 Task: Find connections with filter location Unterhaching with filter topic #interiordesignwith filter profile language French with filter current company Elastic with filter school National Institute of Management Technology (NIMT) with filter industry Courts of Law with filter service category DJing with filter keywords title Technical Writer
Action: Mouse moved to (601, 84)
Screenshot: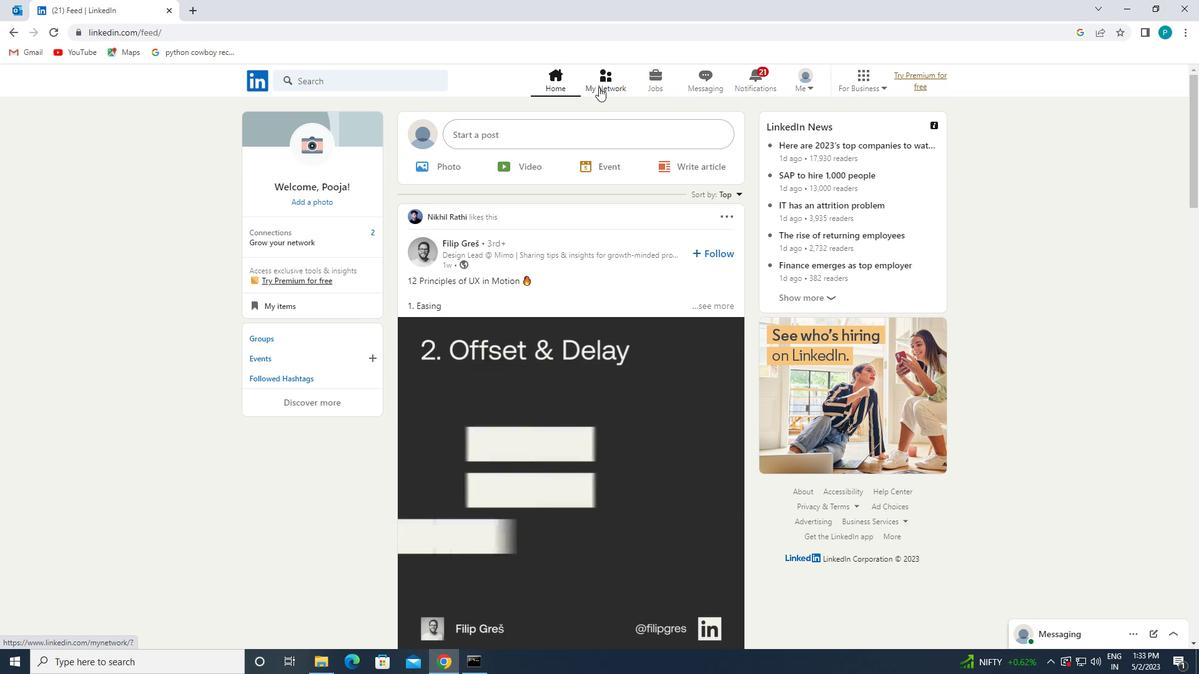 
Action: Mouse pressed left at (601, 84)
Screenshot: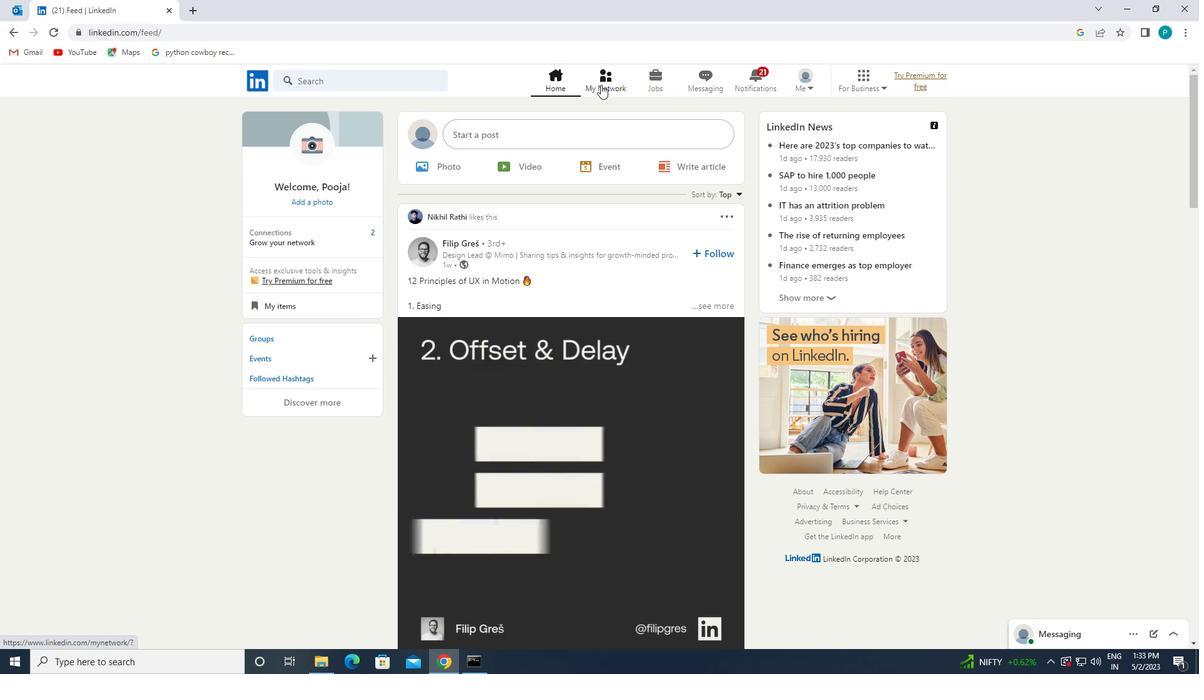 
Action: Mouse moved to (374, 145)
Screenshot: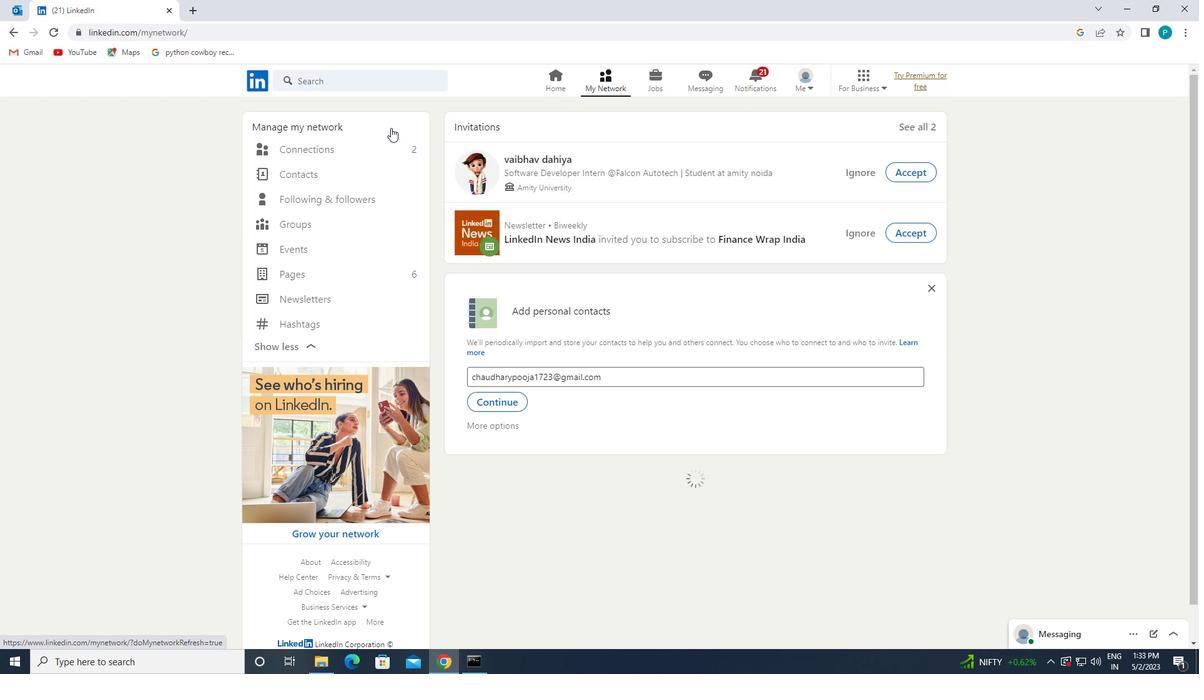 
Action: Mouse pressed left at (374, 145)
Screenshot: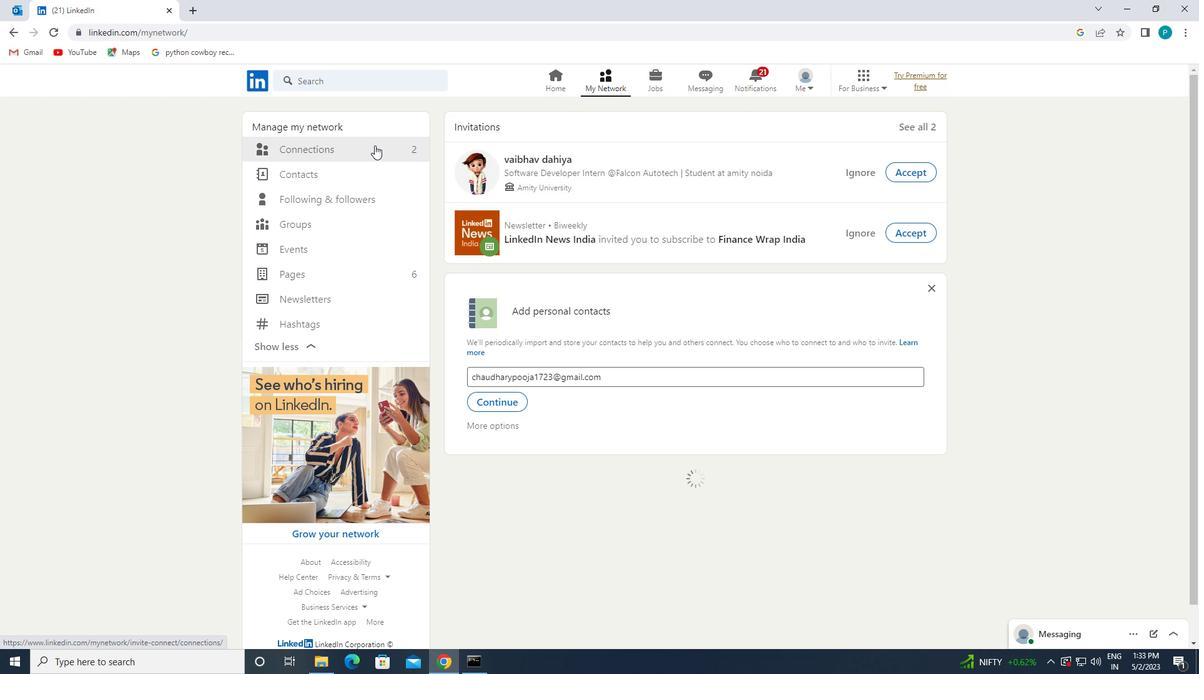 
Action: Mouse moved to (712, 151)
Screenshot: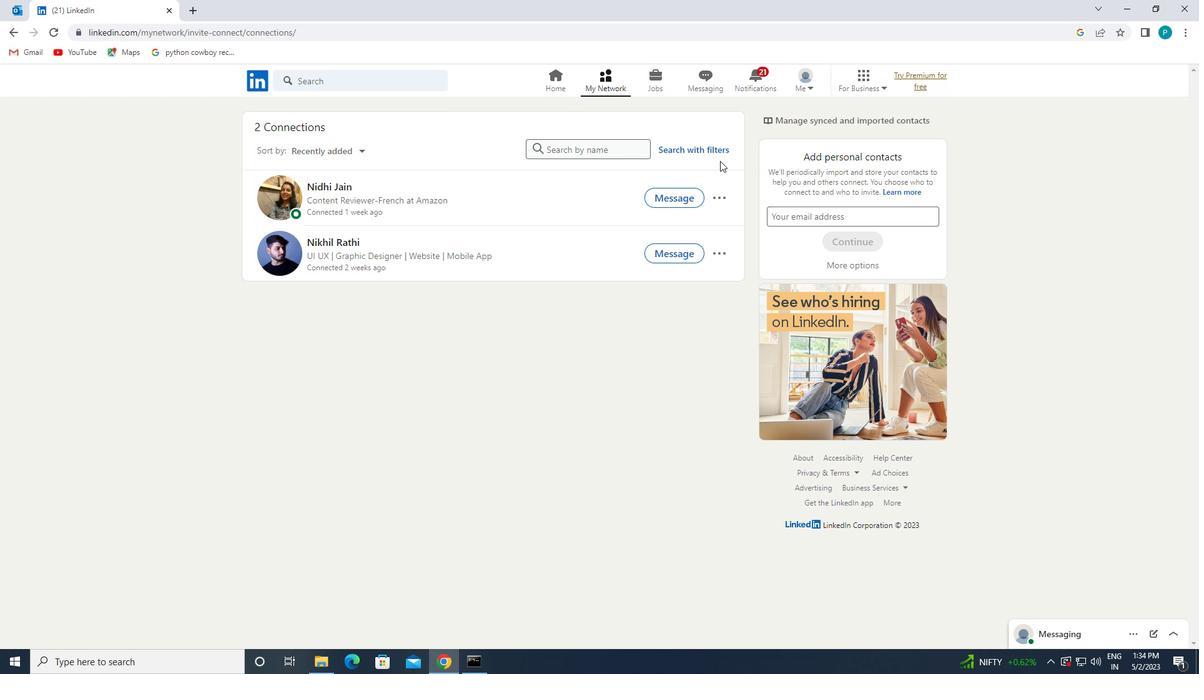 
Action: Mouse pressed left at (712, 151)
Screenshot: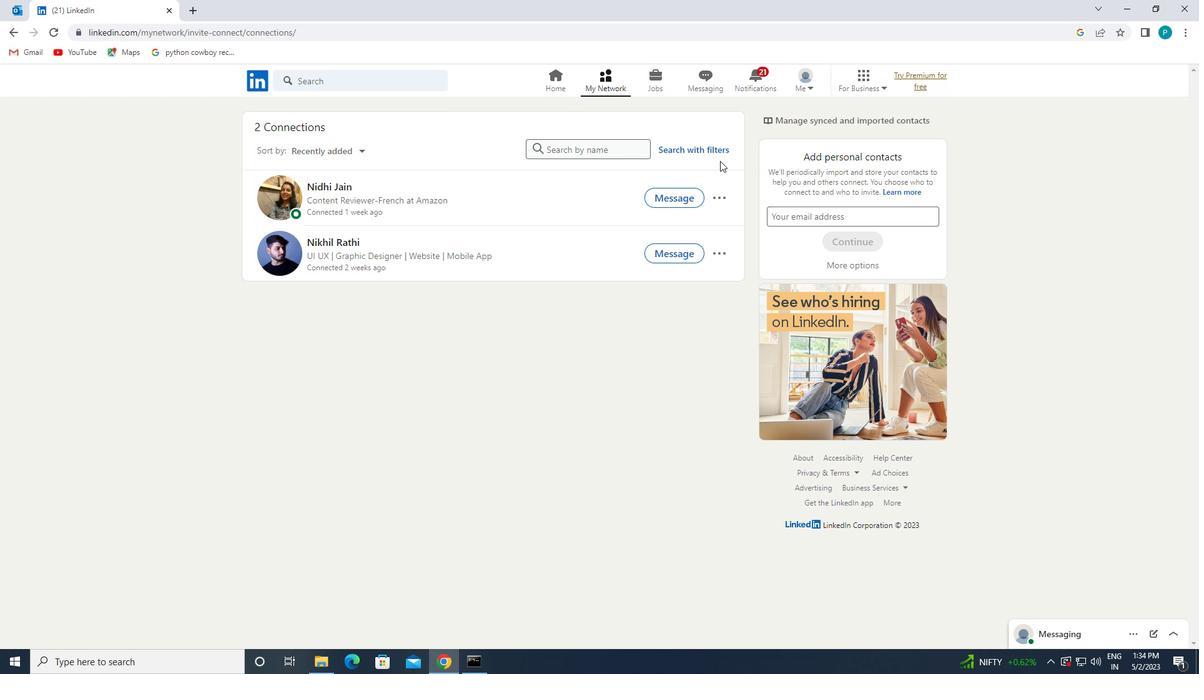 
Action: Mouse pressed left at (712, 151)
Screenshot: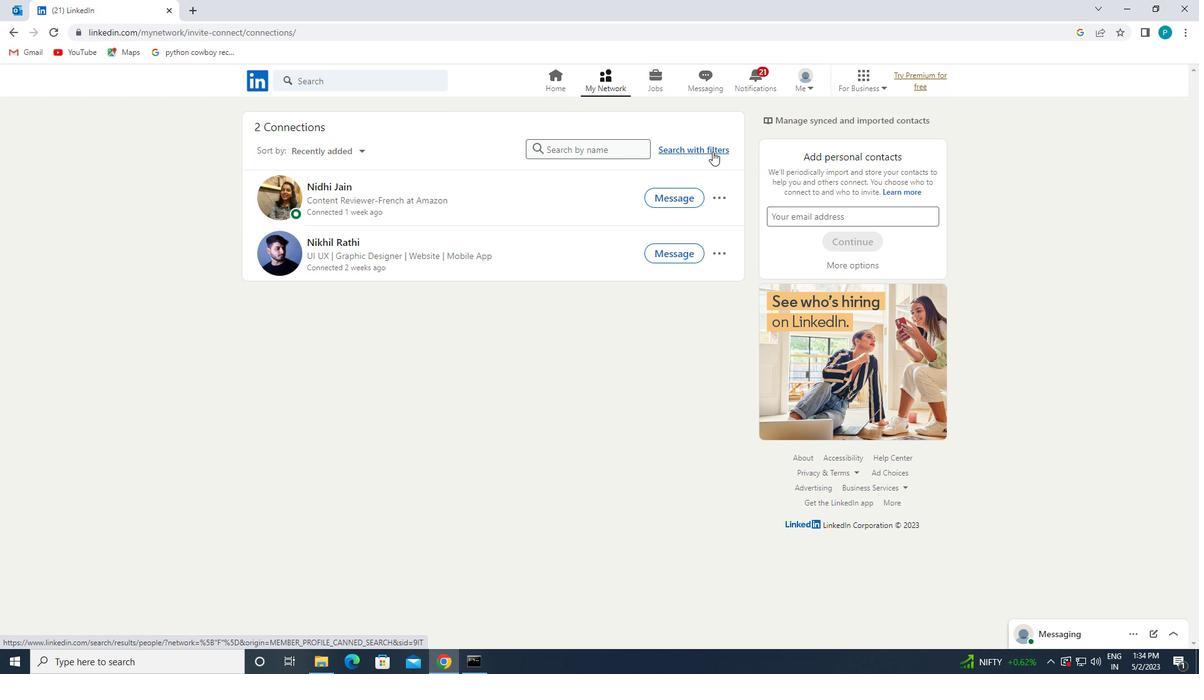 
Action: Mouse moved to (689, 149)
Screenshot: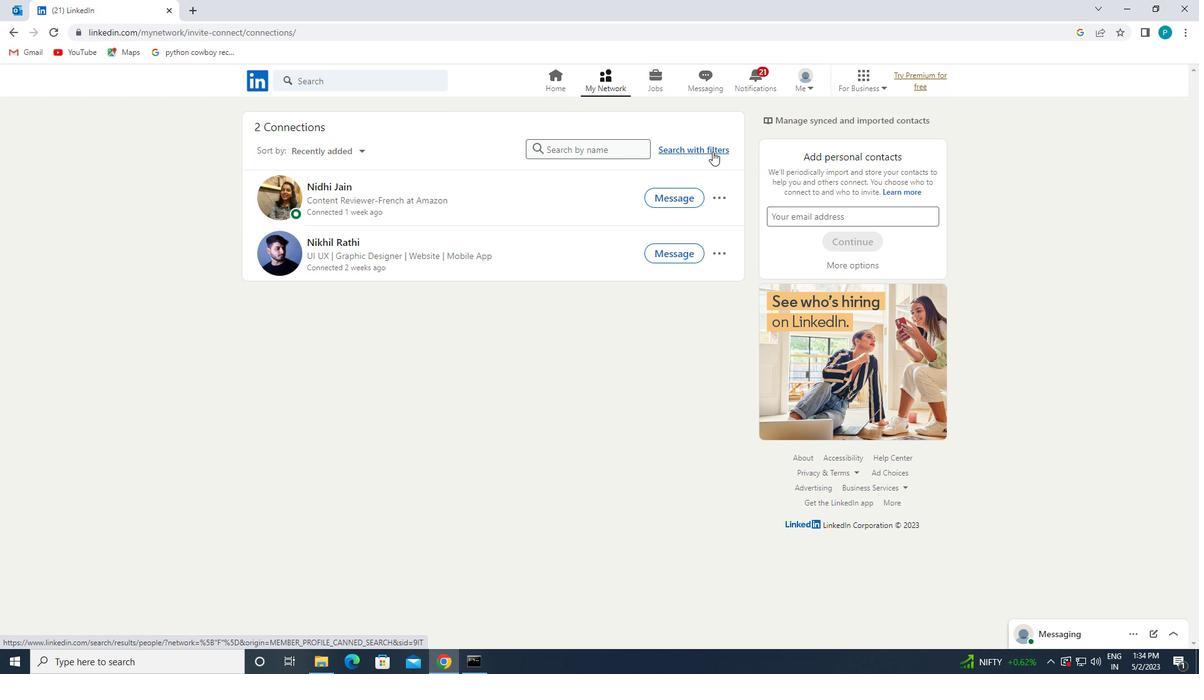 
Action: Mouse pressed left at (689, 149)
Screenshot: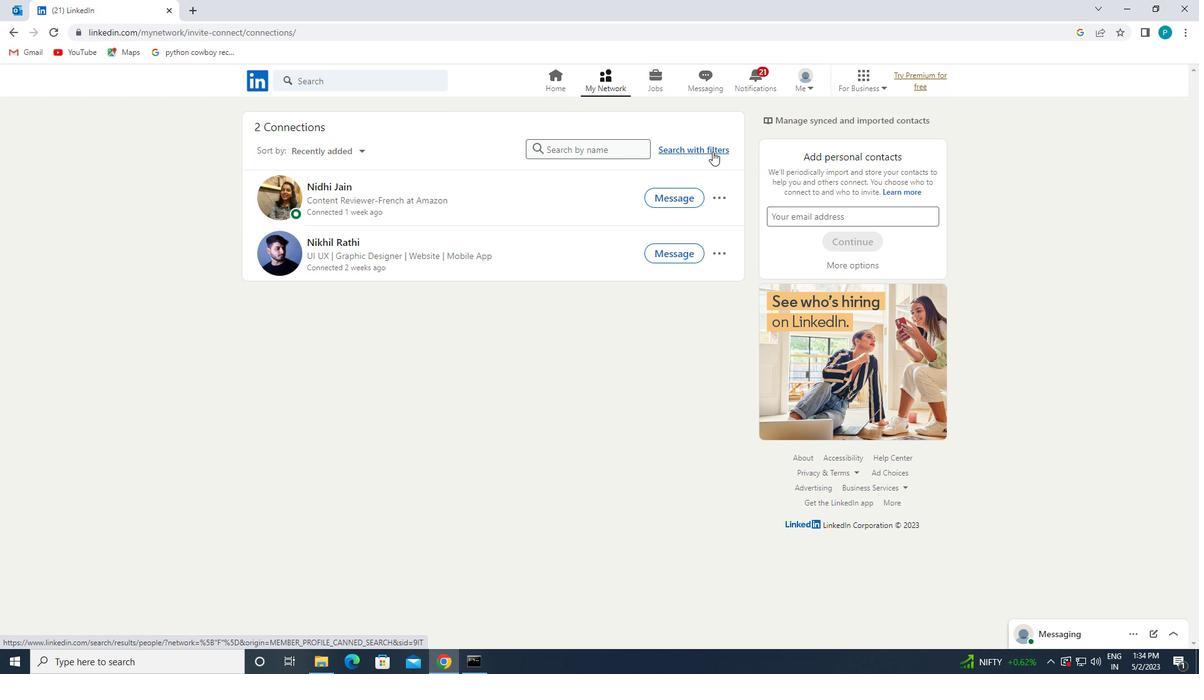 
Action: Mouse moved to (641, 110)
Screenshot: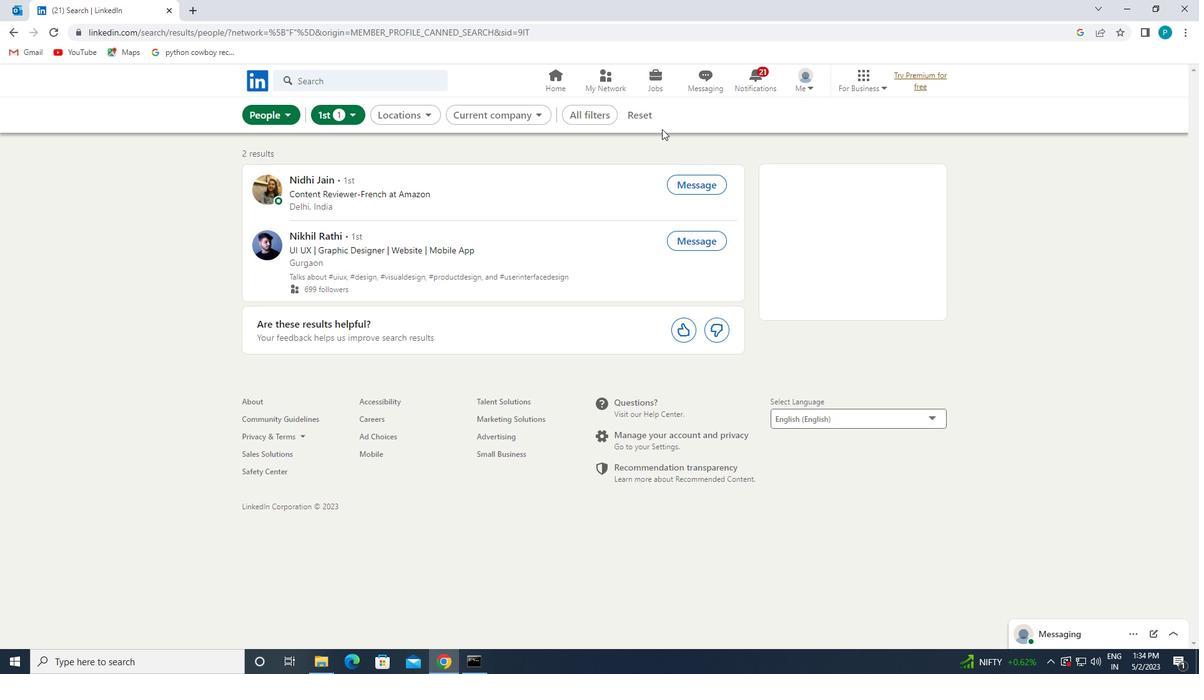 
Action: Mouse pressed left at (641, 110)
Screenshot: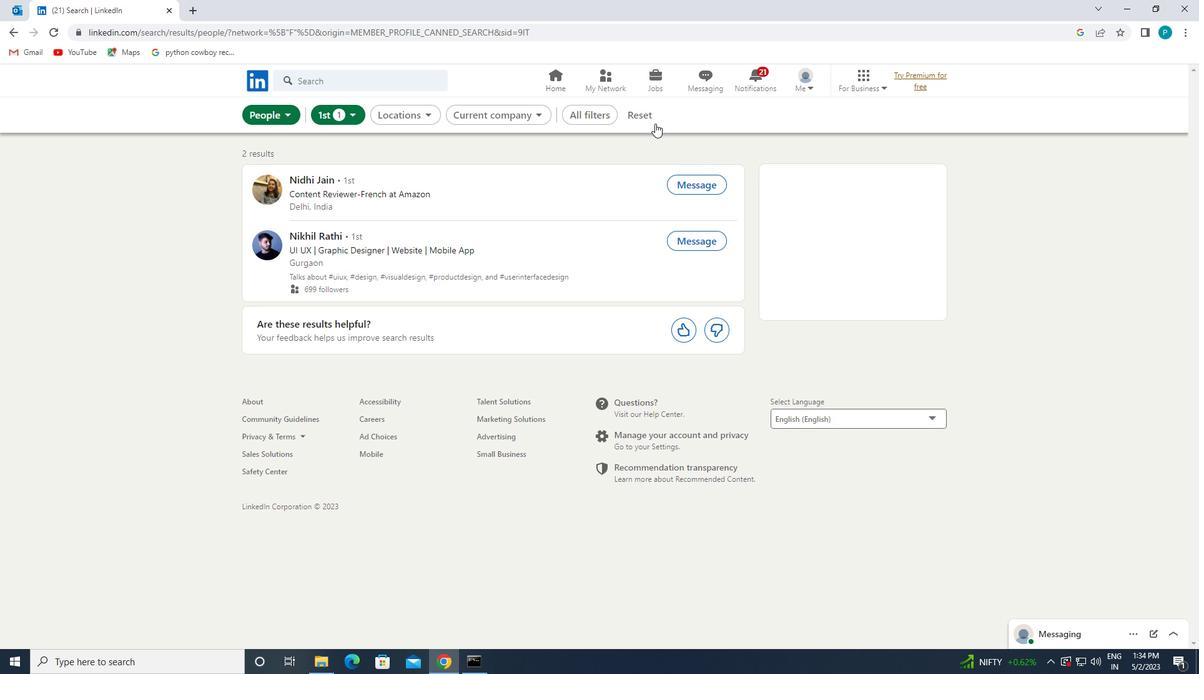 
Action: Mouse moved to (622, 118)
Screenshot: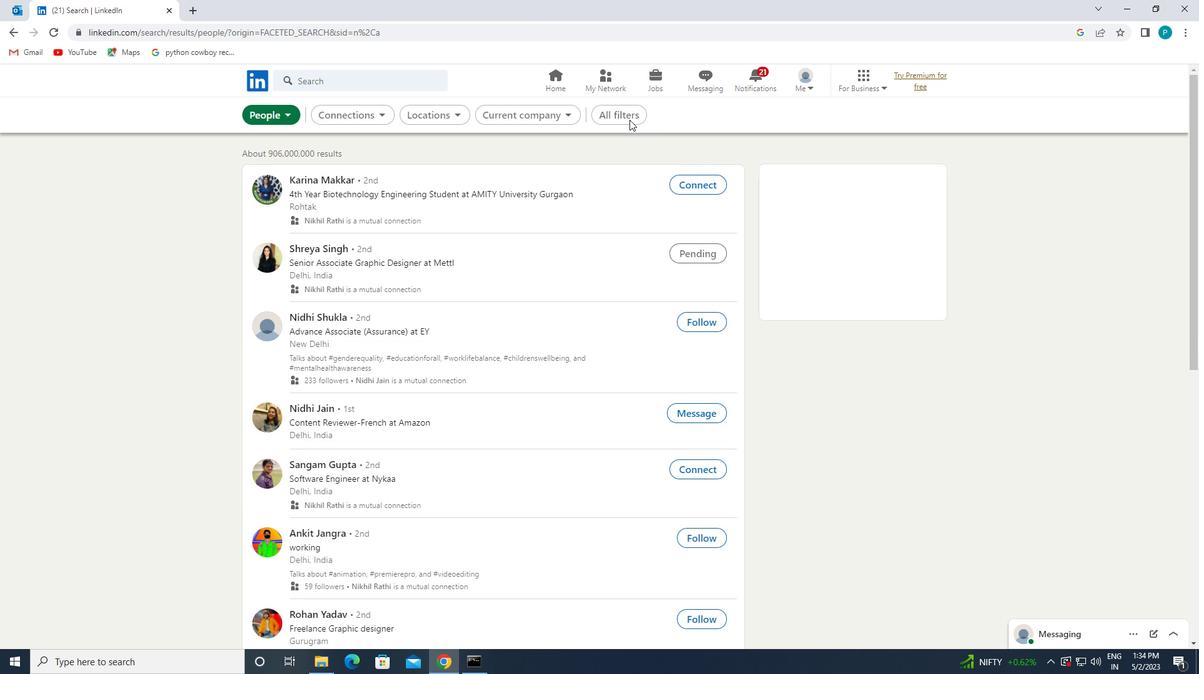 
Action: Mouse pressed left at (622, 118)
Screenshot: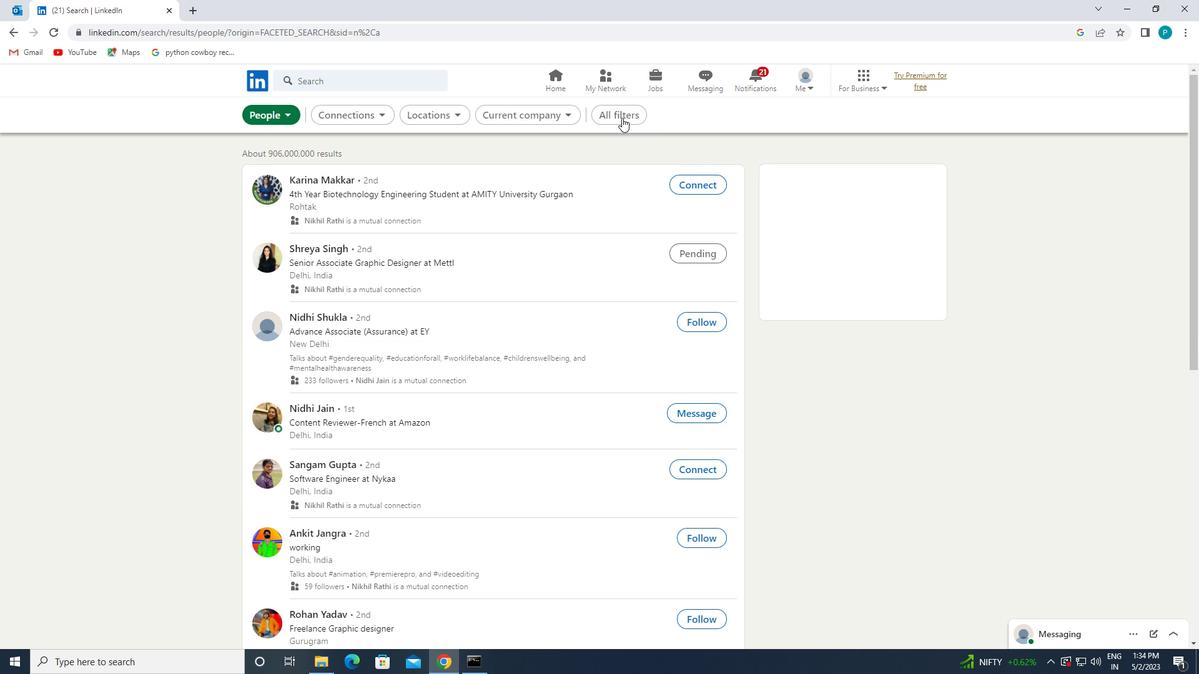 
Action: Mouse moved to (851, 235)
Screenshot: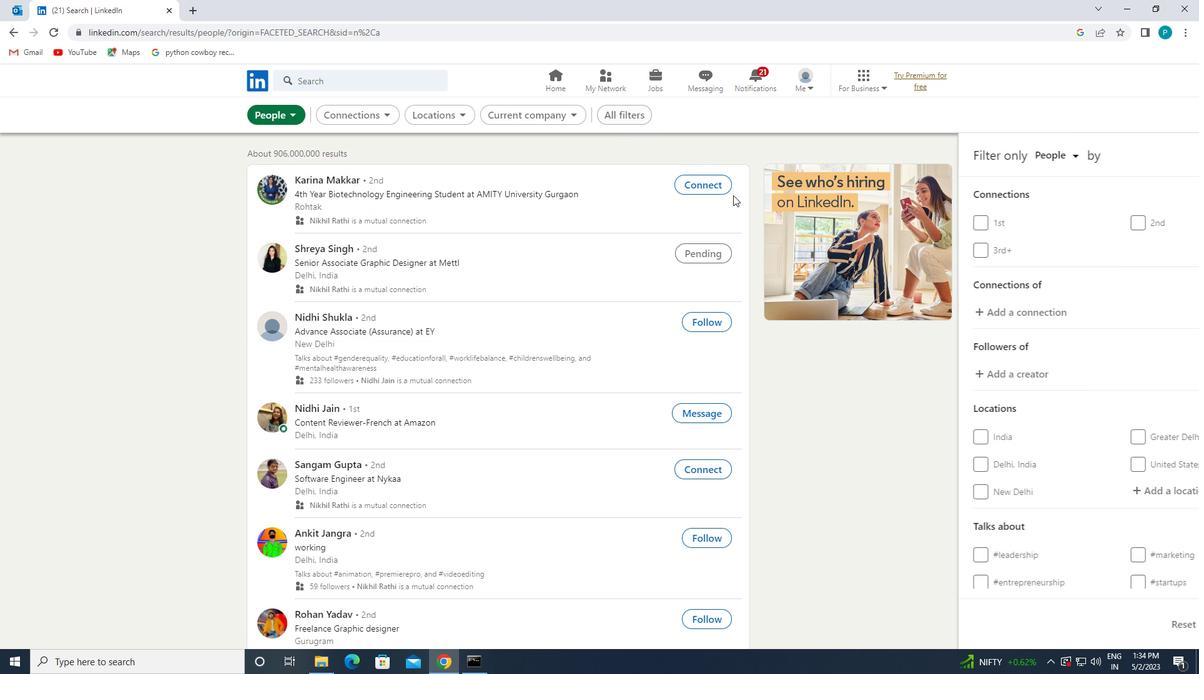 
Action: Mouse scrolled (851, 234) with delta (0, 0)
Screenshot: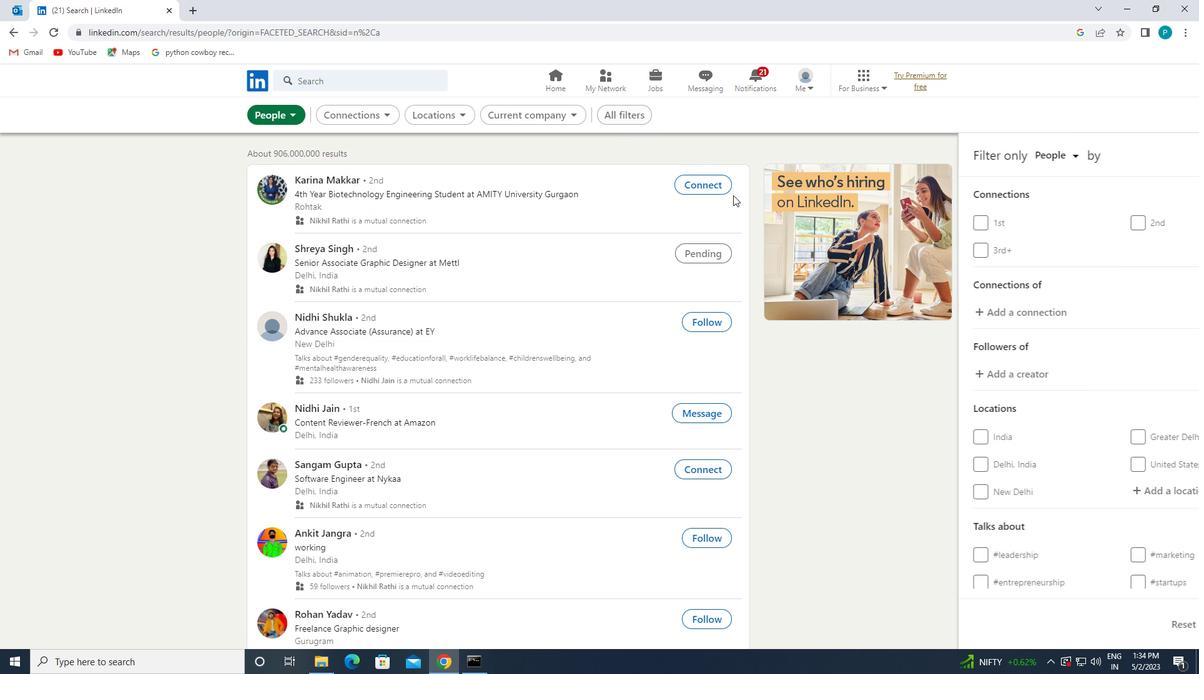 
Action: Mouse moved to (977, 323)
Screenshot: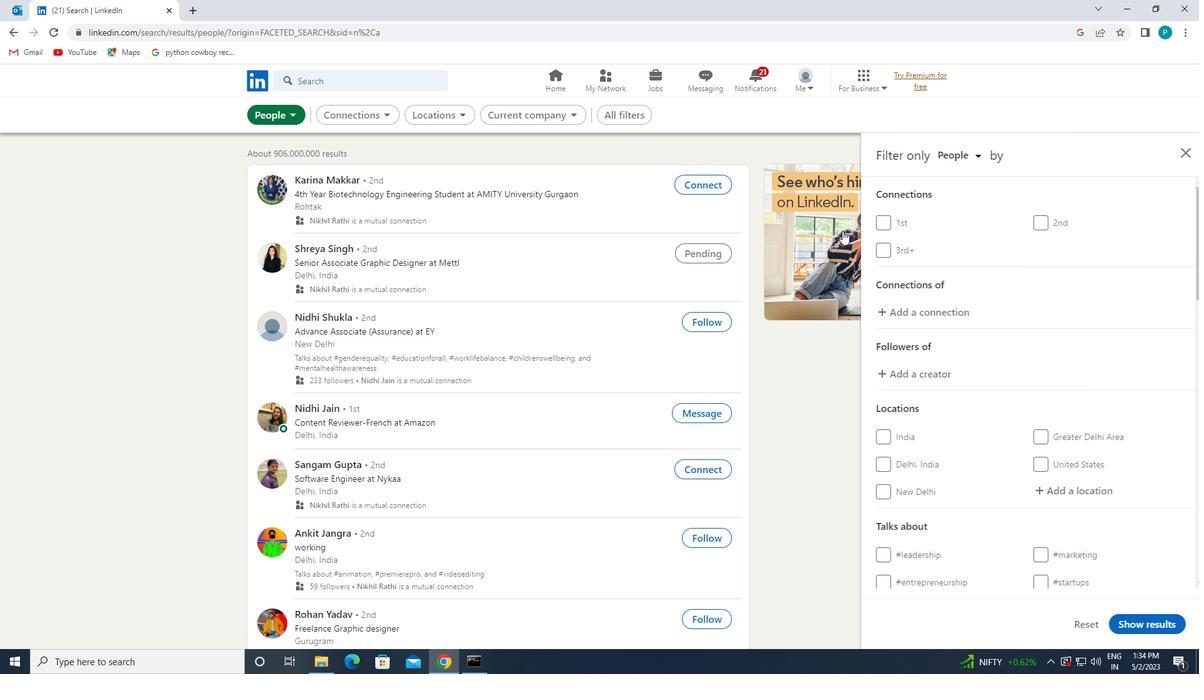 
Action: Mouse scrolled (977, 322) with delta (0, 0)
Screenshot: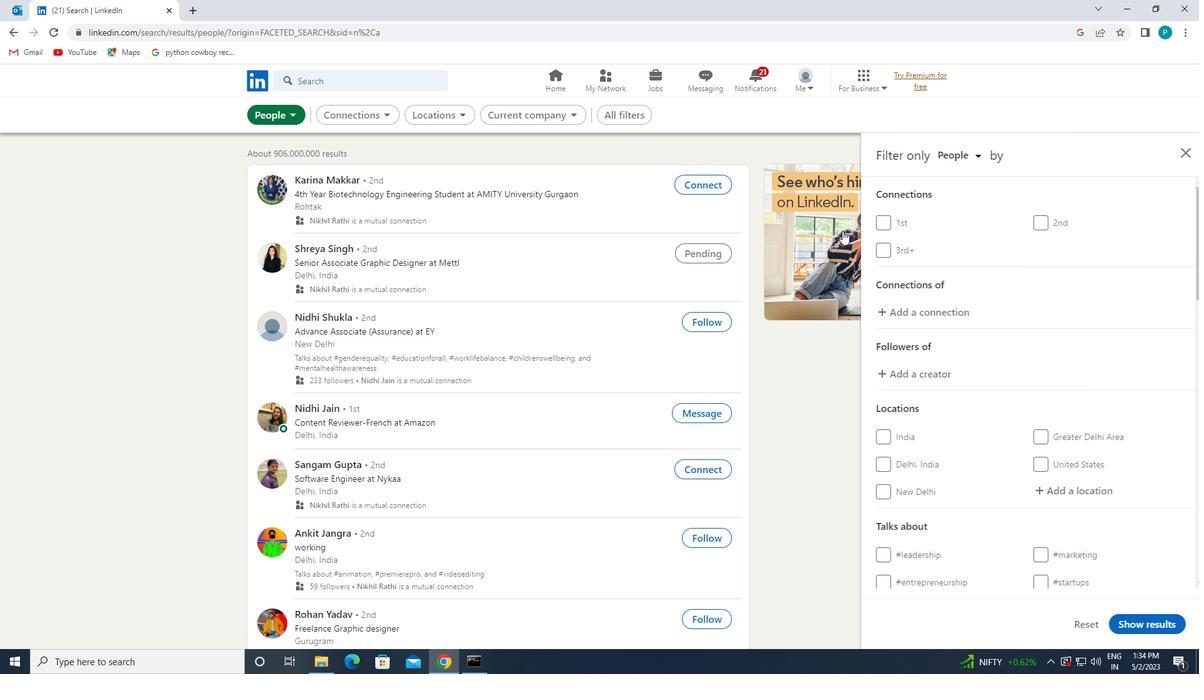 
Action: Mouse moved to (1035, 393)
Screenshot: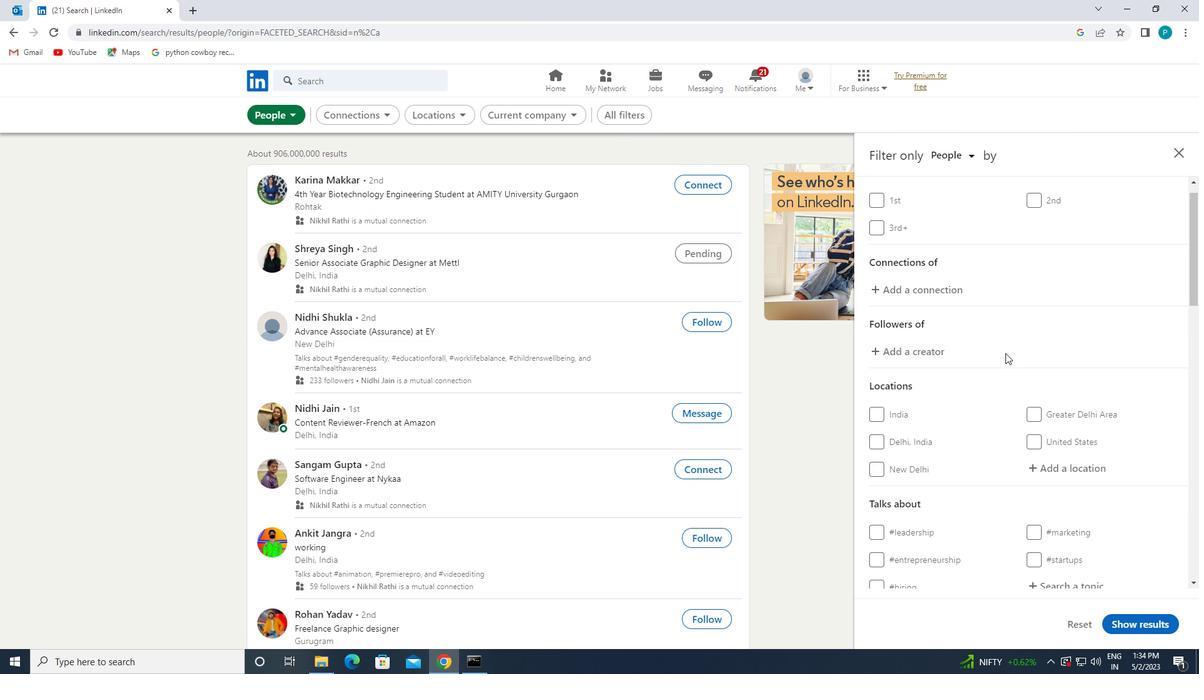 
Action: Mouse scrolled (1035, 392) with delta (0, 0)
Screenshot: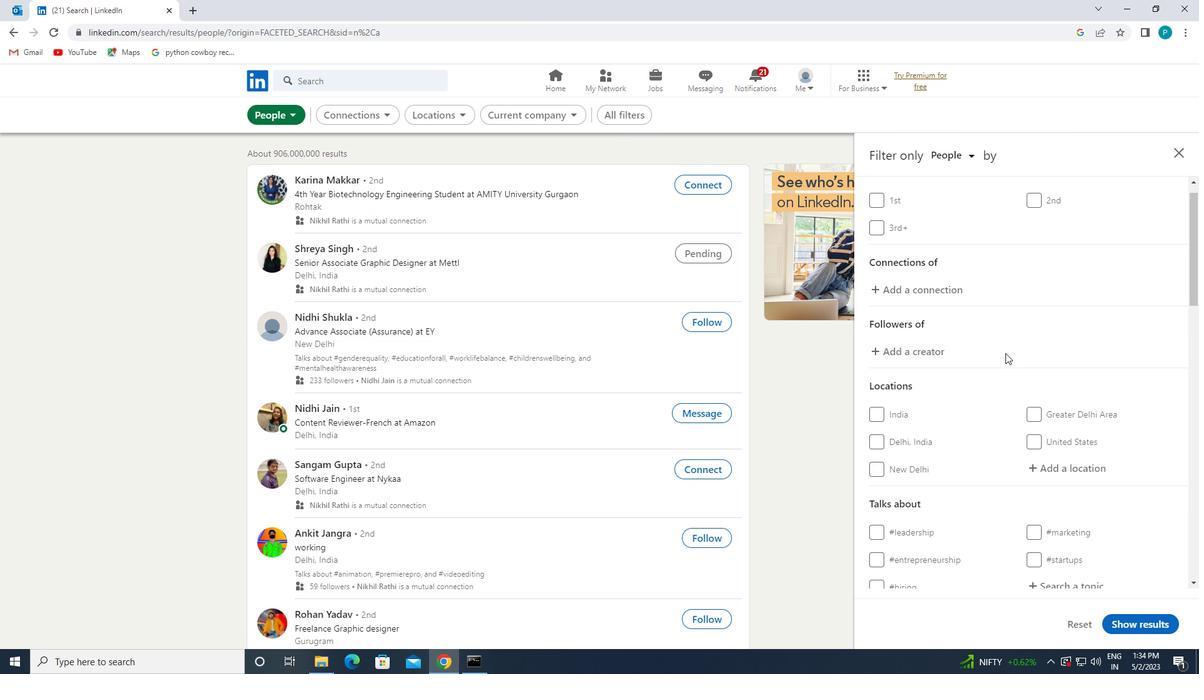 
Action: Mouse moved to (1037, 358)
Screenshot: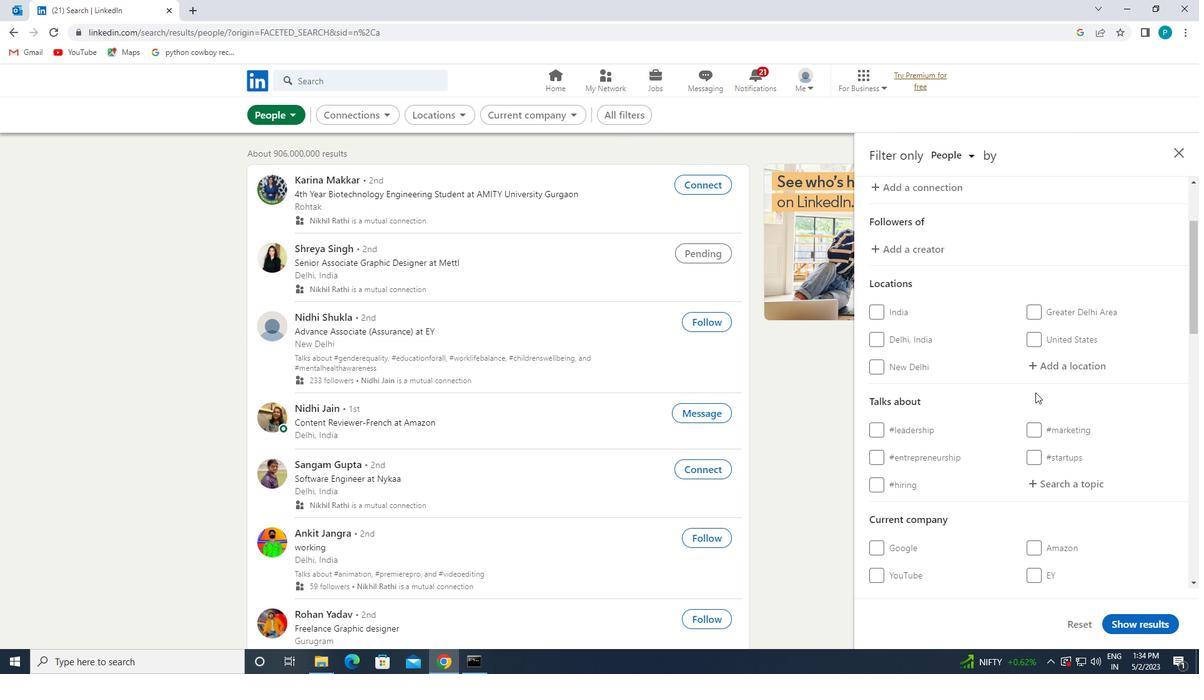 
Action: Mouse pressed left at (1037, 358)
Screenshot: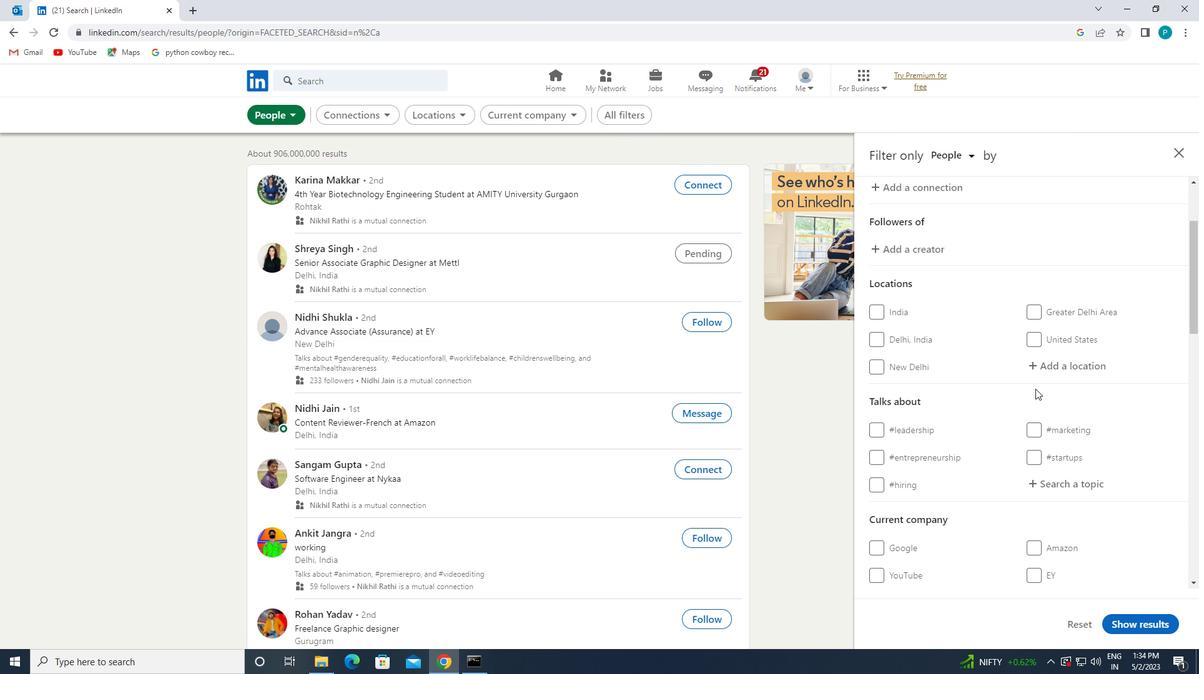 
Action: Mouse moved to (1037, 358)
Screenshot: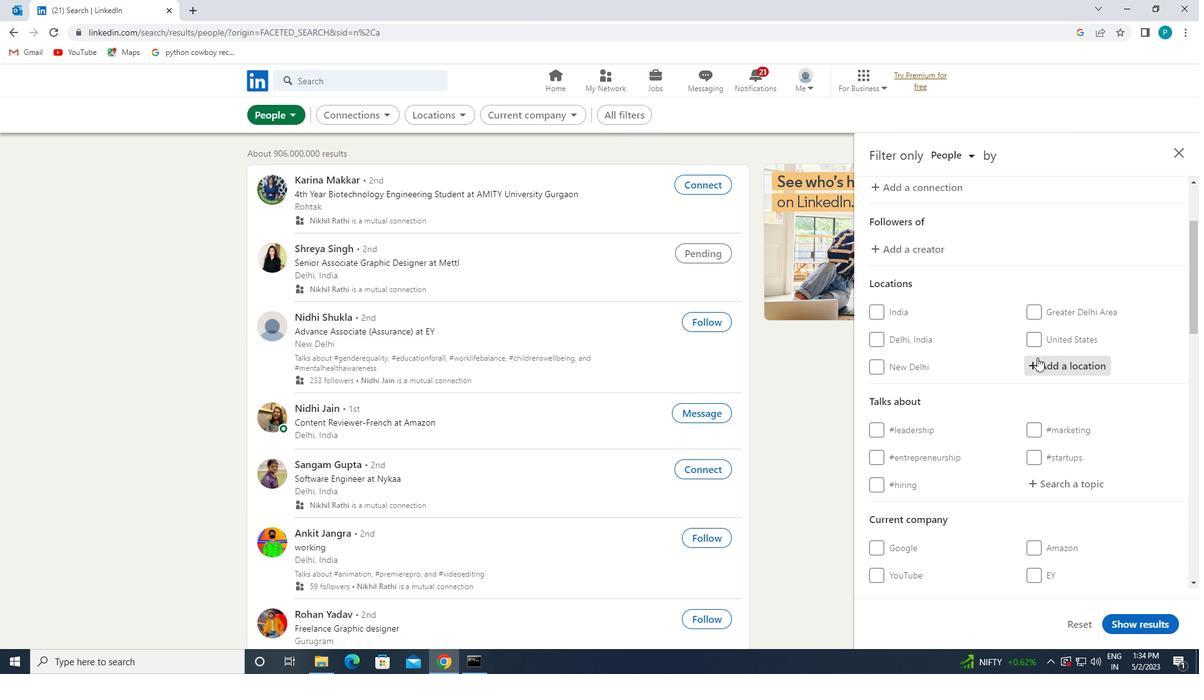 
Action: Key pressed <Key.caps_lock>
Screenshot: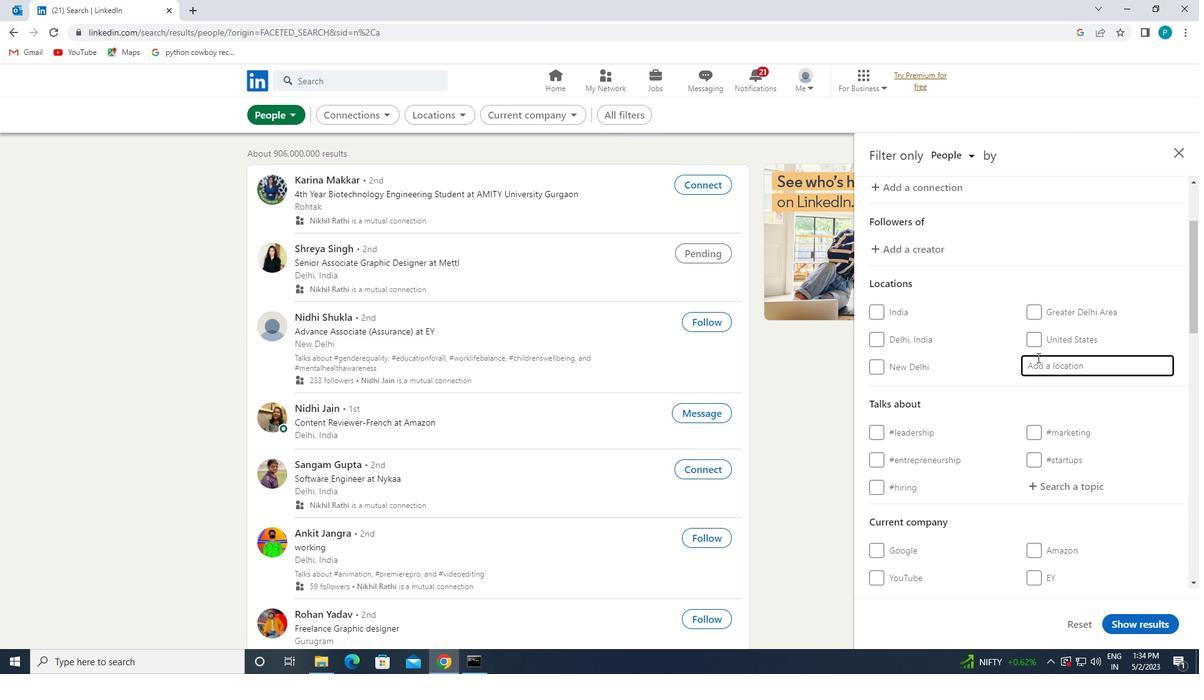 
Action: Mouse moved to (1015, 366)
Screenshot: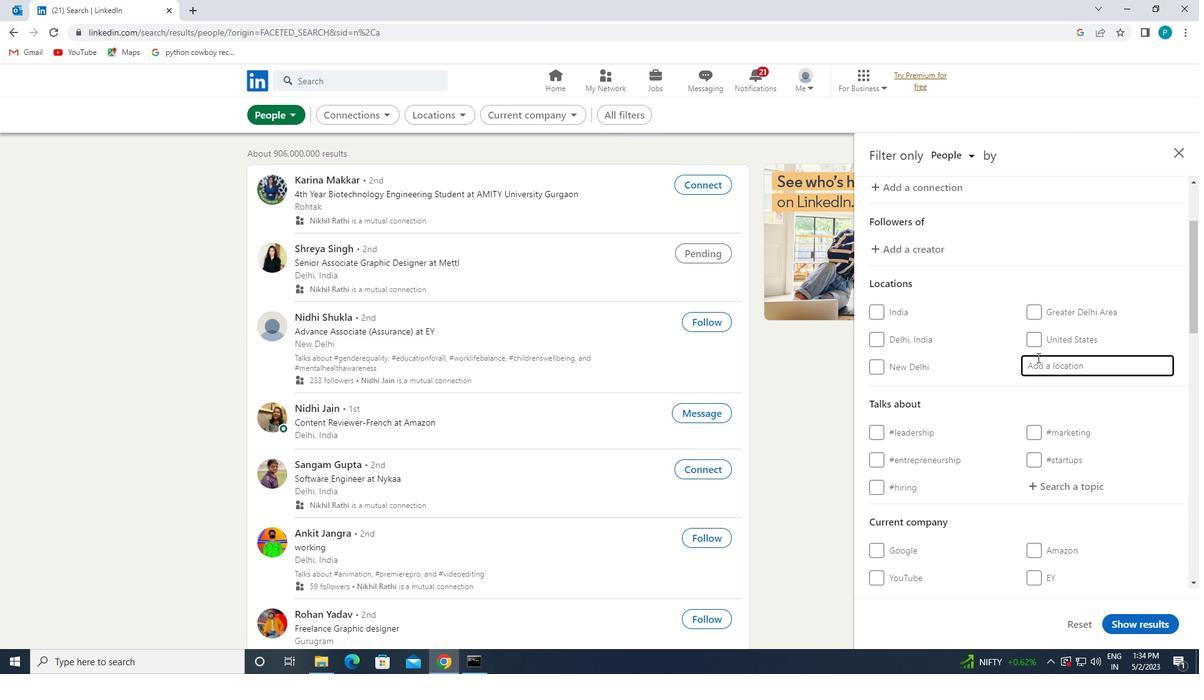 
Action: Key pressed u<Key.caps_lock>
Screenshot: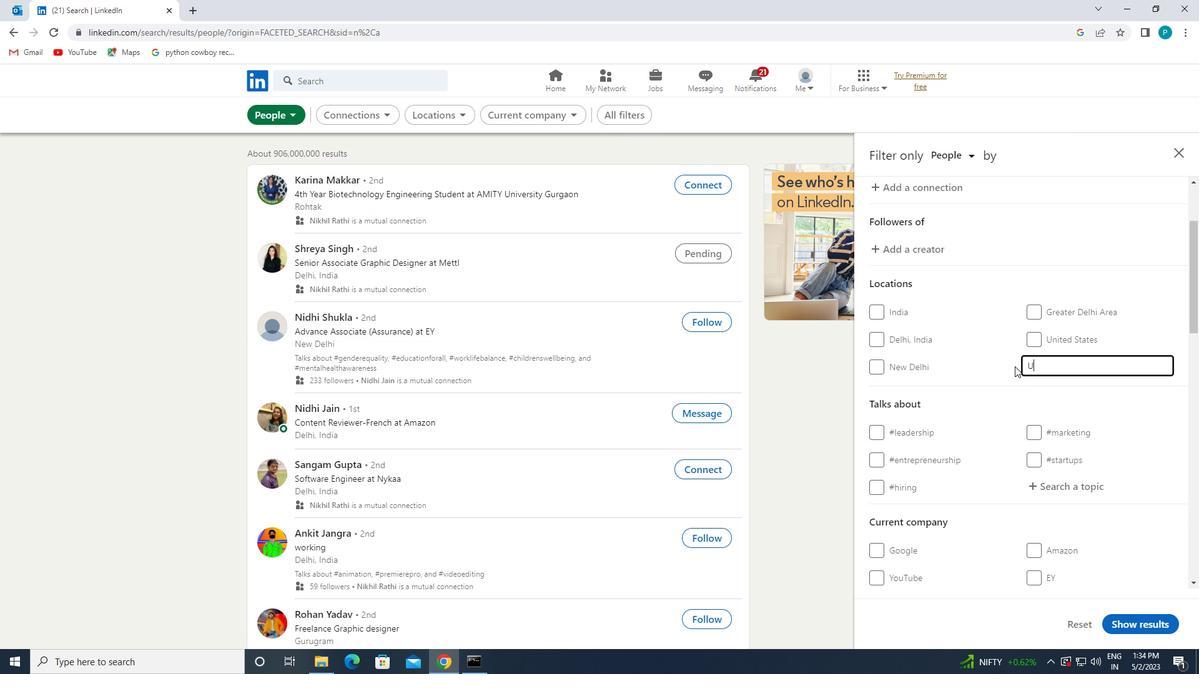
Action: Mouse moved to (1012, 368)
Screenshot: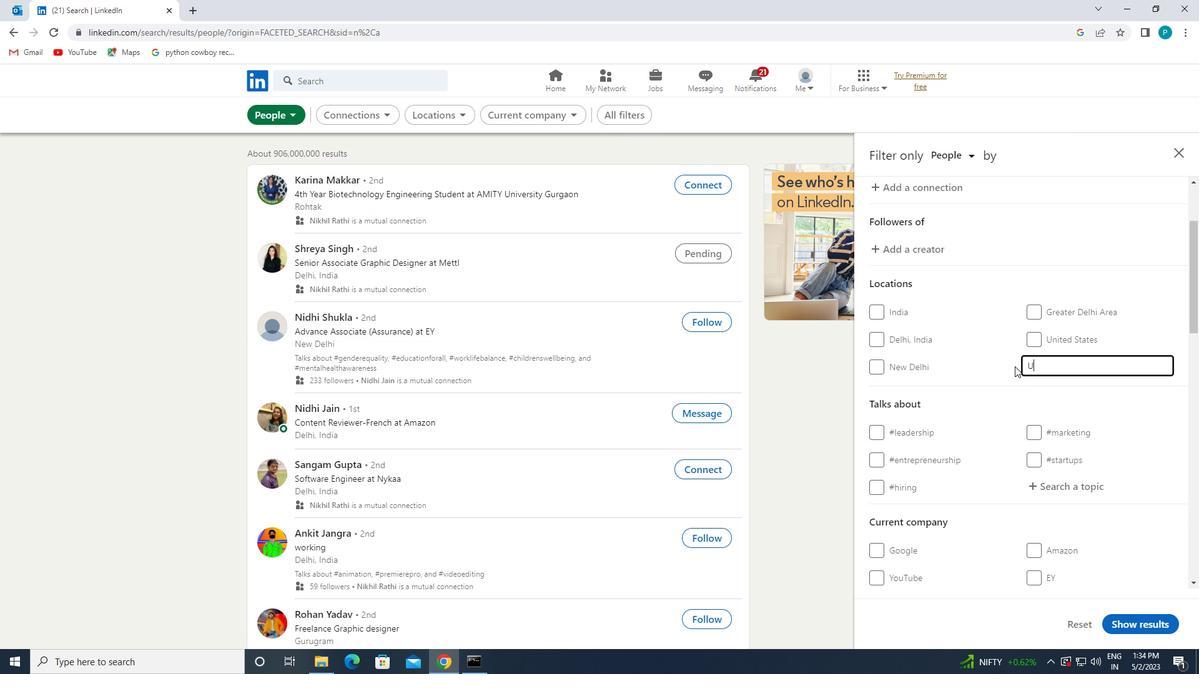 
Action: Key pressed nter
Screenshot: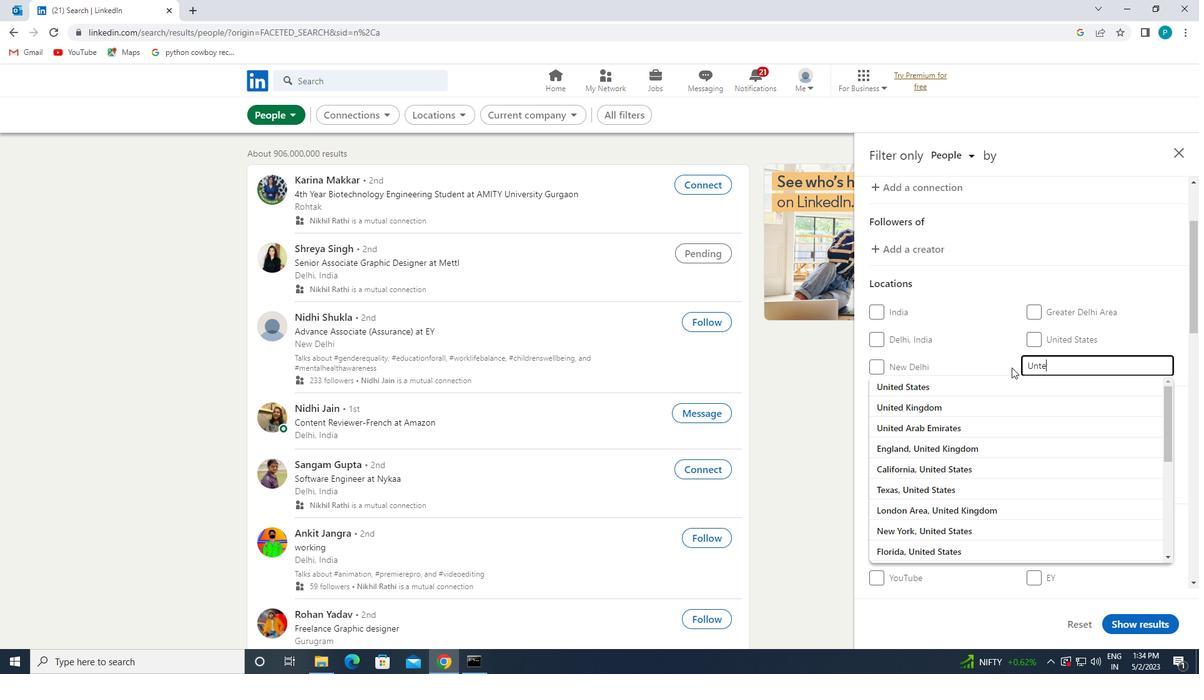 
Action: Mouse moved to (1022, 376)
Screenshot: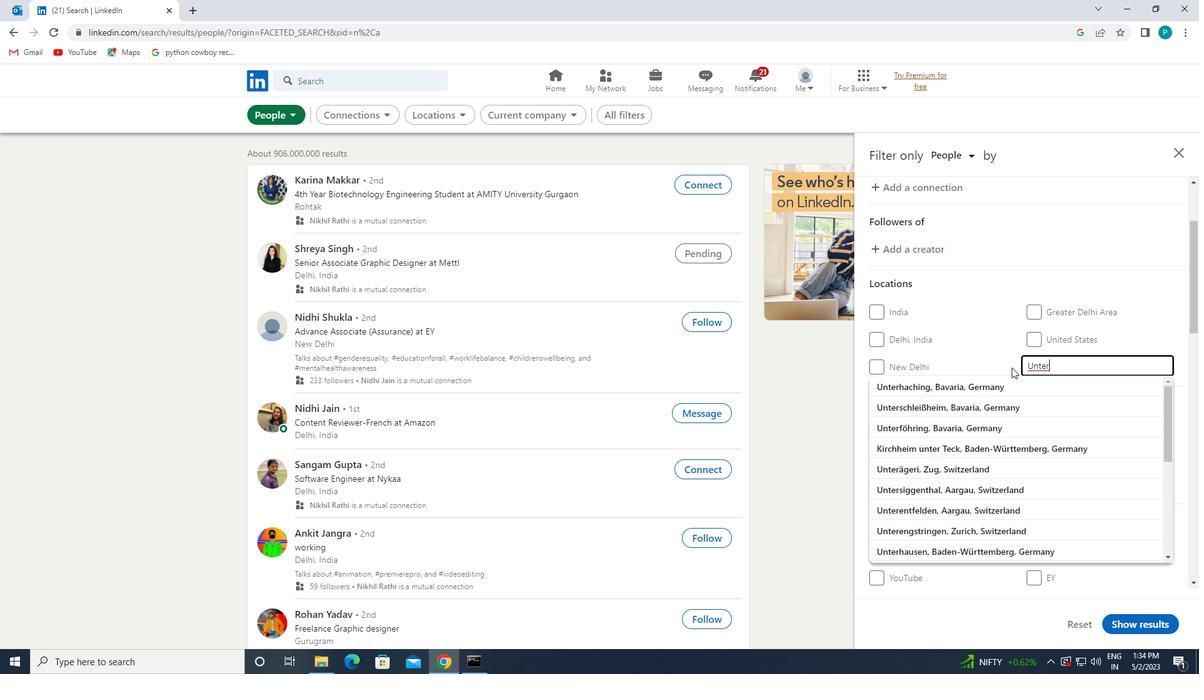 
Action: Mouse pressed left at (1022, 376)
Screenshot: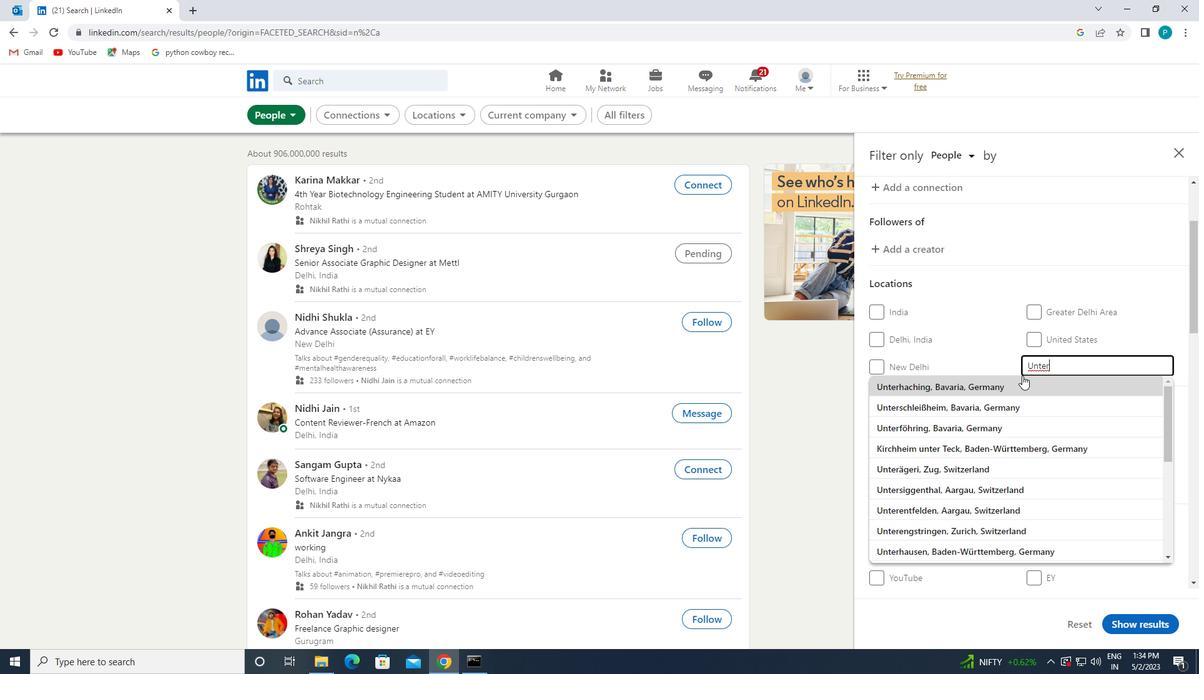 
Action: Mouse scrolled (1022, 375) with delta (0, 0)
Screenshot: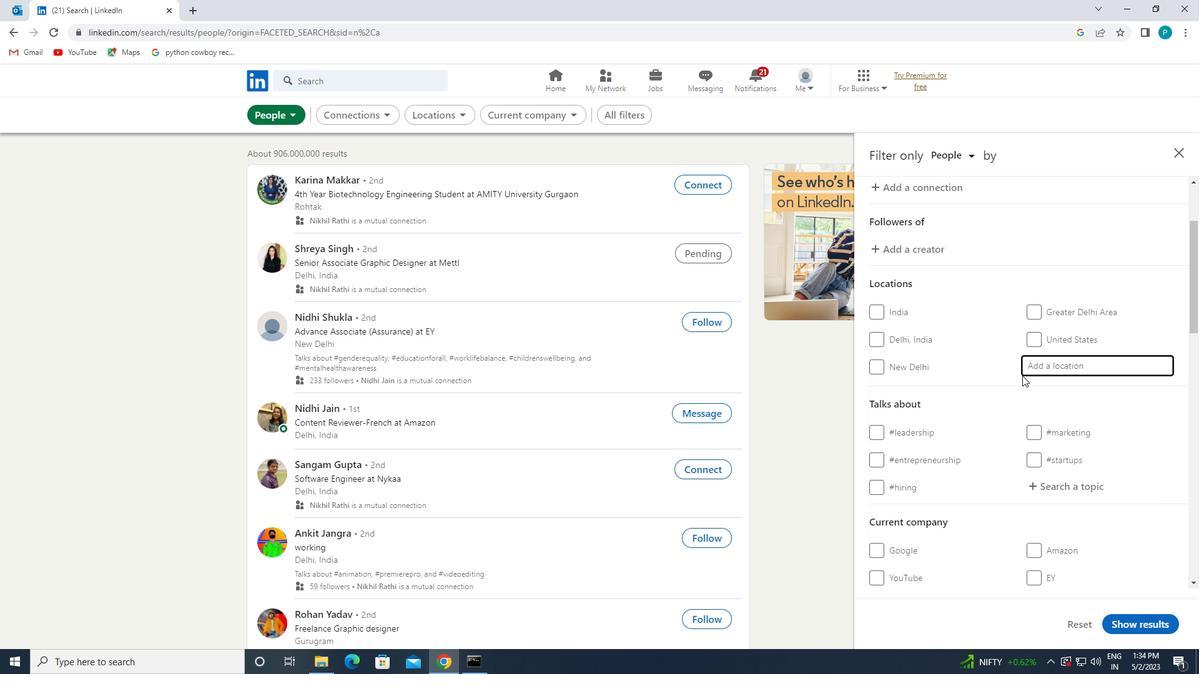 
Action: Mouse scrolled (1022, 375) with delta (0, 0)
Screenshot: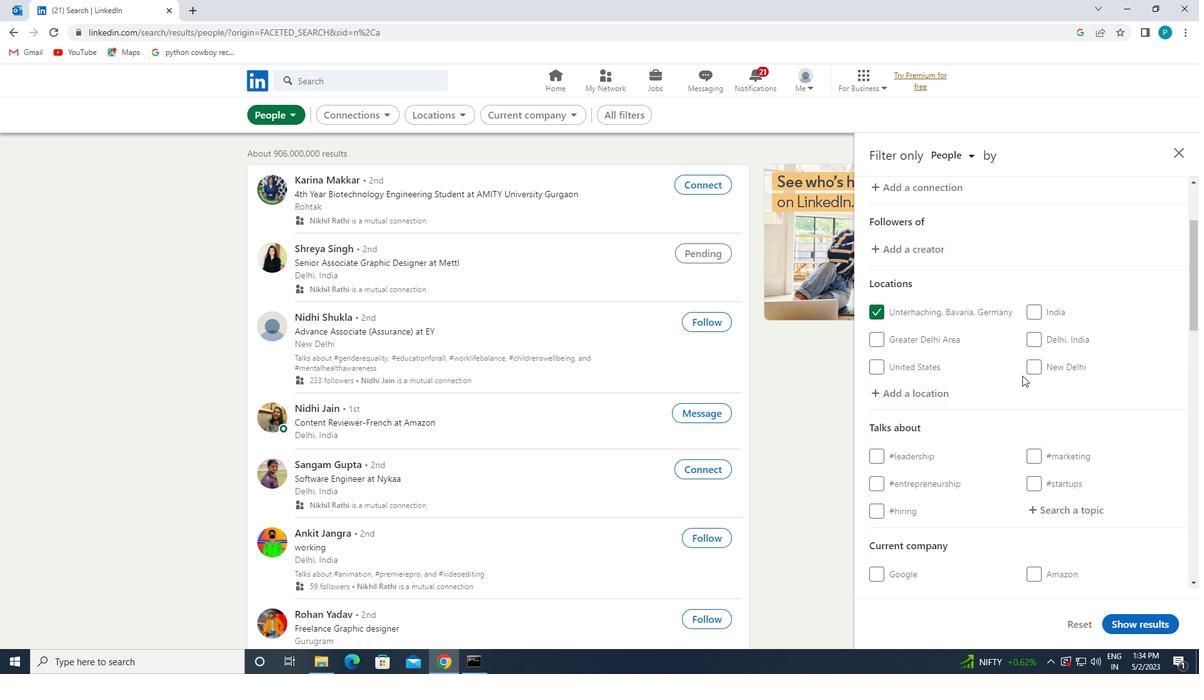 
Action: Mouse moved to (1028, 379)
Screenshot: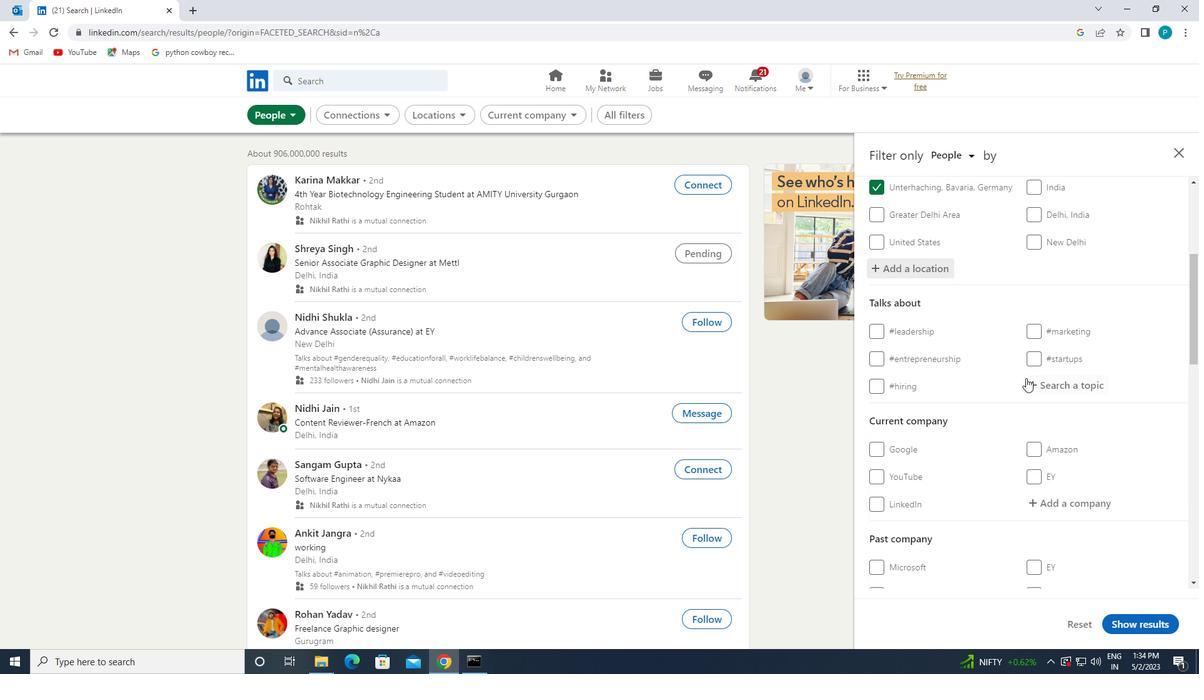 
Action: Mouse pressed left at (1028, 379)
Screenshot: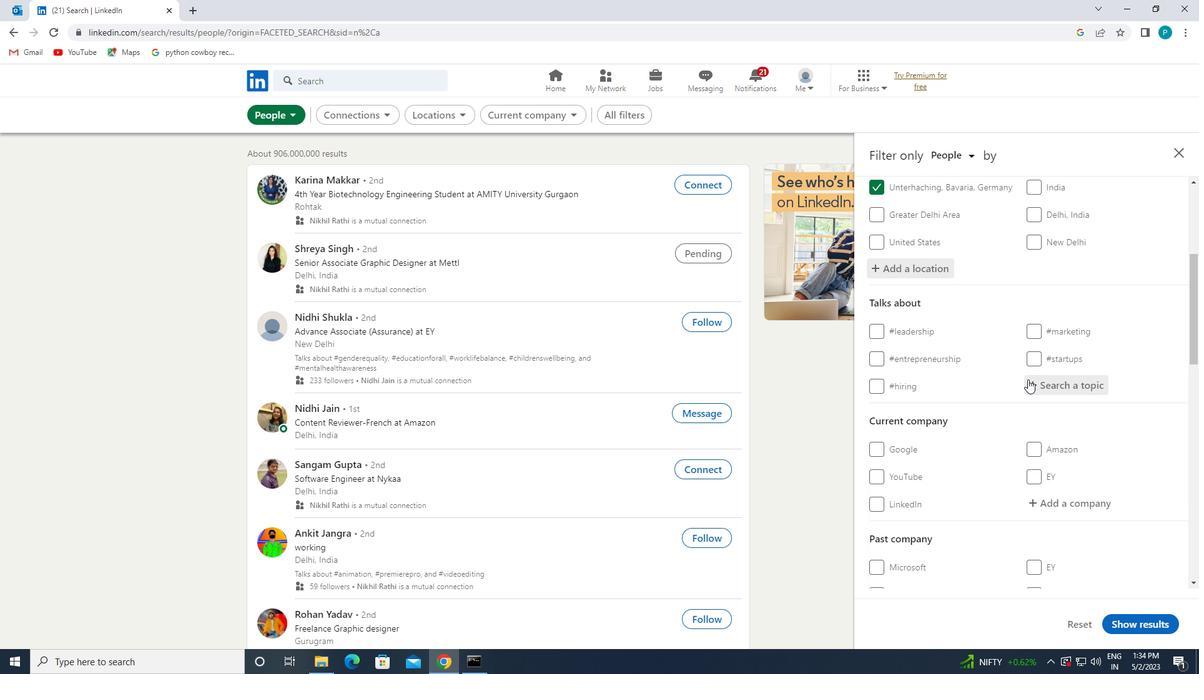 
Action: Mouse moved to (1030, 381)
Screenshot: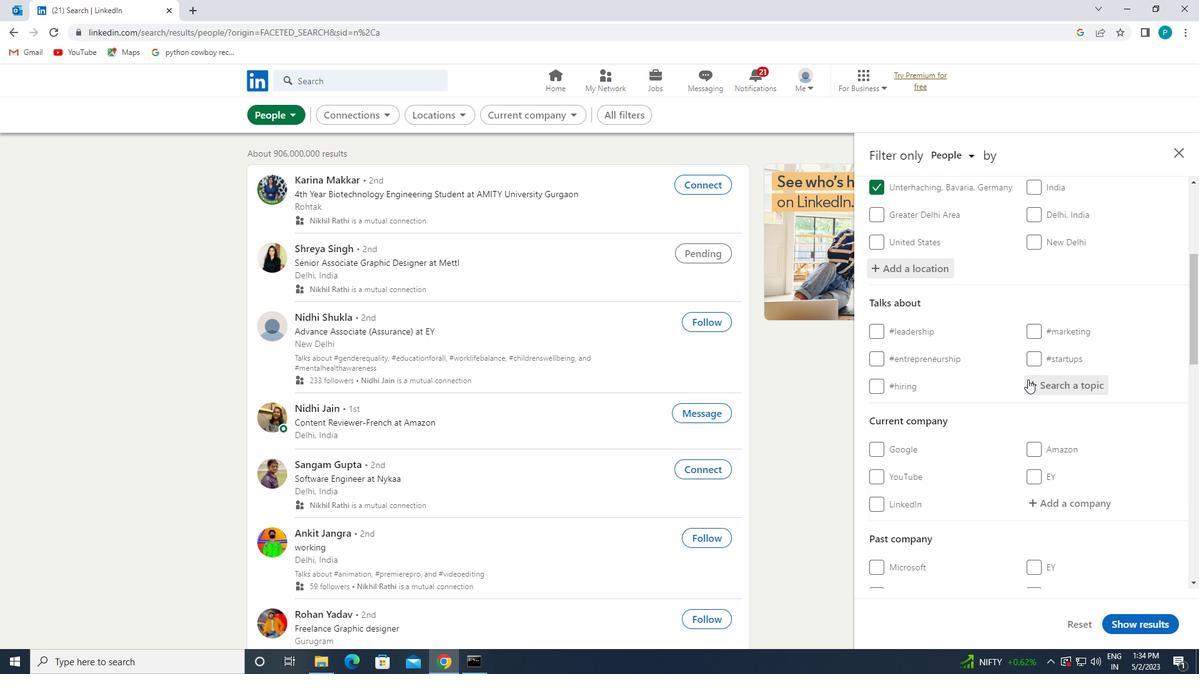 
Action: Key pressed <Key.shift>#INTERIORDESIGN
Screenshot: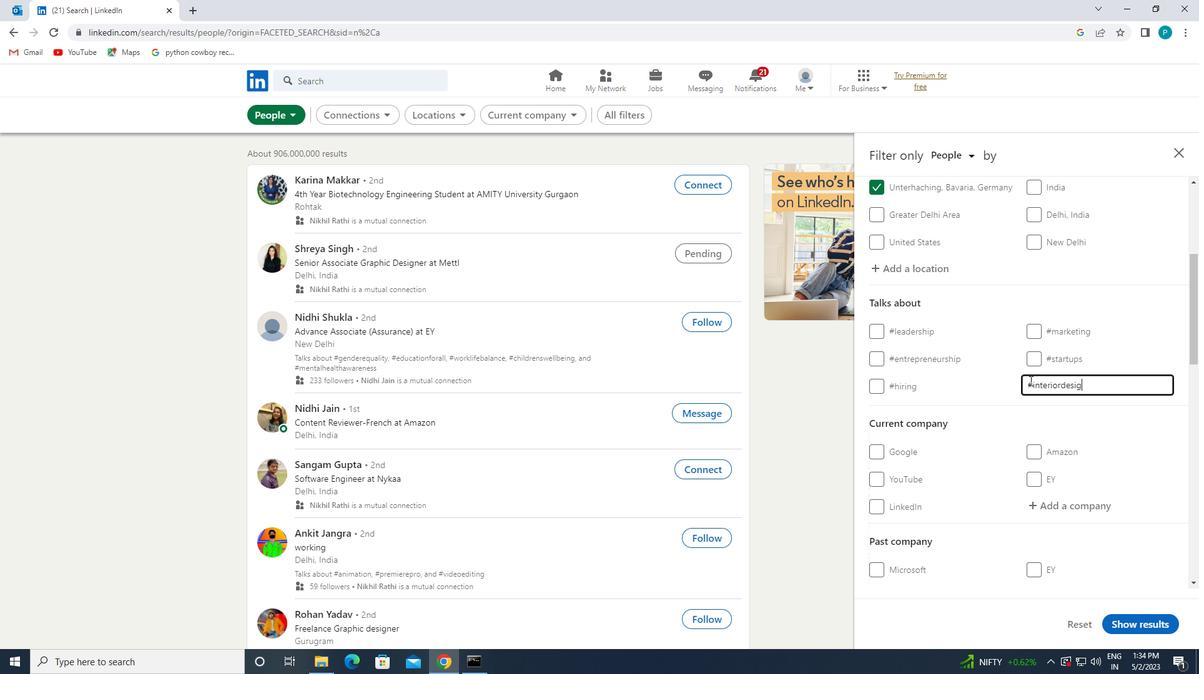 
Action: Mouse moved to (1022, 377)
Screenshot: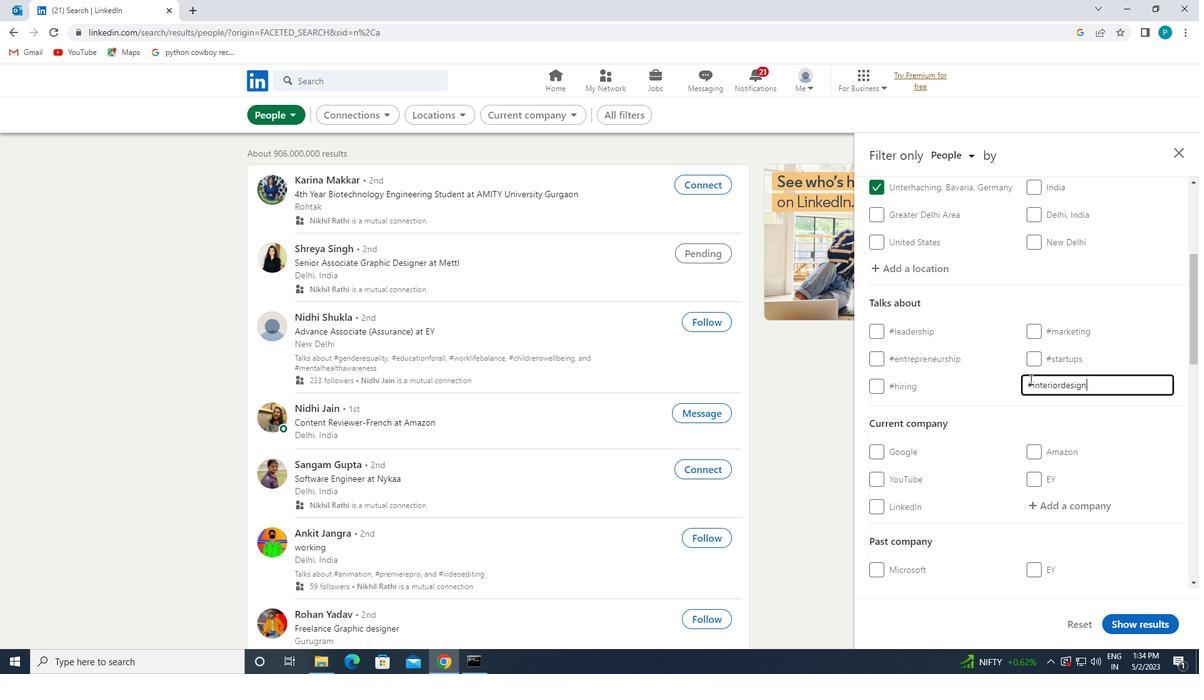 
Action: Mouse scrolled (1022, 376) with delta (0, 0)
Screenshot: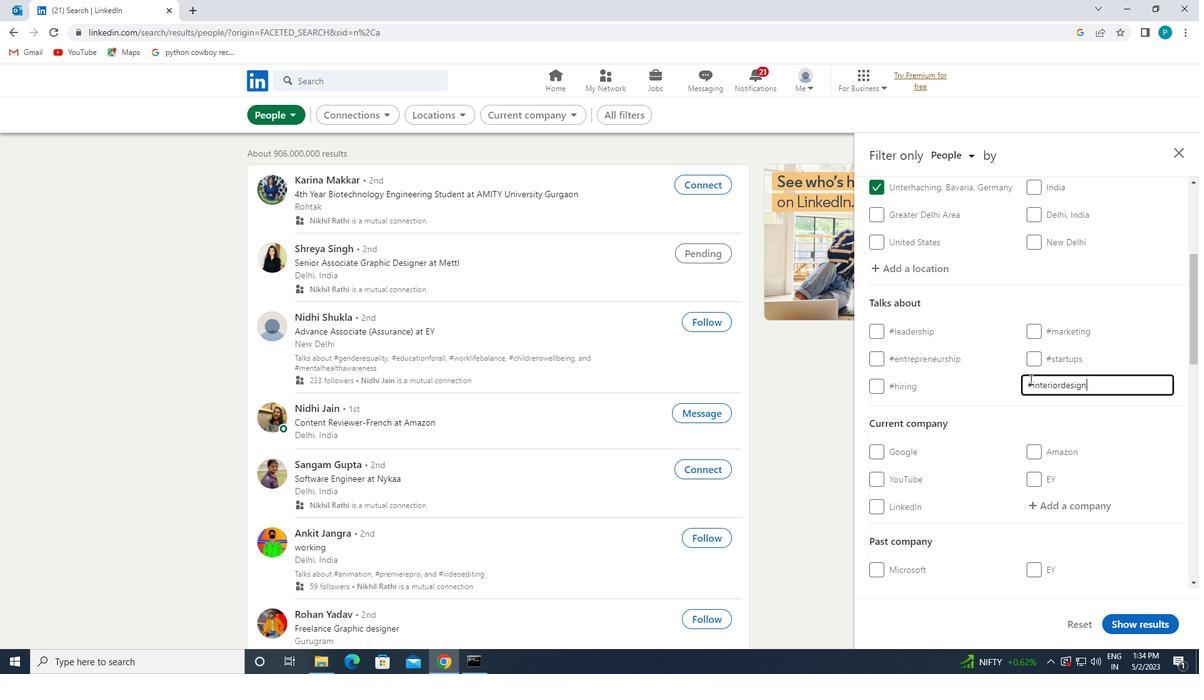
Action: Mouse moved to (1015, 377)
Screenshot: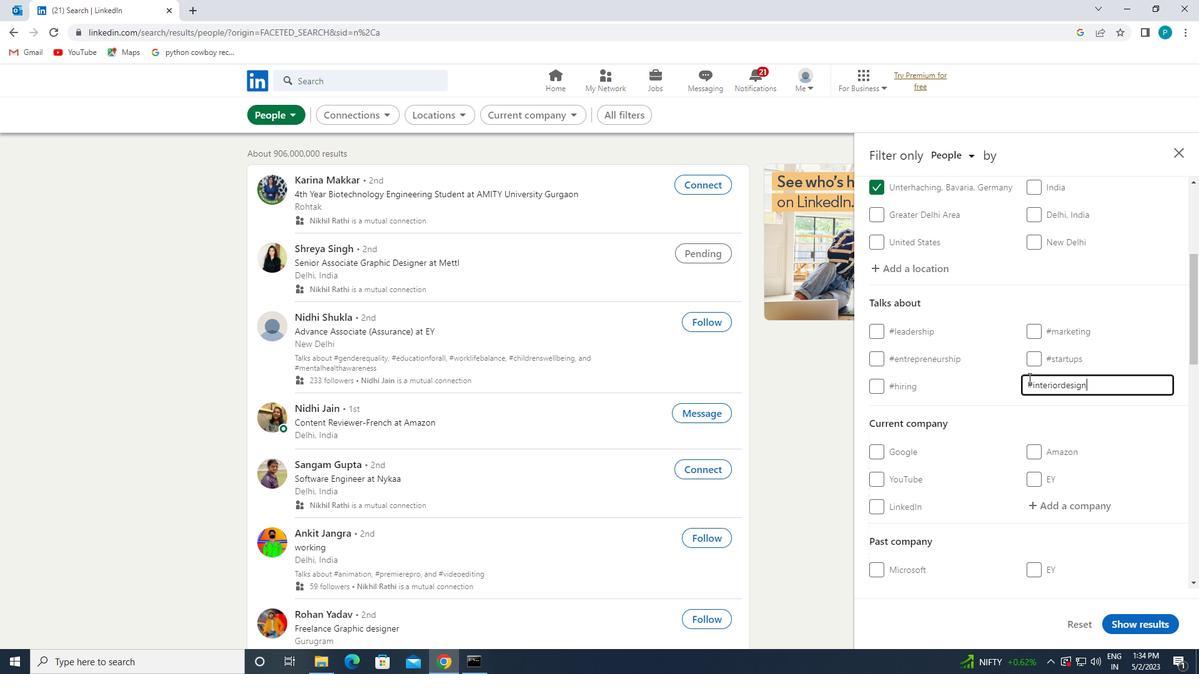
Action: Mouse scrolled (1015, 376) with delta (0, 0)
Screenshot: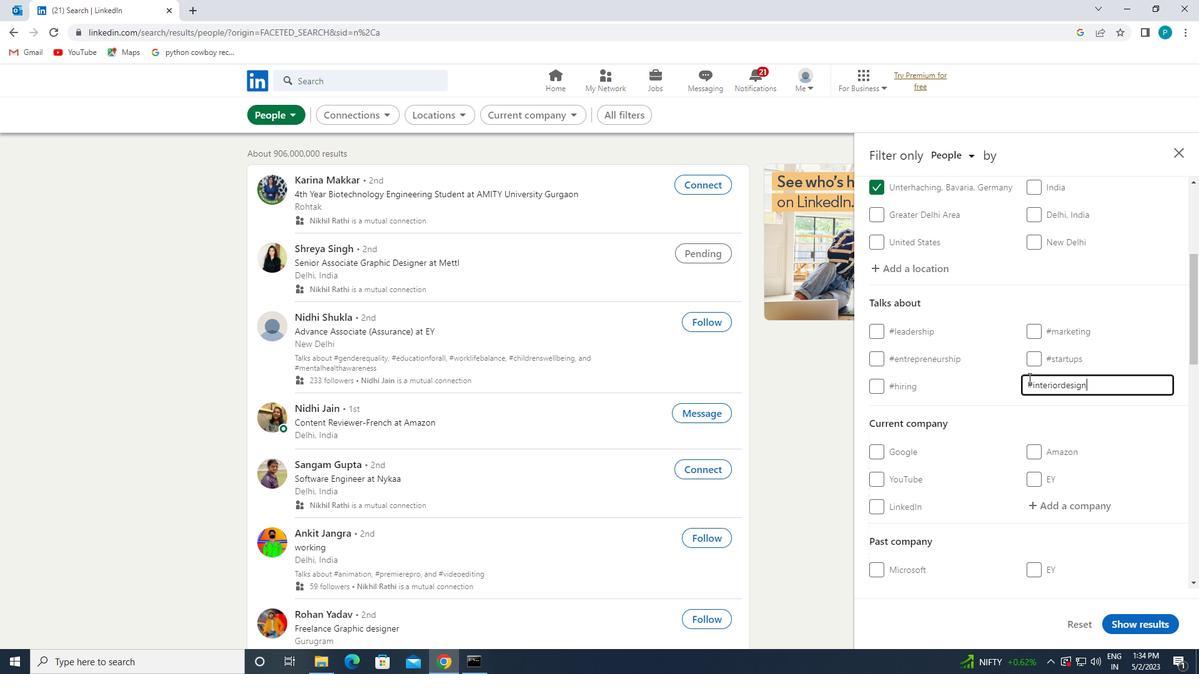 
Action: Mouse moved to (1012, 379)
Screenshot: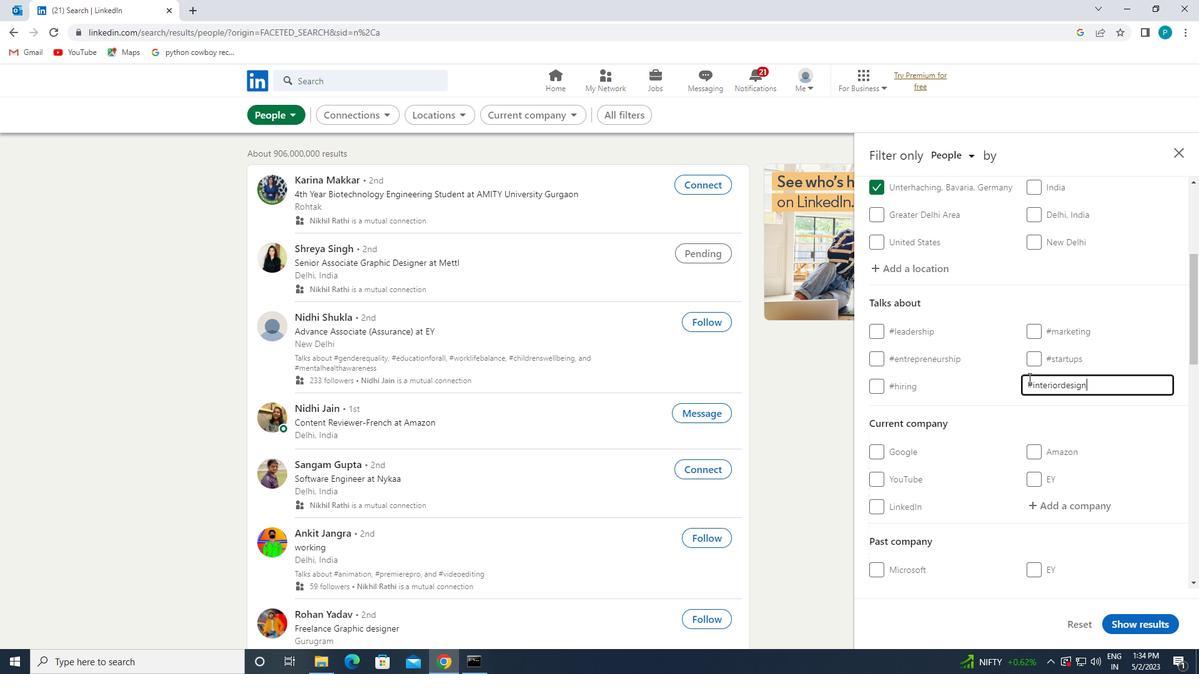 
Action: Mouse scrolled (1012, 378) with delta (0, 0)
Screenshot: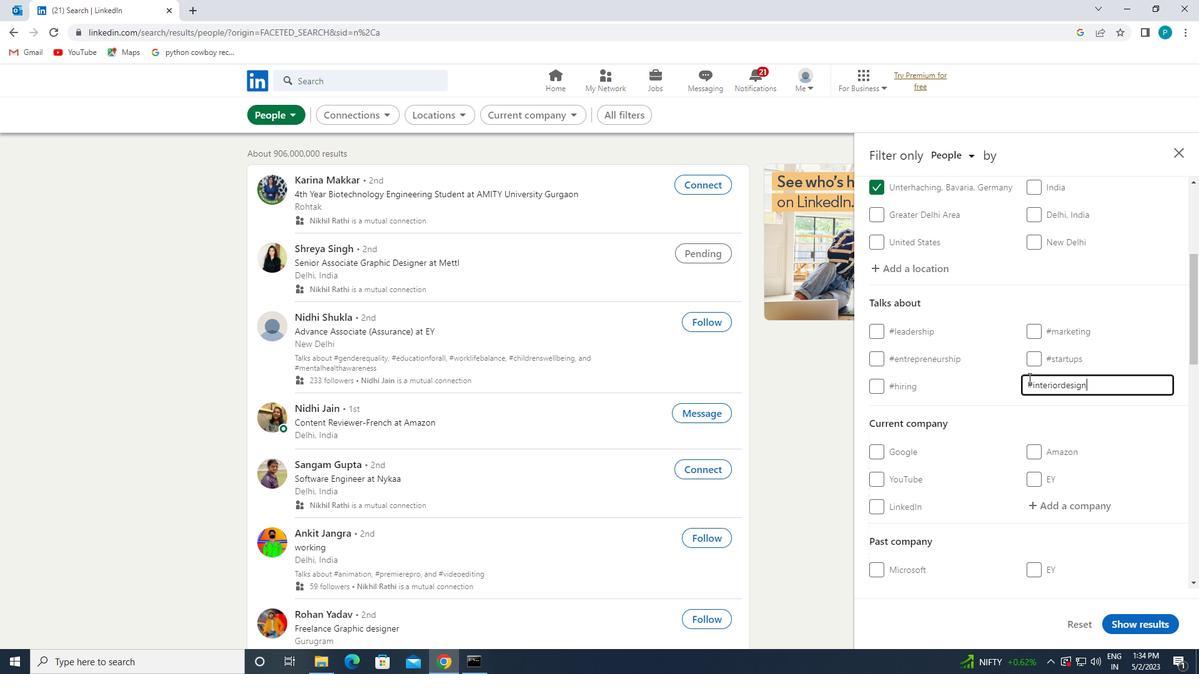 
Action: Mouse moved to (997, 398)
Screenshot: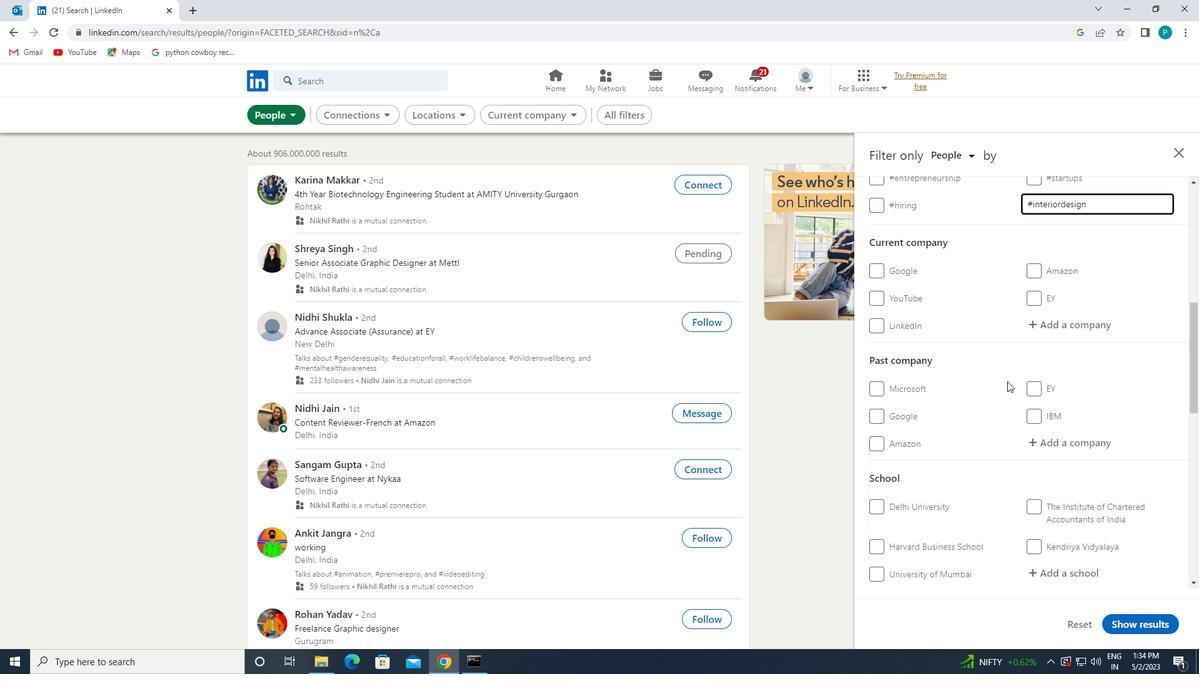 
Action: Mouse scrolled (997, 398) with delta (0, 0)
Screenshot: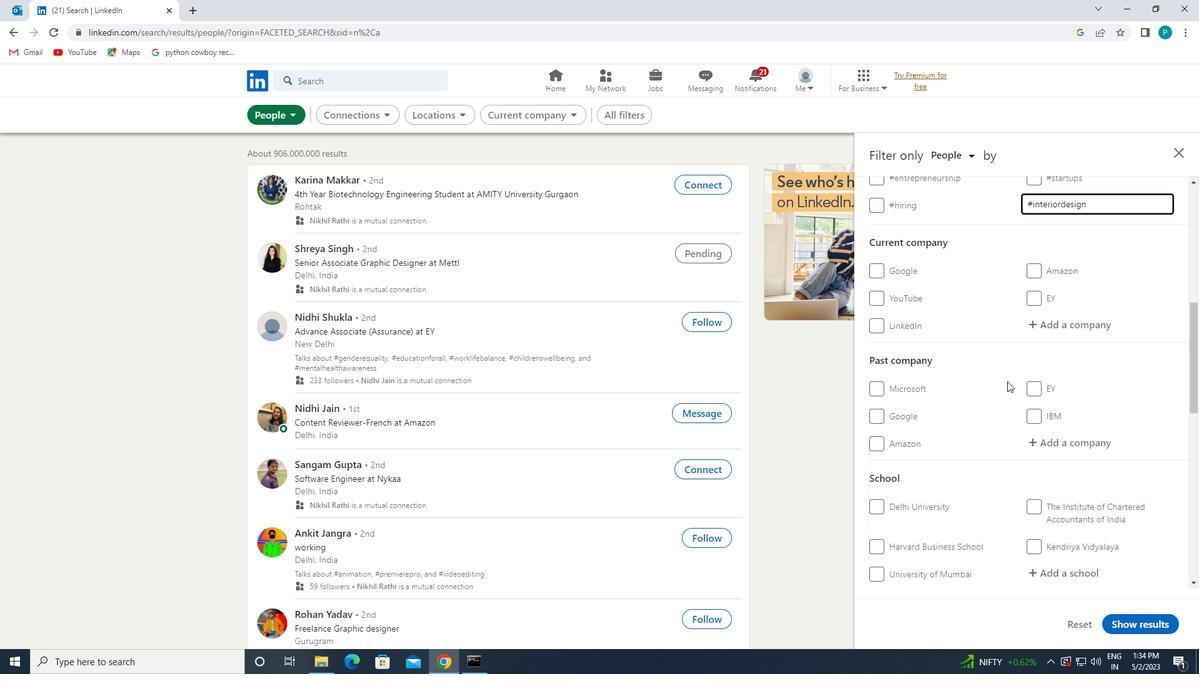 
Action: Mouse moved to (995, 399)
Screenshot: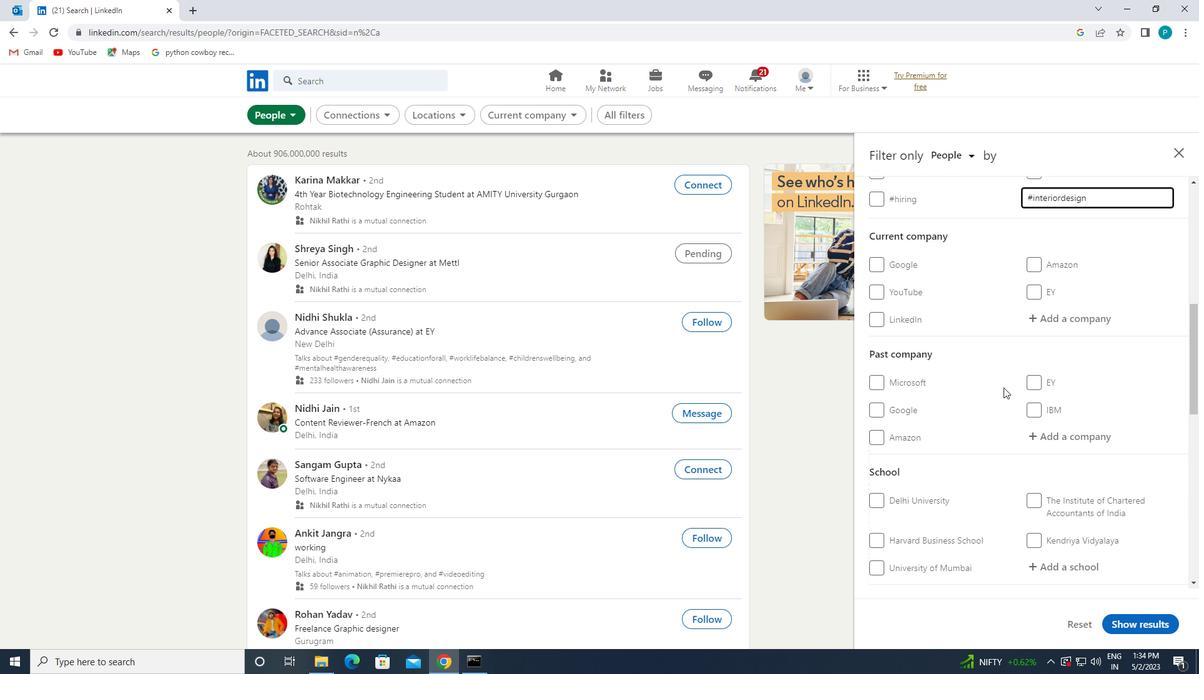 
Action: Mouse scrolled (995, 399) with delta (0, 0)
Screenshot: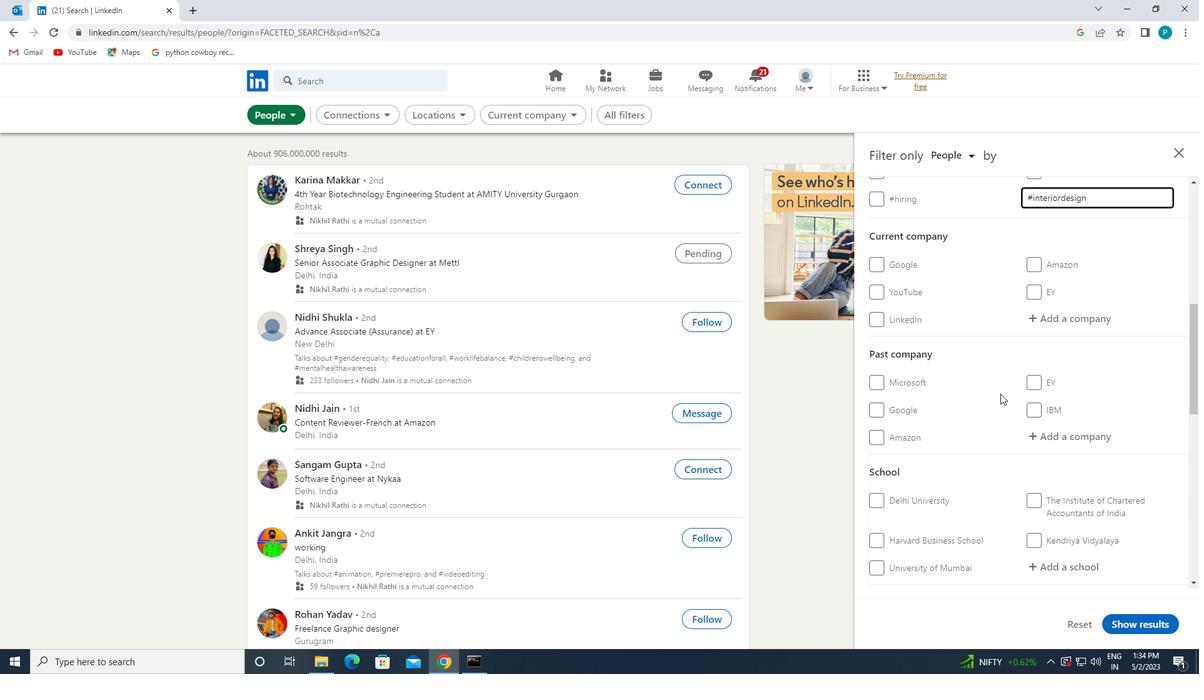 
Action: Mouse moved to (989, 406)
Screenshot: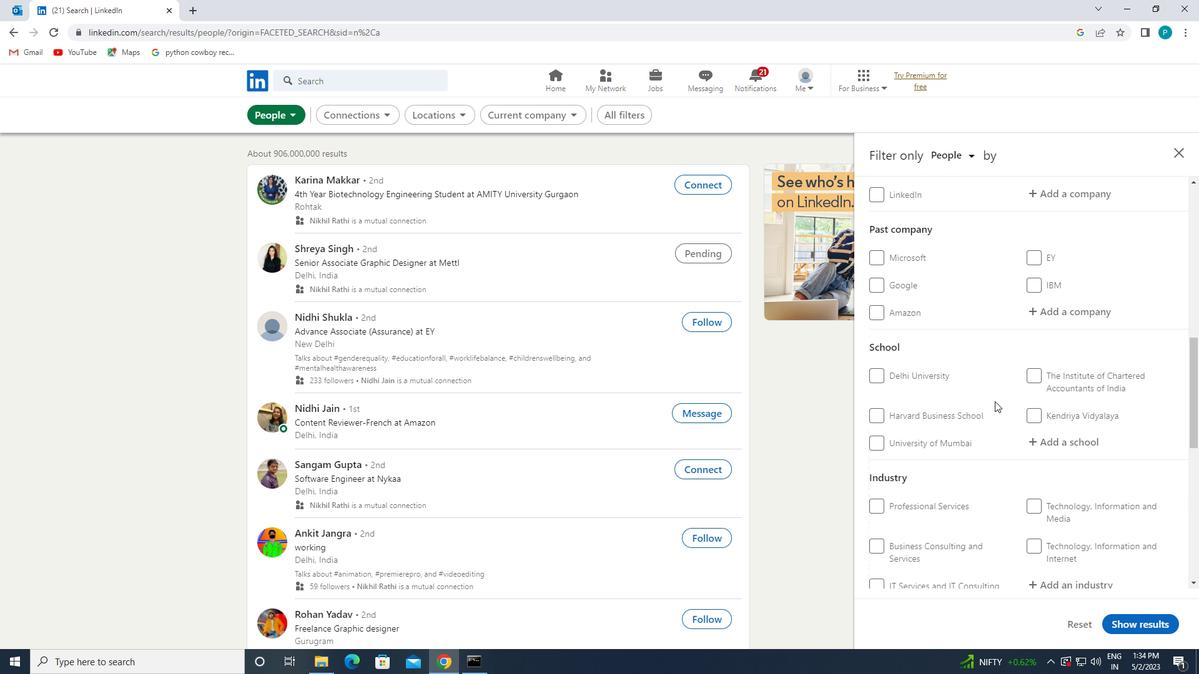 
Action: Mouse scrolled (989, 405) with delta (0, 0)
Screenshot: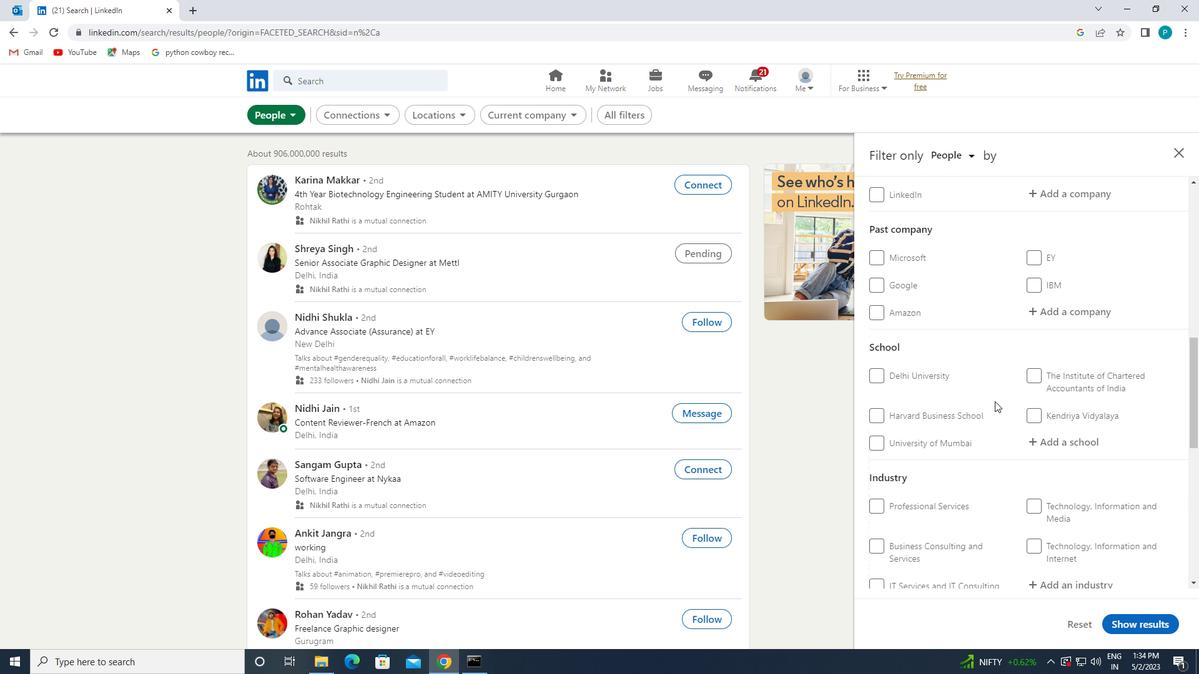 
Action: Mouse moved to (937, 405)
Screenshot: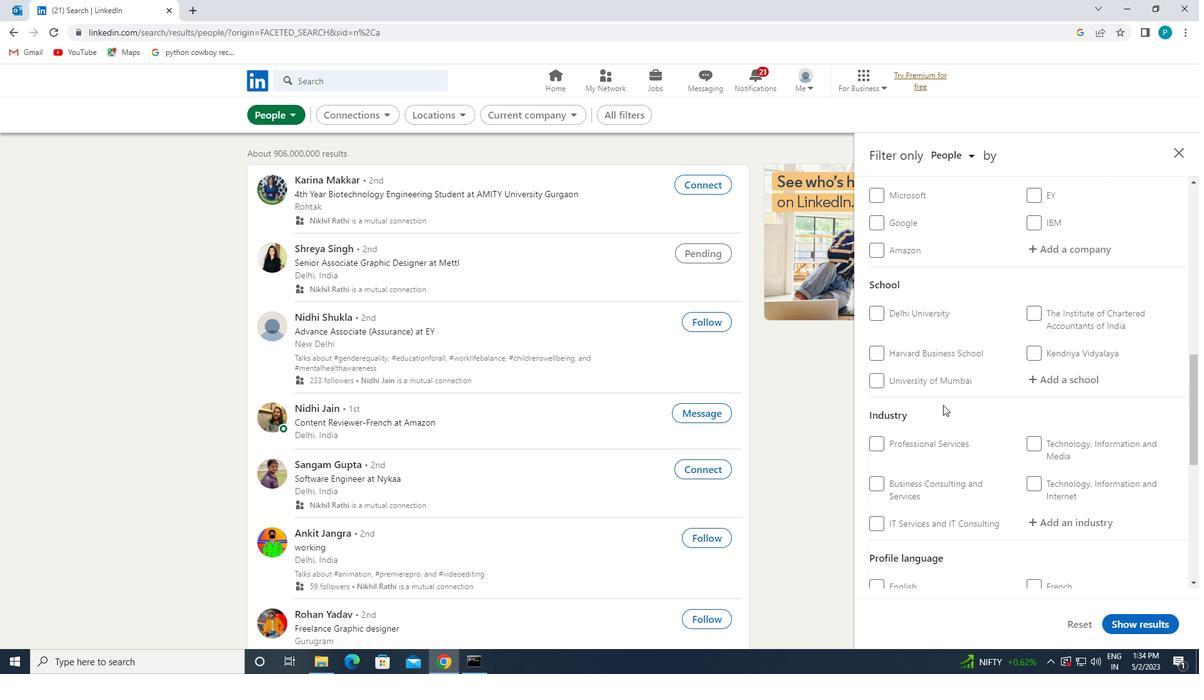
Action: Mouse scrolled (937, 404) with delta (0, 0)
Screenshot: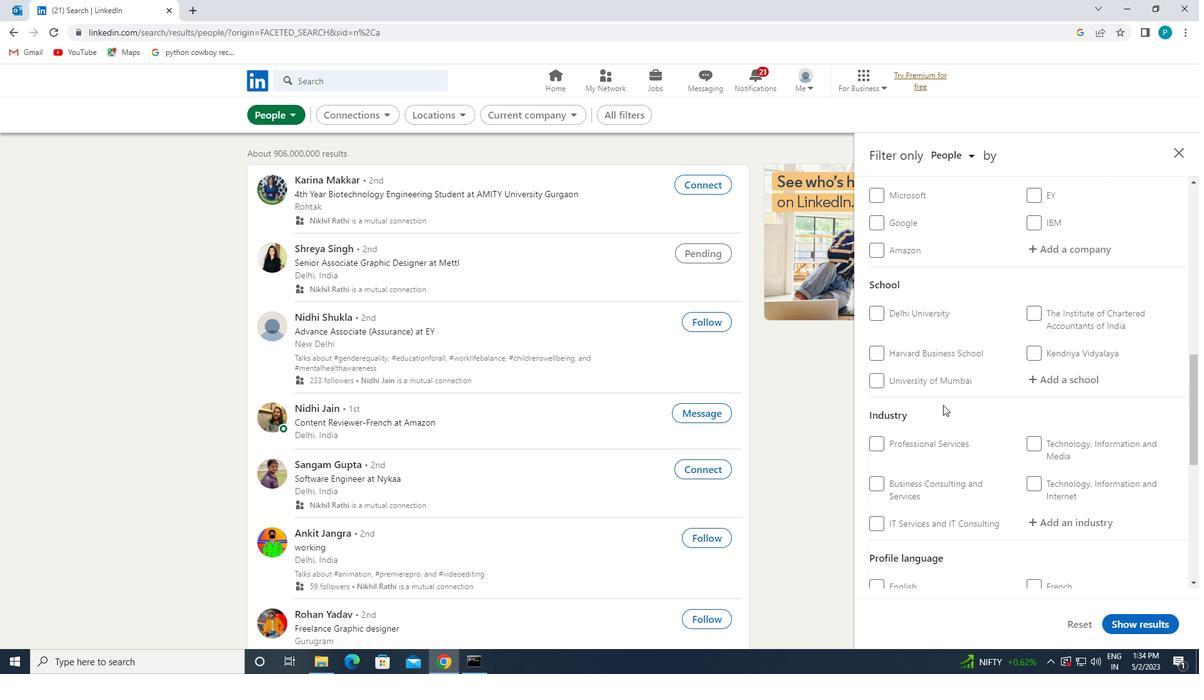 
Action: Mouse moved to (935, 407)
Screenshot: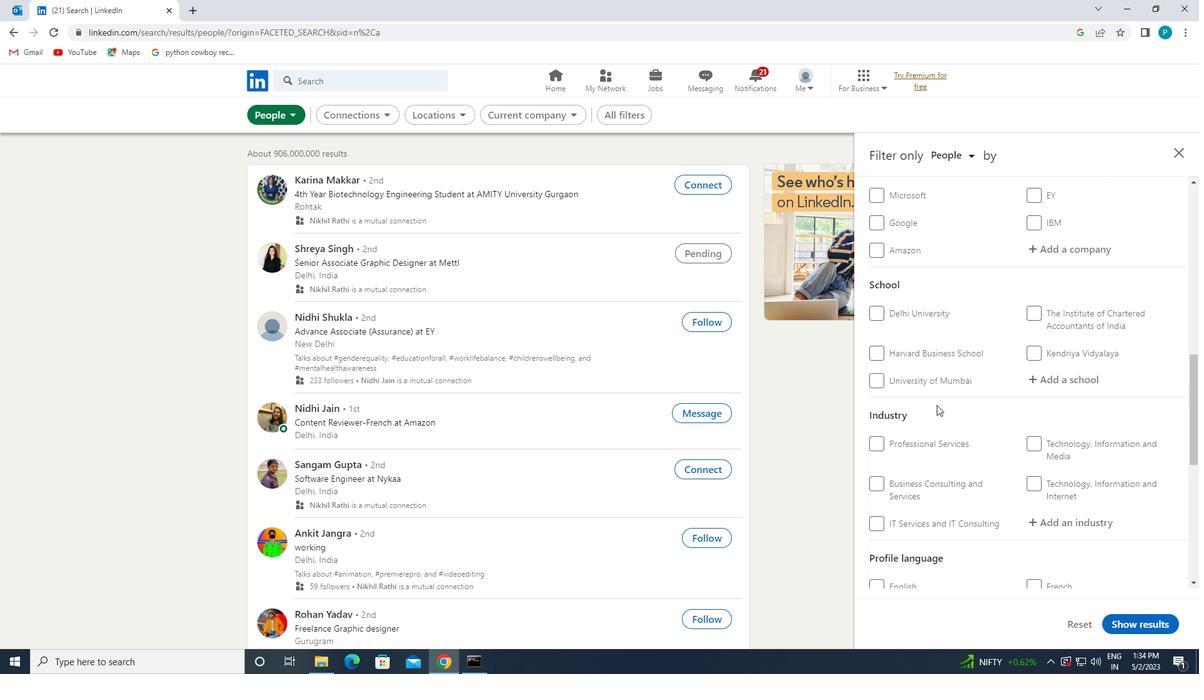 
Action: Mouse scrolled (935, 406) with delta (0, 0)
Screenshot: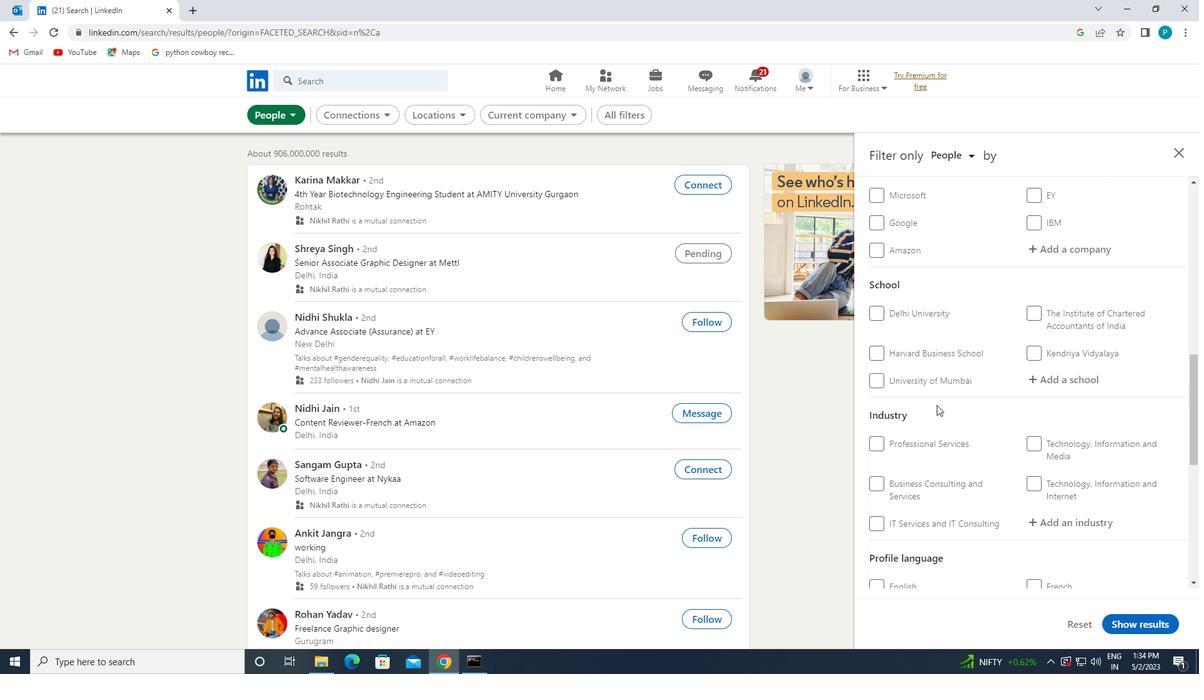 
Action: Mouse moved to (1042, 490)
Screenshot: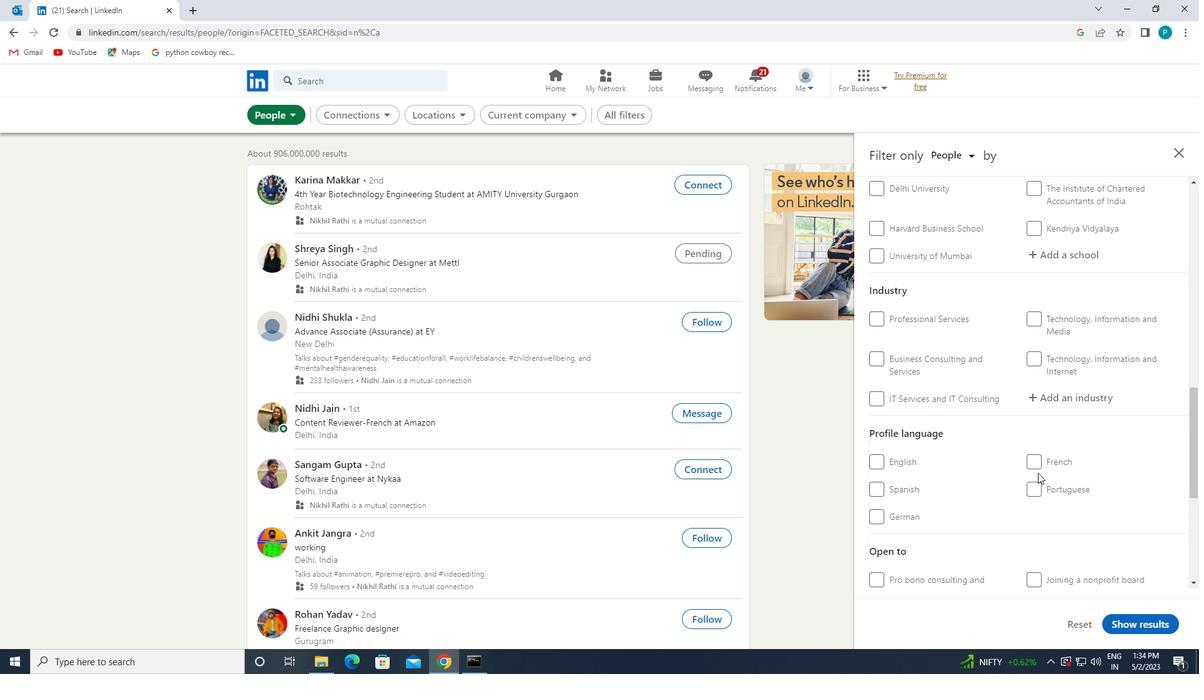 
Action: Mouse pressed left at (1042, 490)
Screenshot: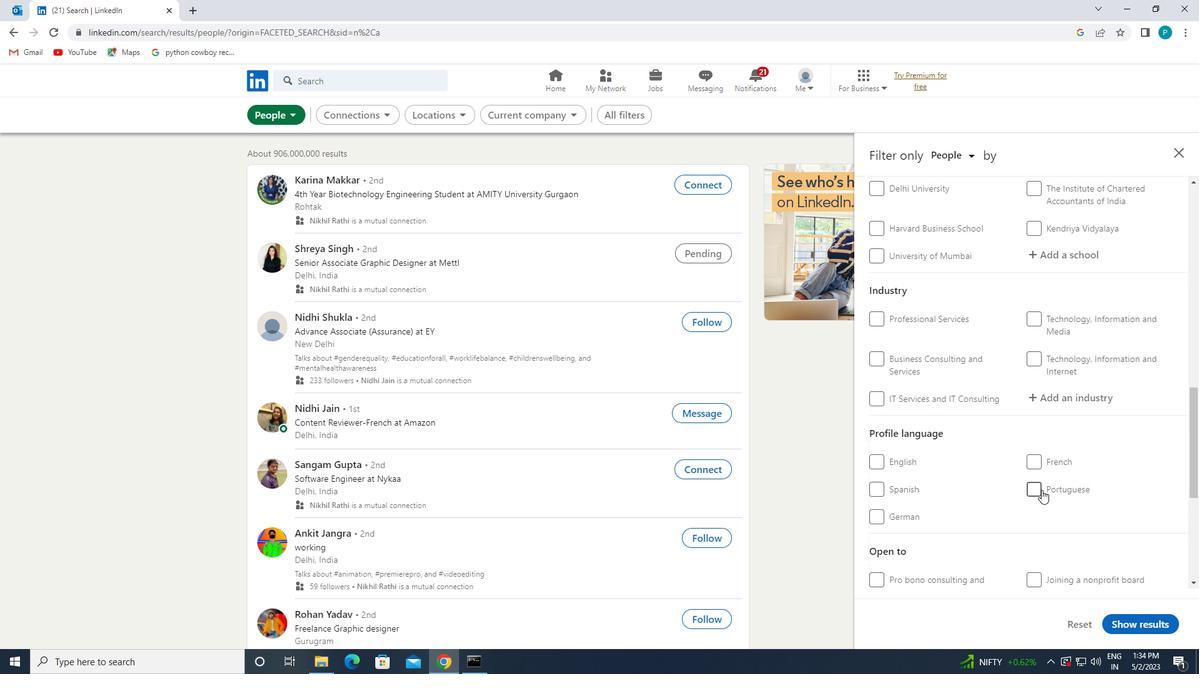 
Action: Mouse moved to (1032, 457)
Screenshot: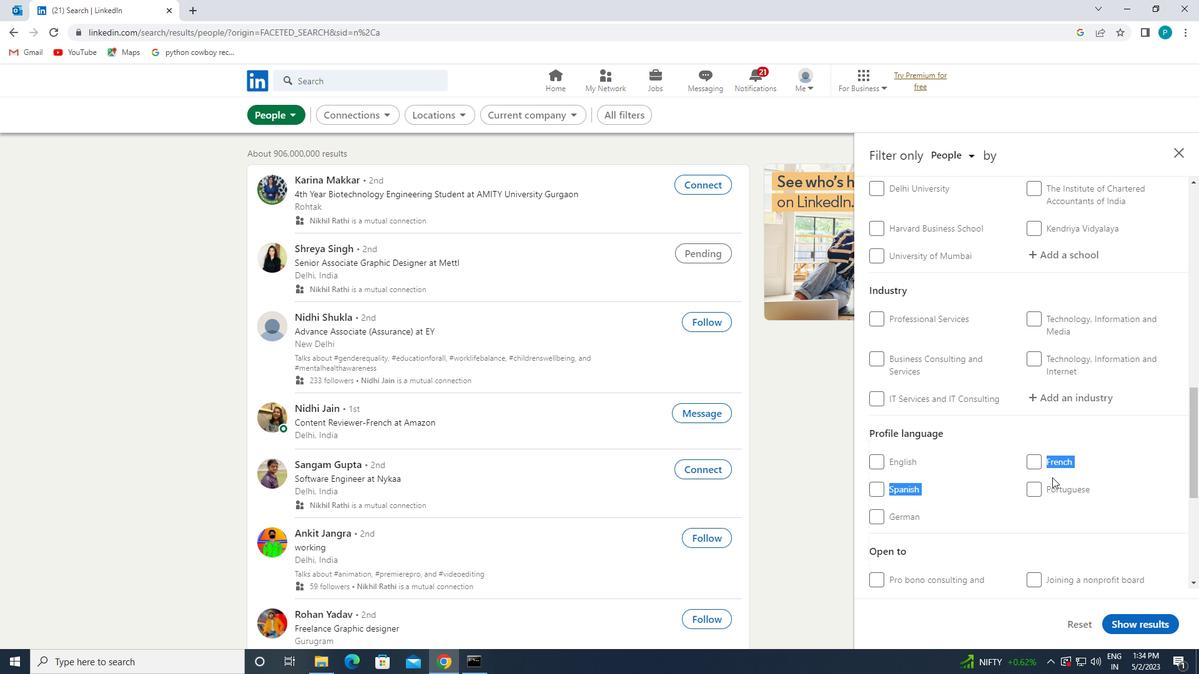 
Action: Mouse pressed left at (1032, 457)
Screenshot: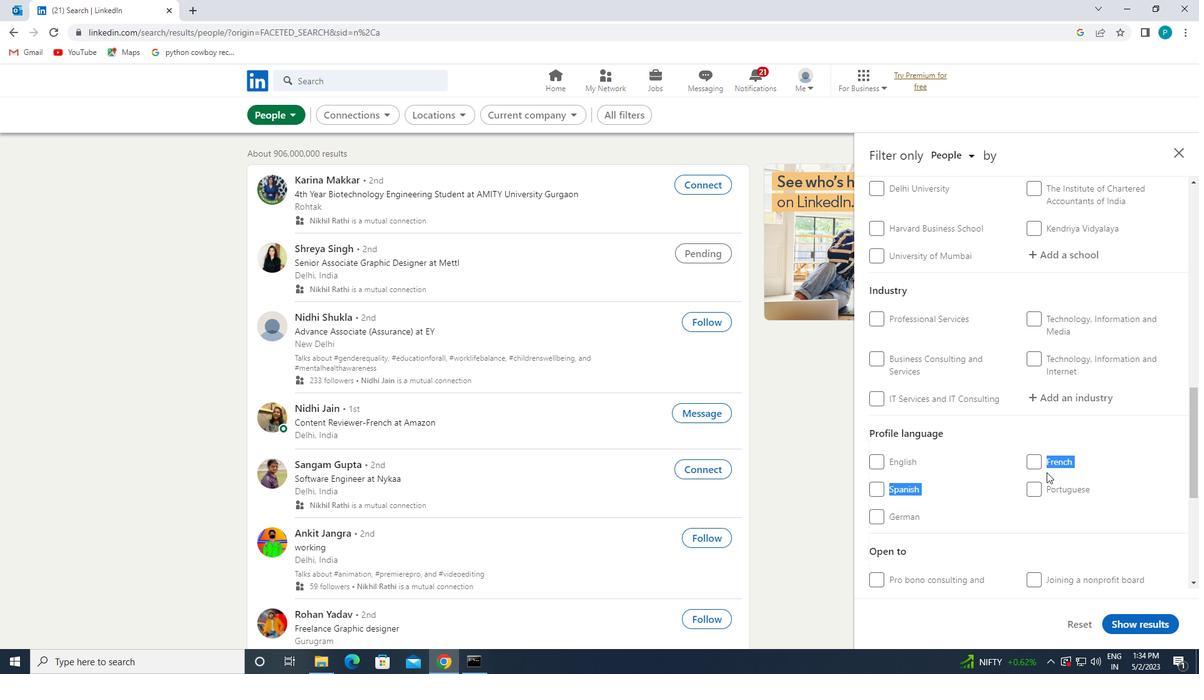 
Action: Mouse moved to (1075, 442)
Screenshot: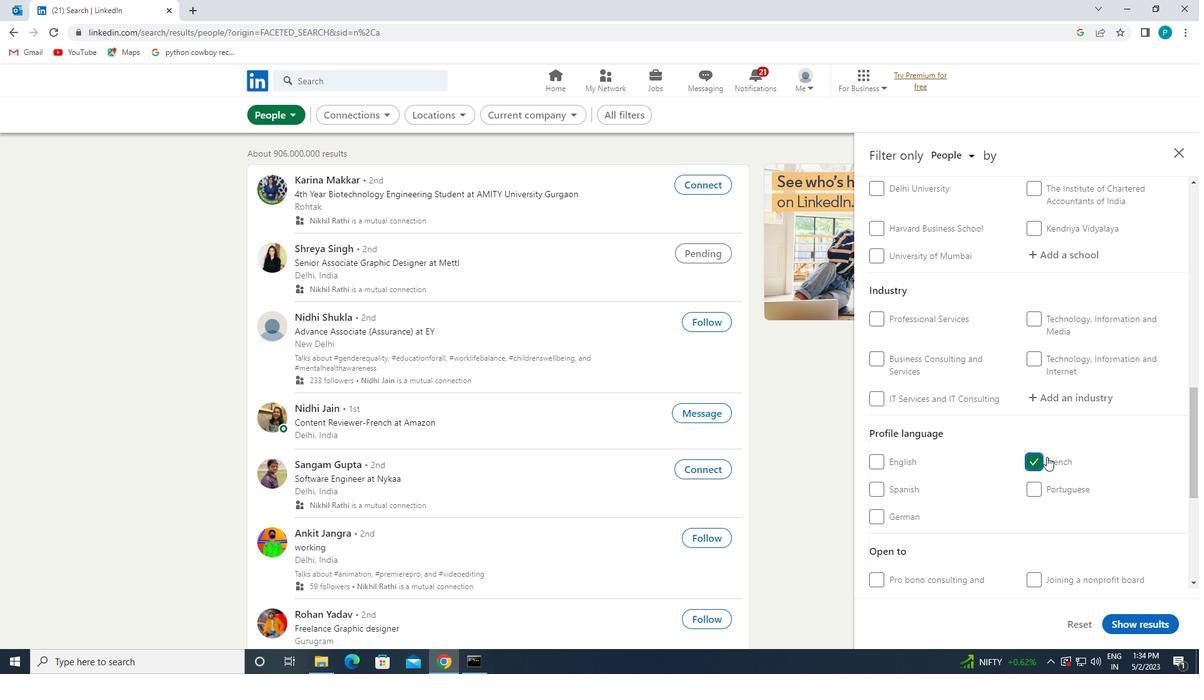 
Action: Mouse scrolled (1075, 443) with delta (0, 0)
Screenshot: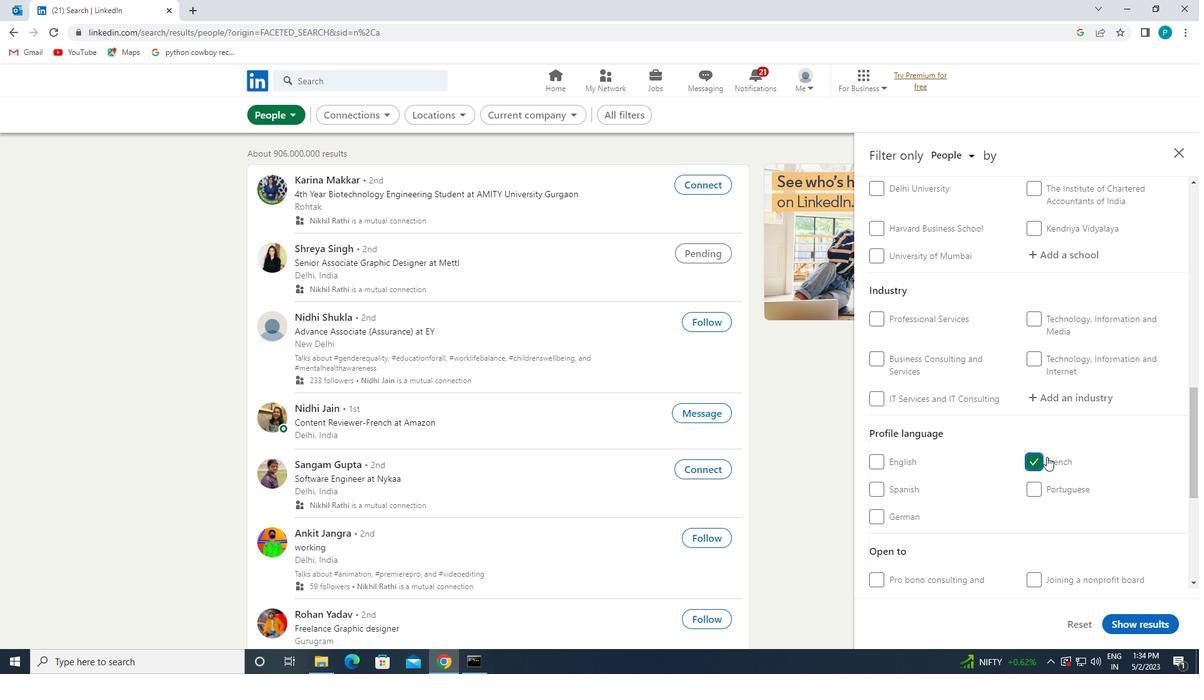 
Action: Mouse moved to (1075, 434)
Screenshot: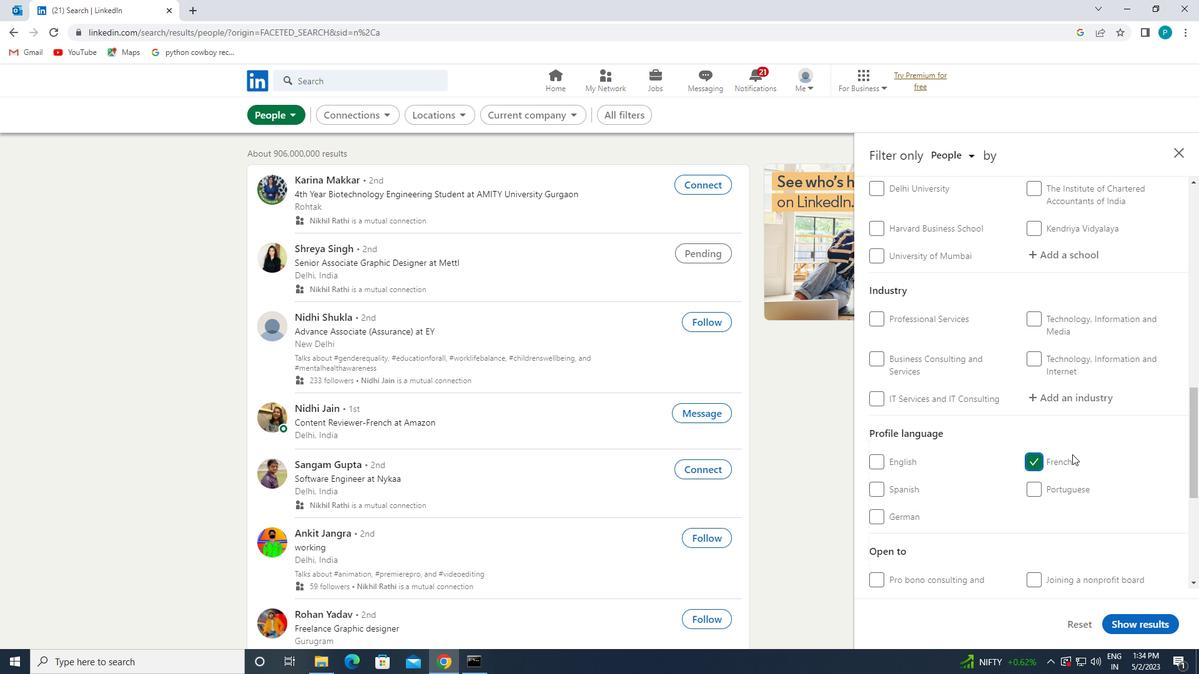 
Action: Mouse scrolled (1075, 435) with delta (0, 0)
Screenshot: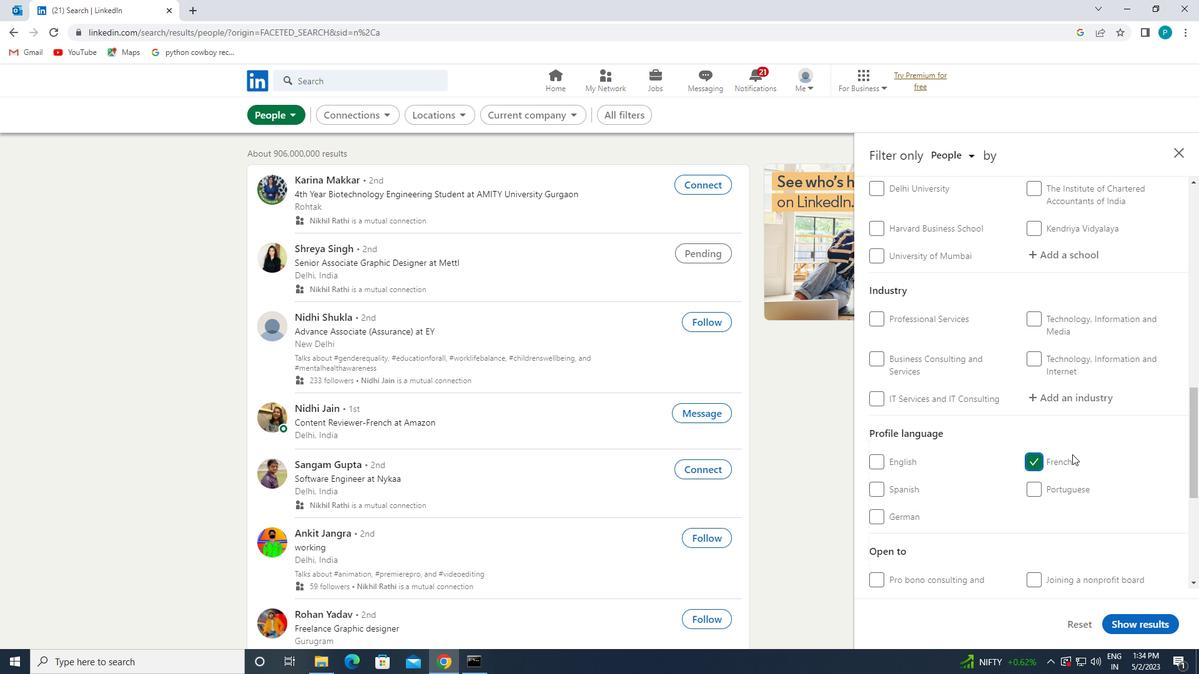 
Action: Mouse moved to (1075, 429)
Screenshot: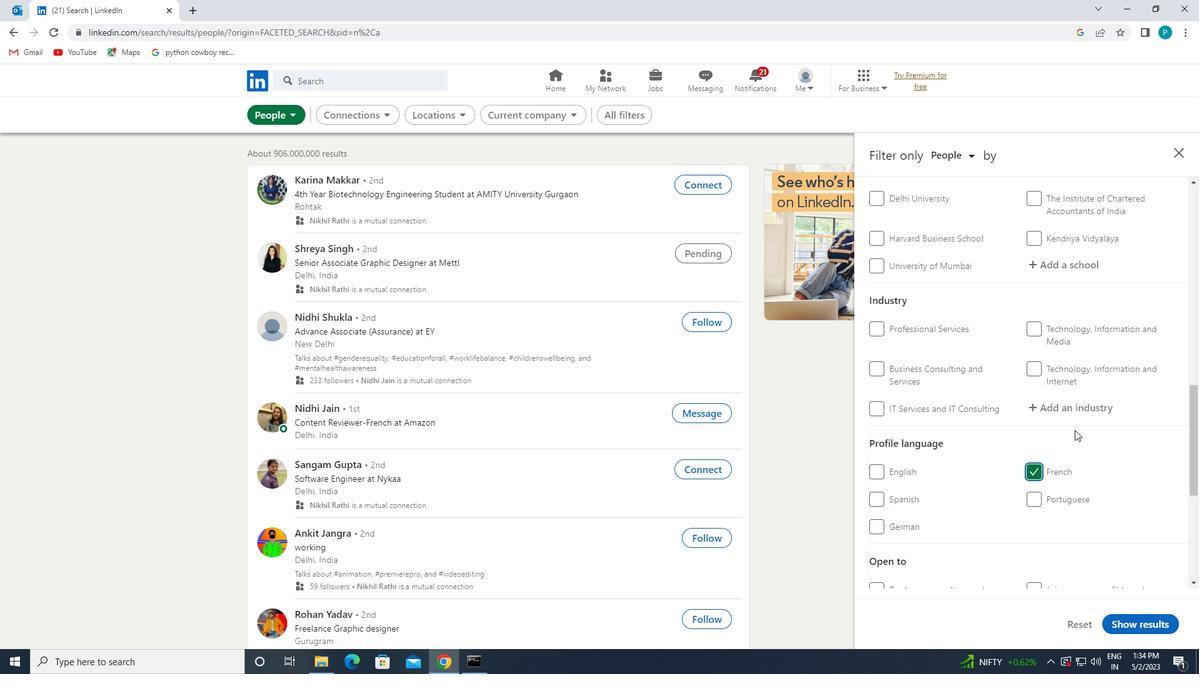 
Action: Mouse scrolled (1075, 429) with delta (0, 0)
Screenshot: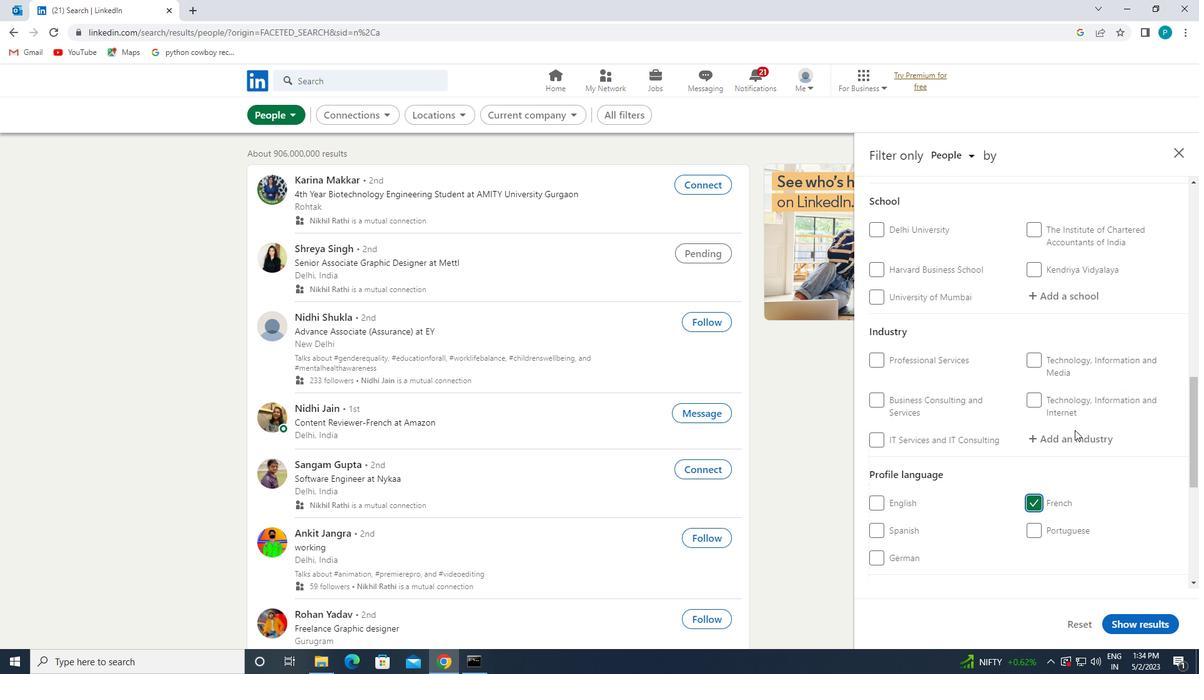 
Action: Mouse scrolled (1075, 429) with delta (0, 0)
Screenshot: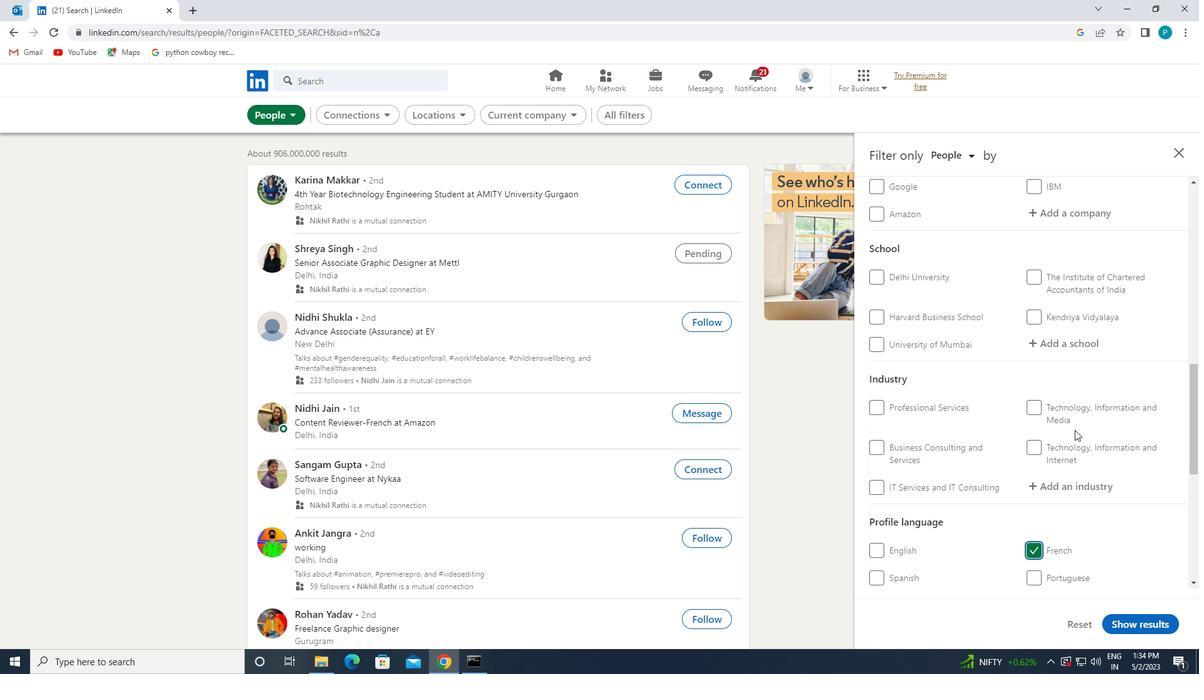 
Action: Mouse moved to (1072, 421)
Screenshot: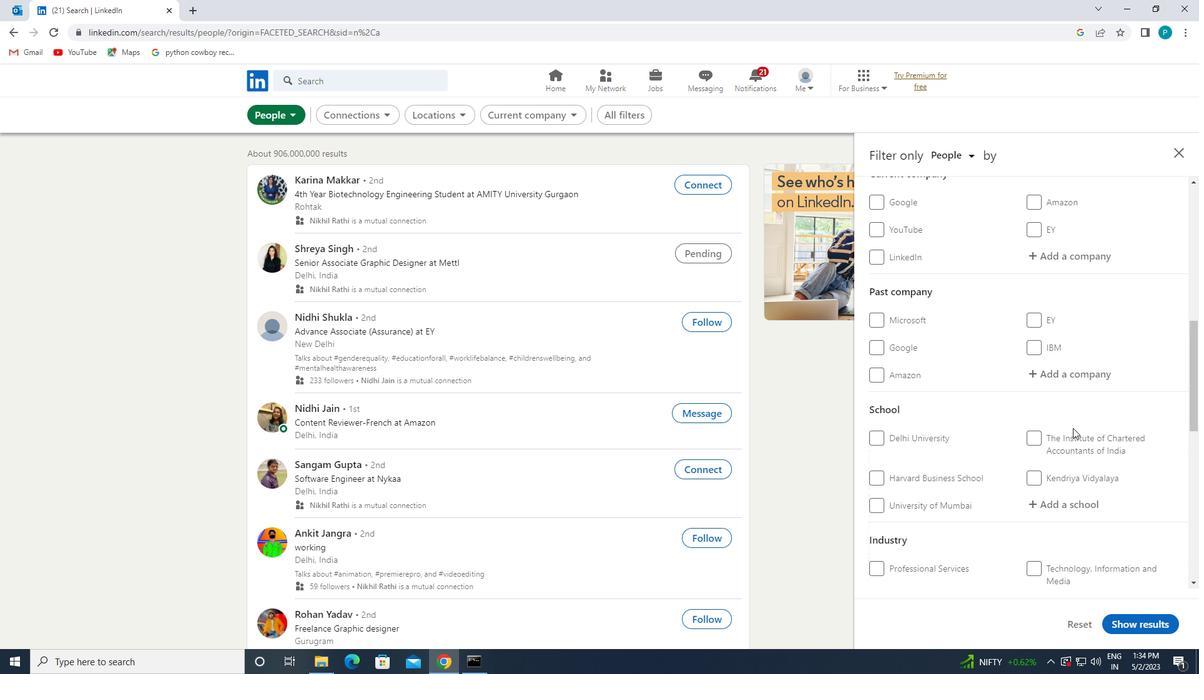 
Action: Mouse scrolled (1072, 421) with delta (0, 0)
Screenshot: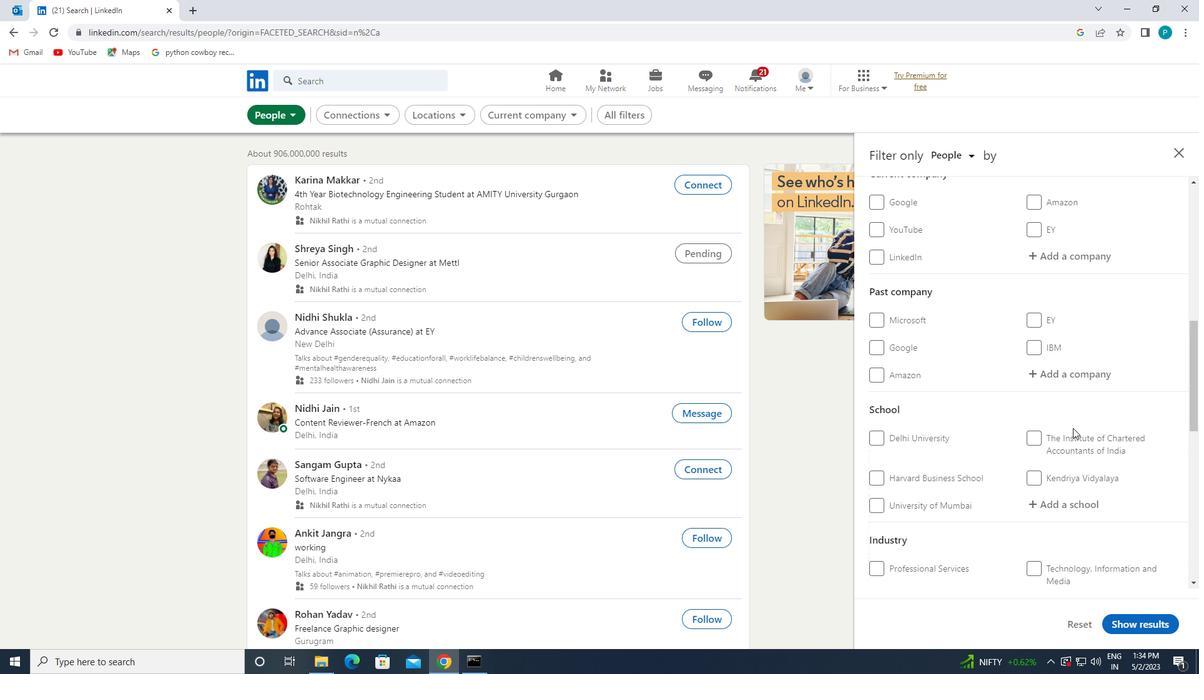 
Action: Mouse moved to (1071, 419)
Screenshot: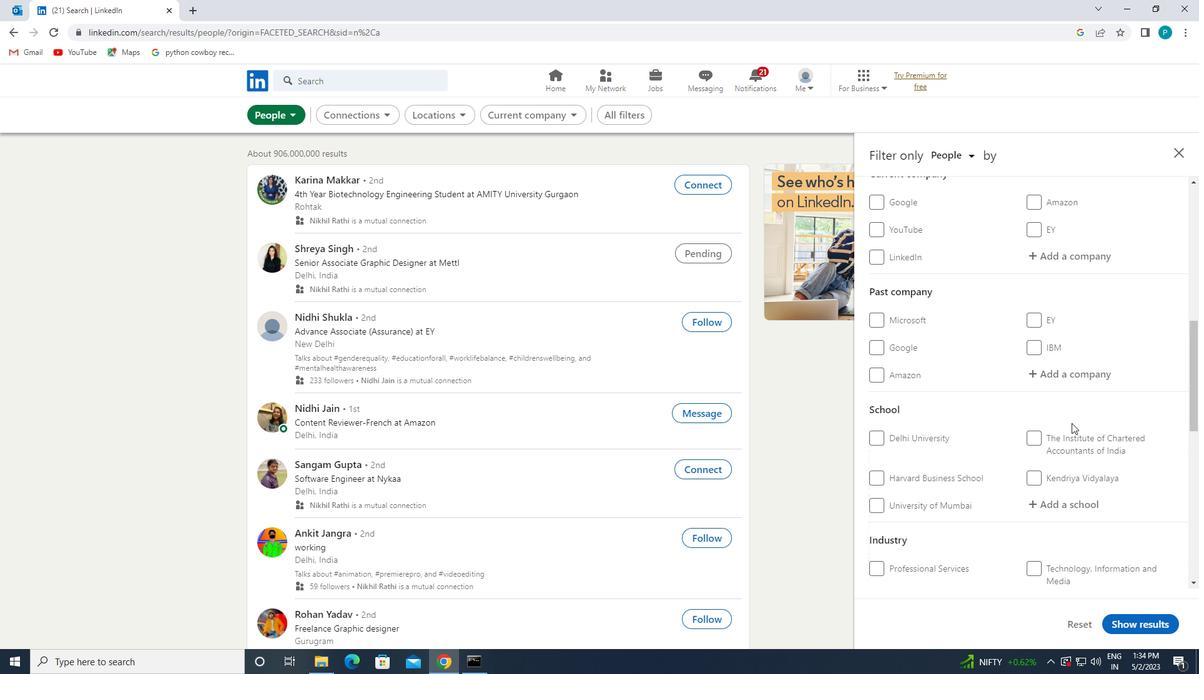 
Action: Mouse scrolled (1071, 420) with delta (0, 0)
Screenshot: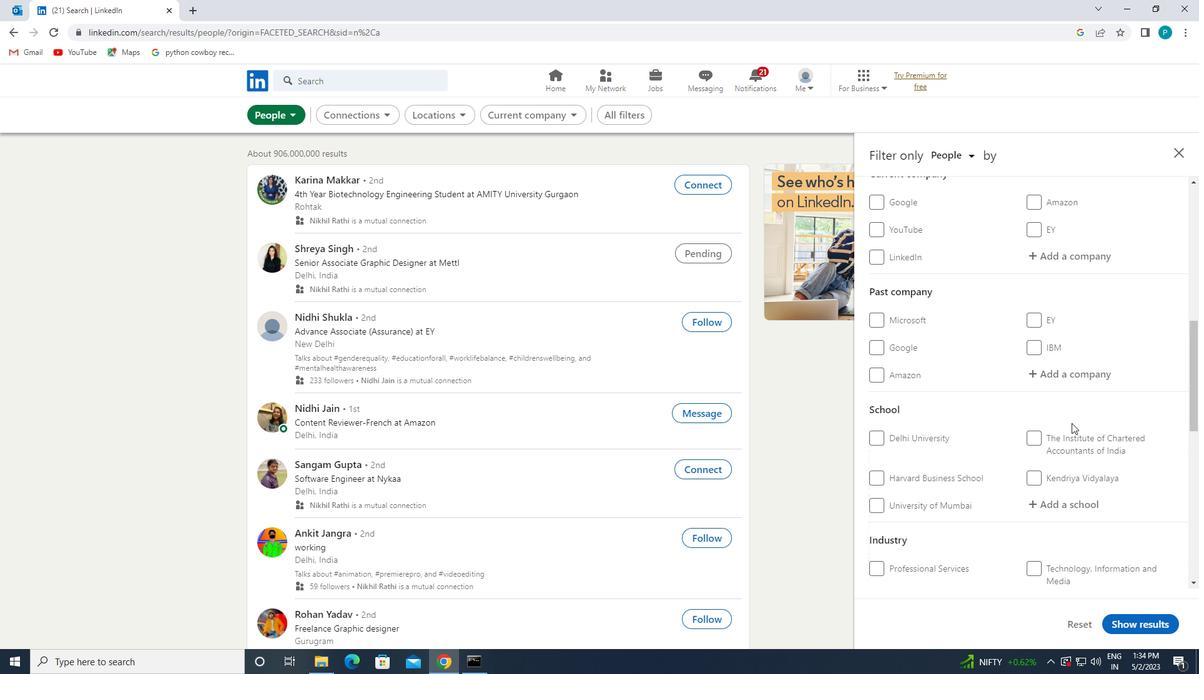 
Action: Mouse moved to (1062, 393)
Screenshot: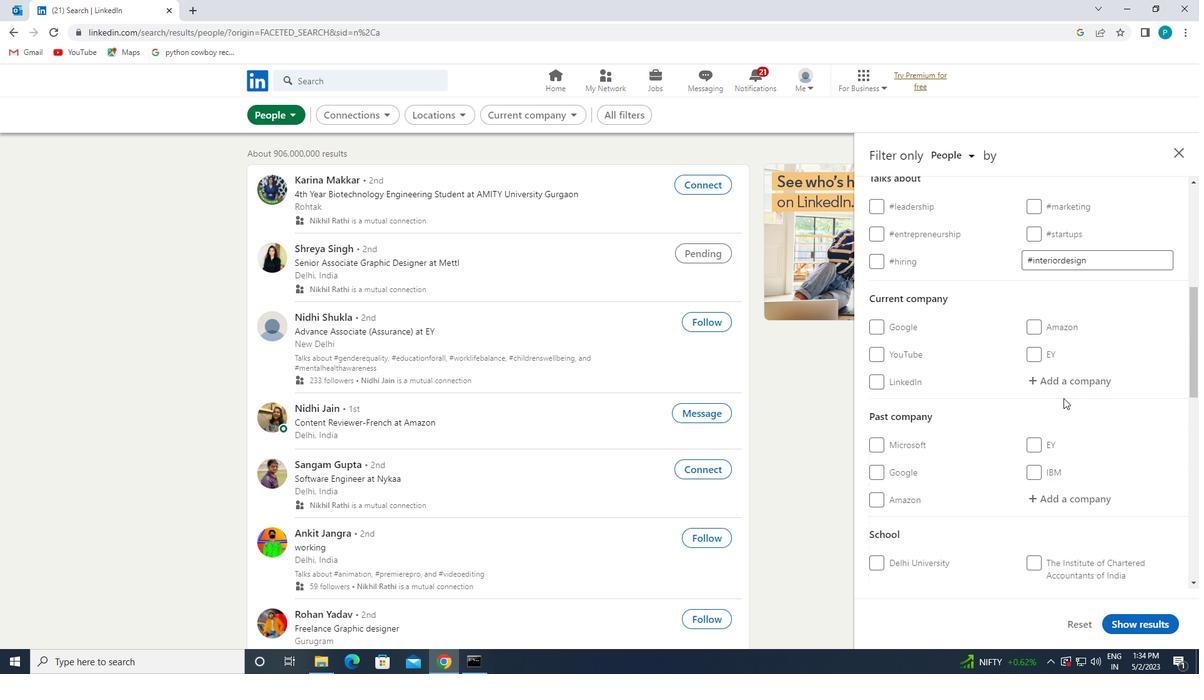 
Action: Mouse pressed left at (1062, 393)
Screenshot: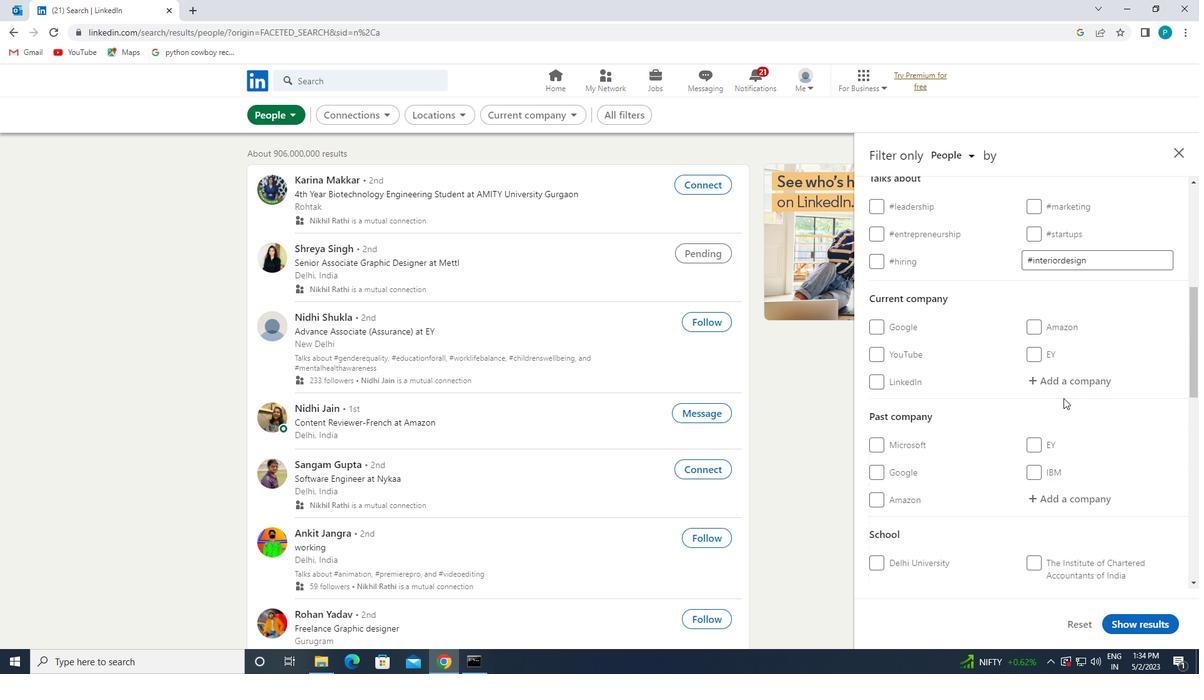 
Action: Mouse moved to (1058, 385)
Screenshot: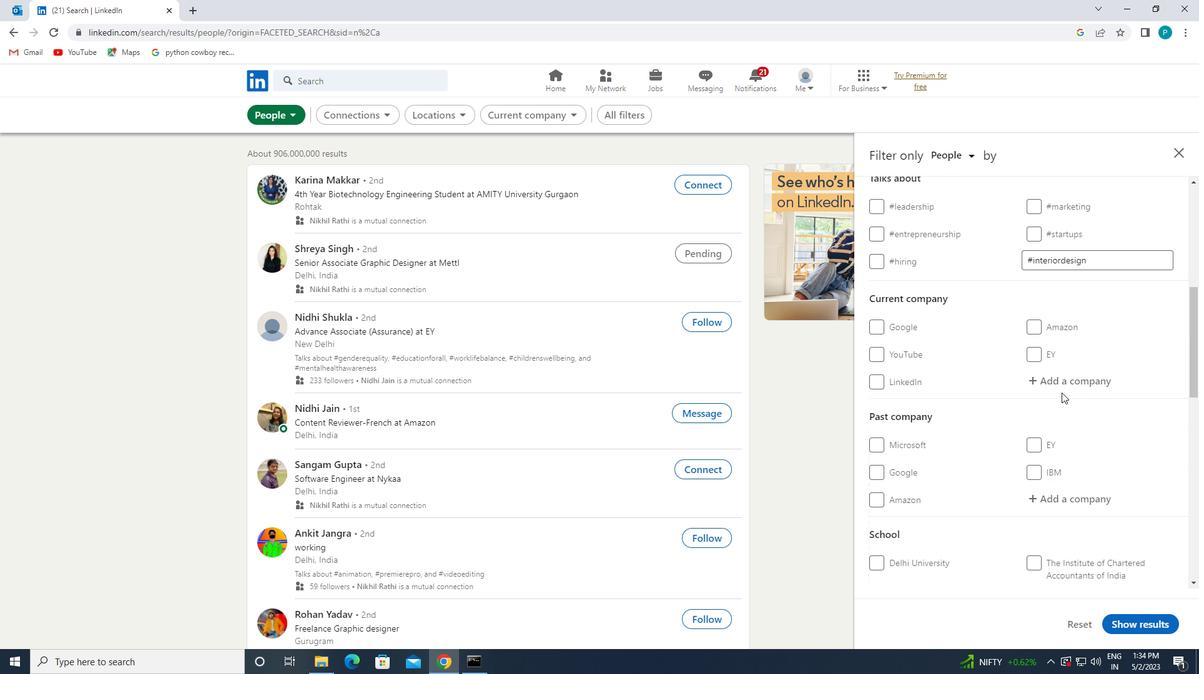 
Action: Mouse pressed left at (1058, 385)
Screenshot: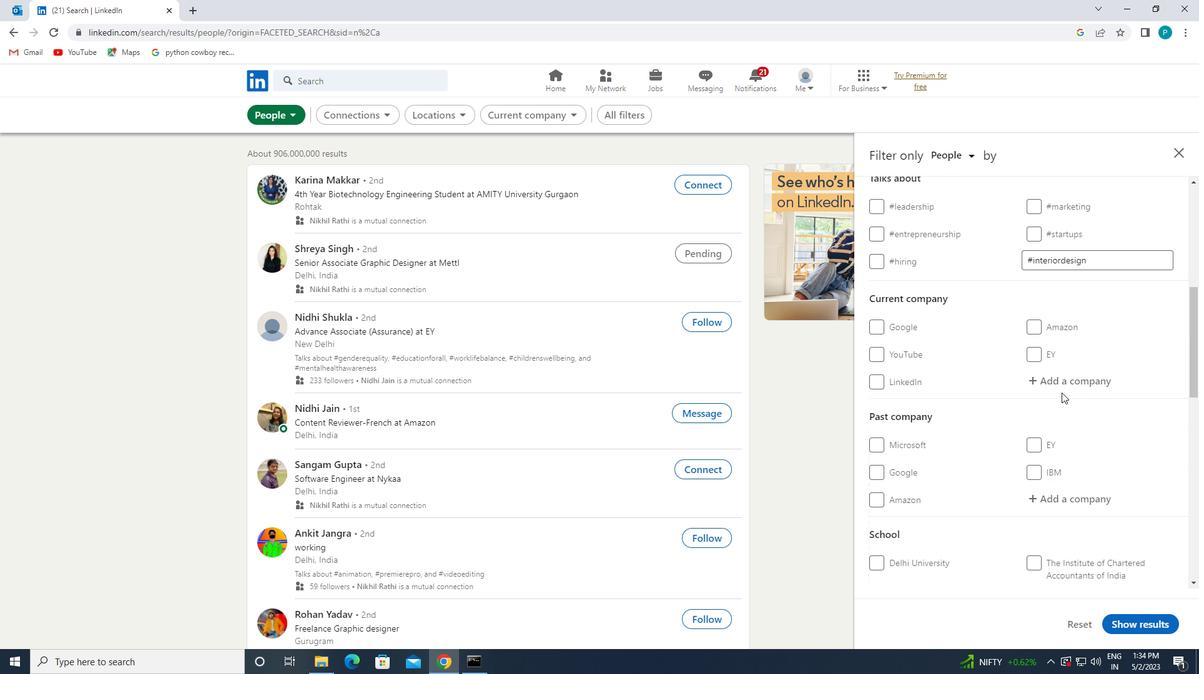
Action: Key pressed <Key.caps_lock>L<Key.backspace>E<Key.caps_lock>LATIC
Screenshot: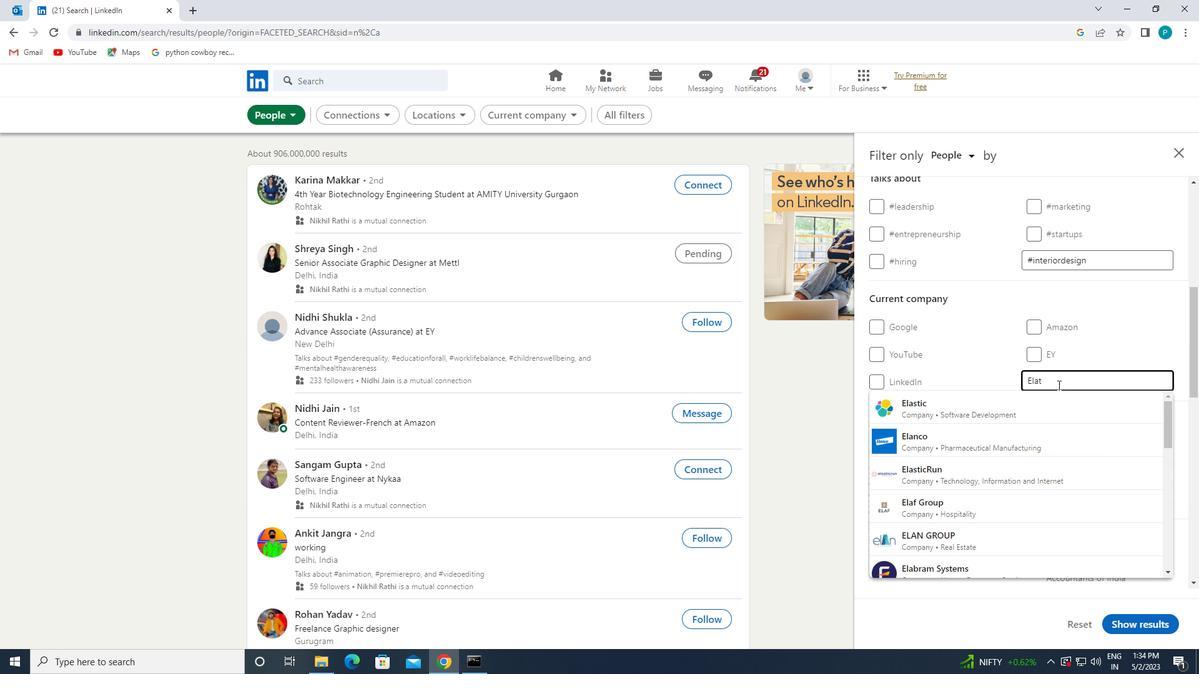 
Action: Mouse moved to (1039, 380)
Screenshot: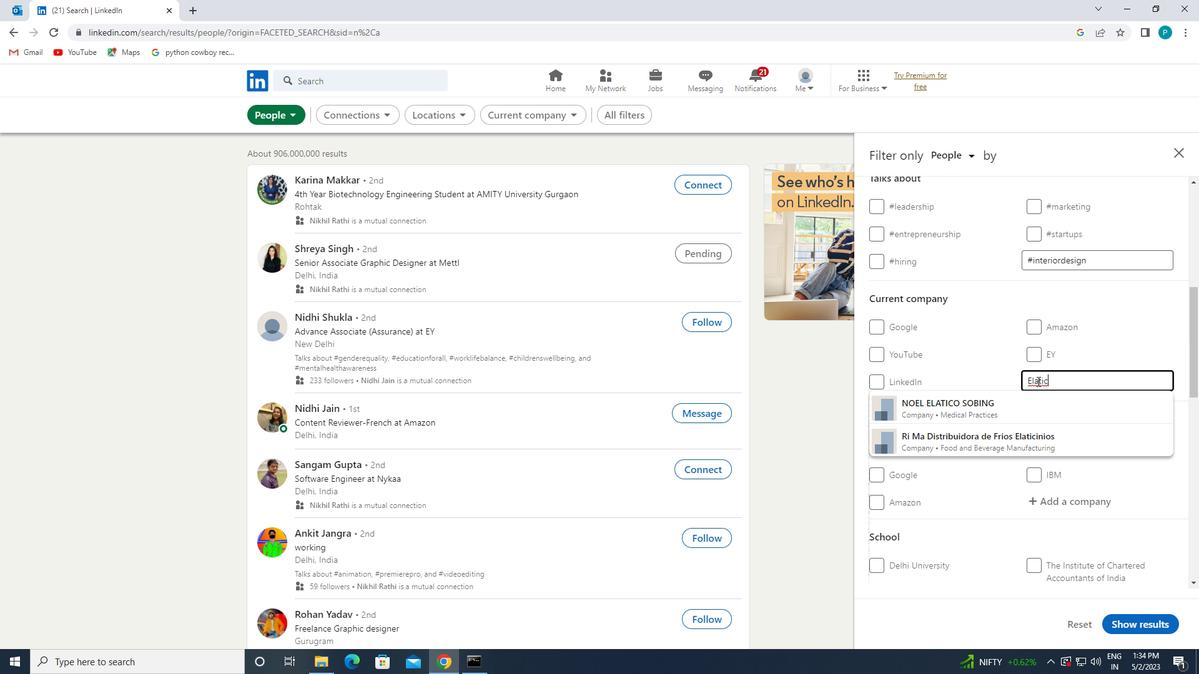 
Action: Mouse pressed left at (1039, 380)
Screenshot: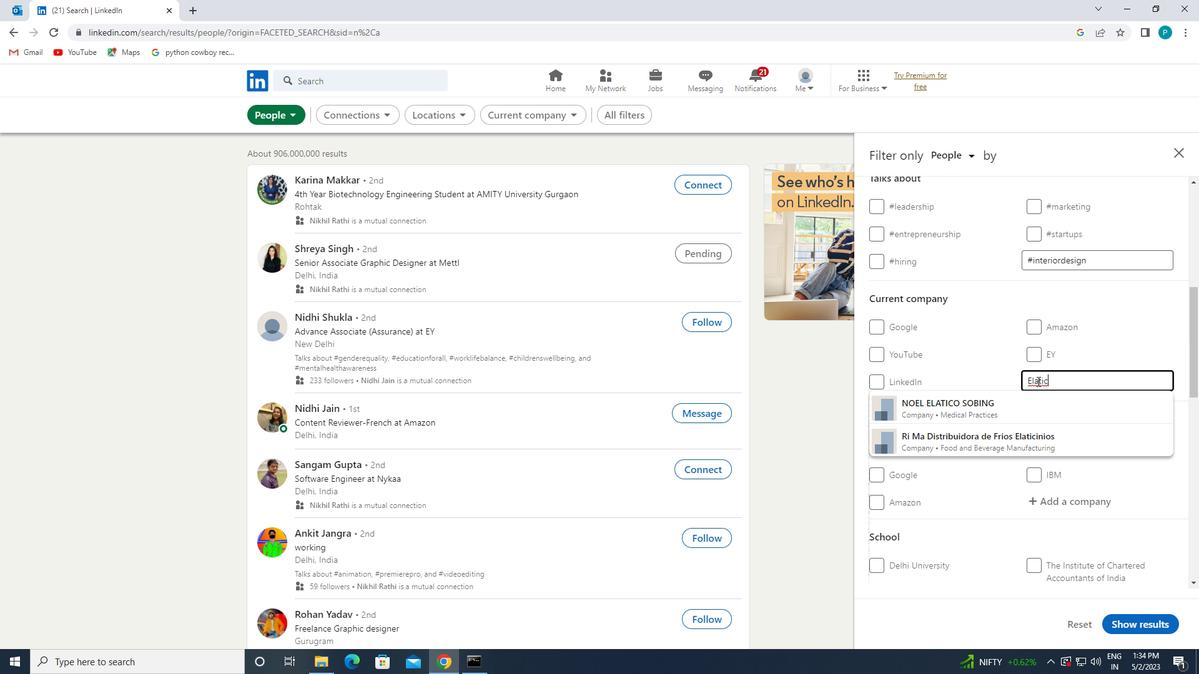 
Action: Mouse moved to (1047, 384)
Screenshot: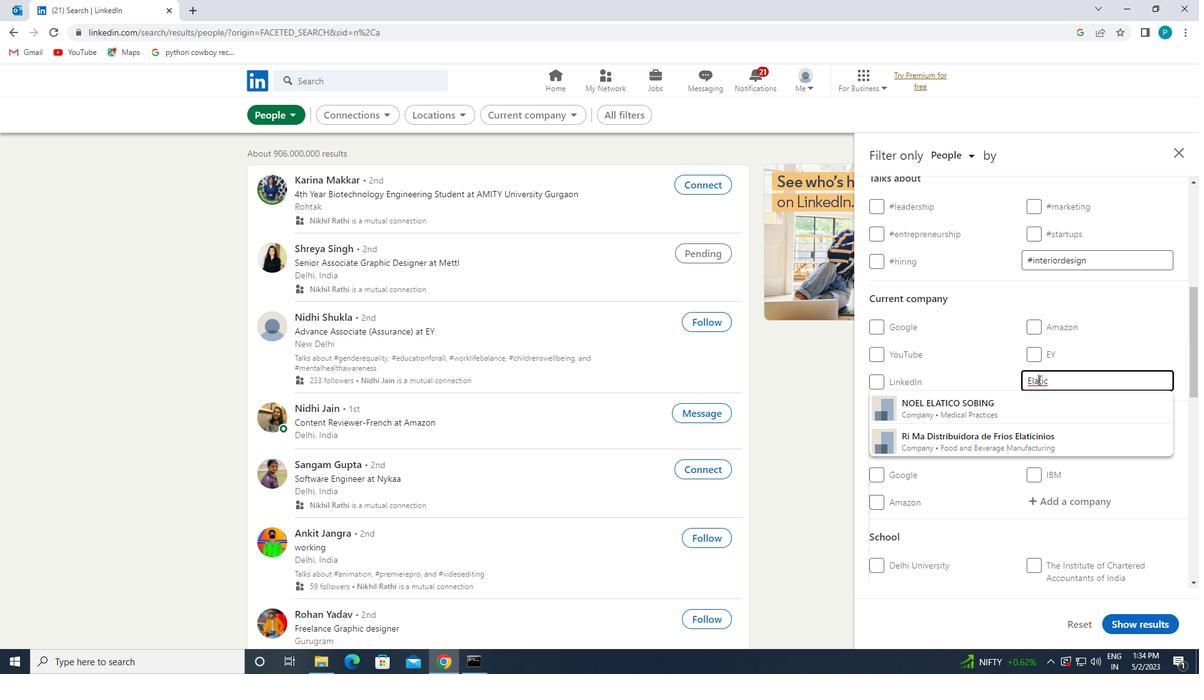 
Action: Key pressed S
Screenshot: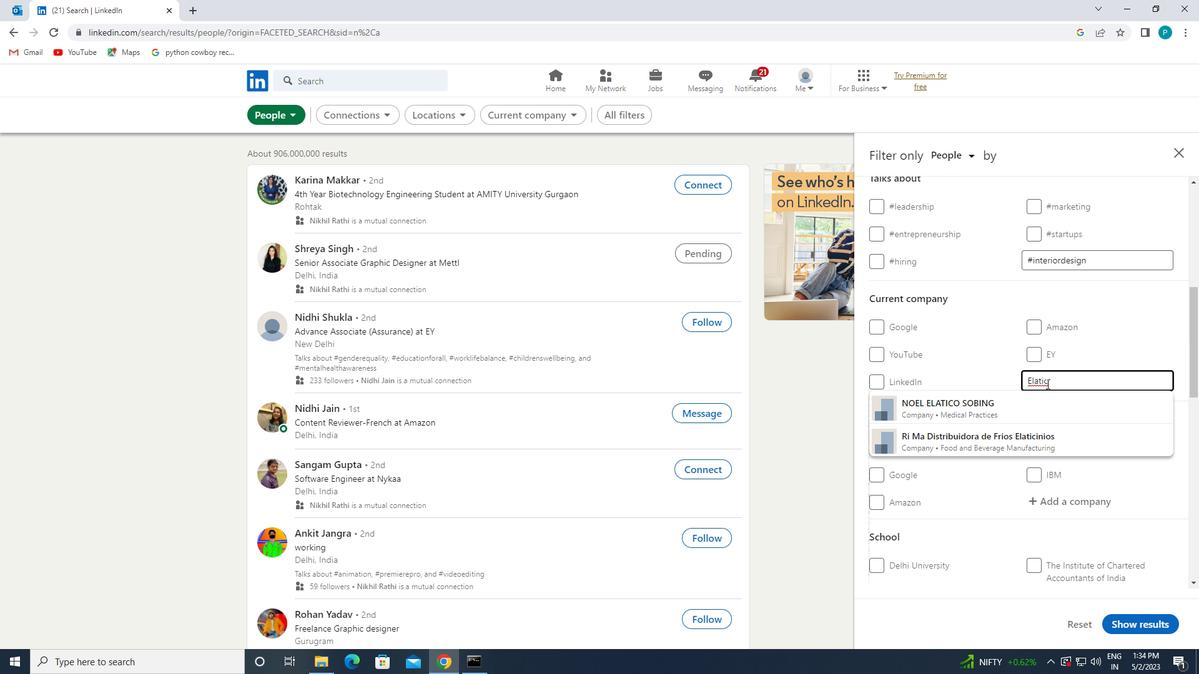 
Action: Mouse moved to (1020, 403)
Screenshot: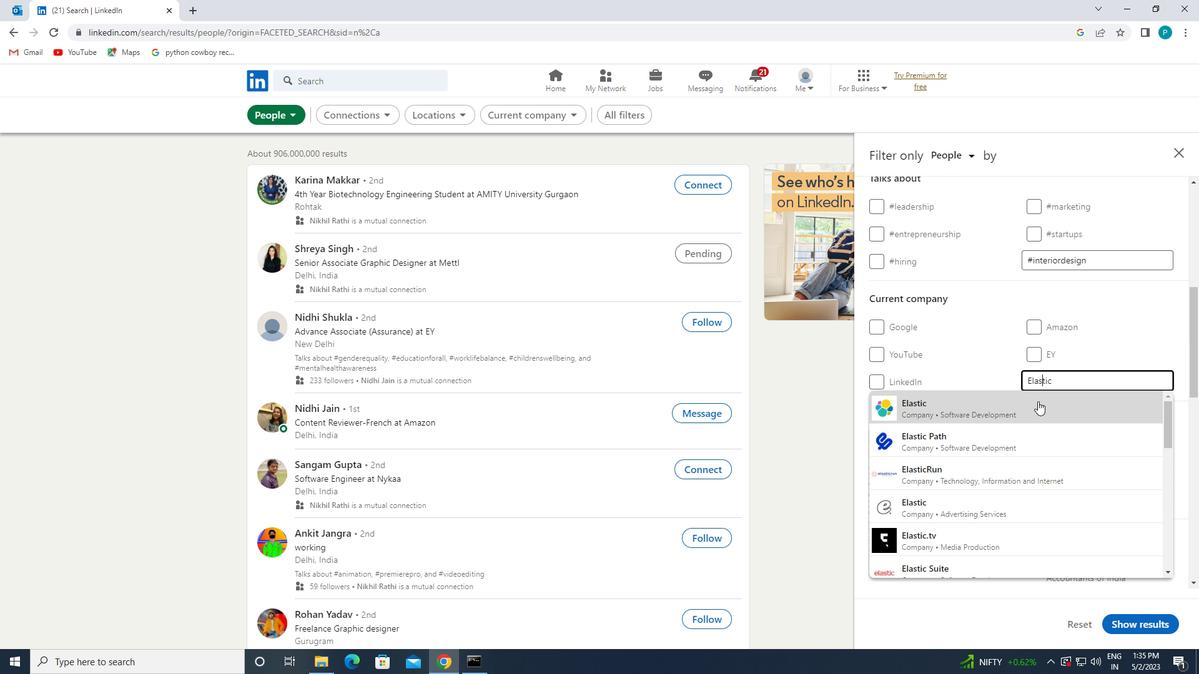 
Action: Mouse pressed left at (1020, 403)
Screenshot: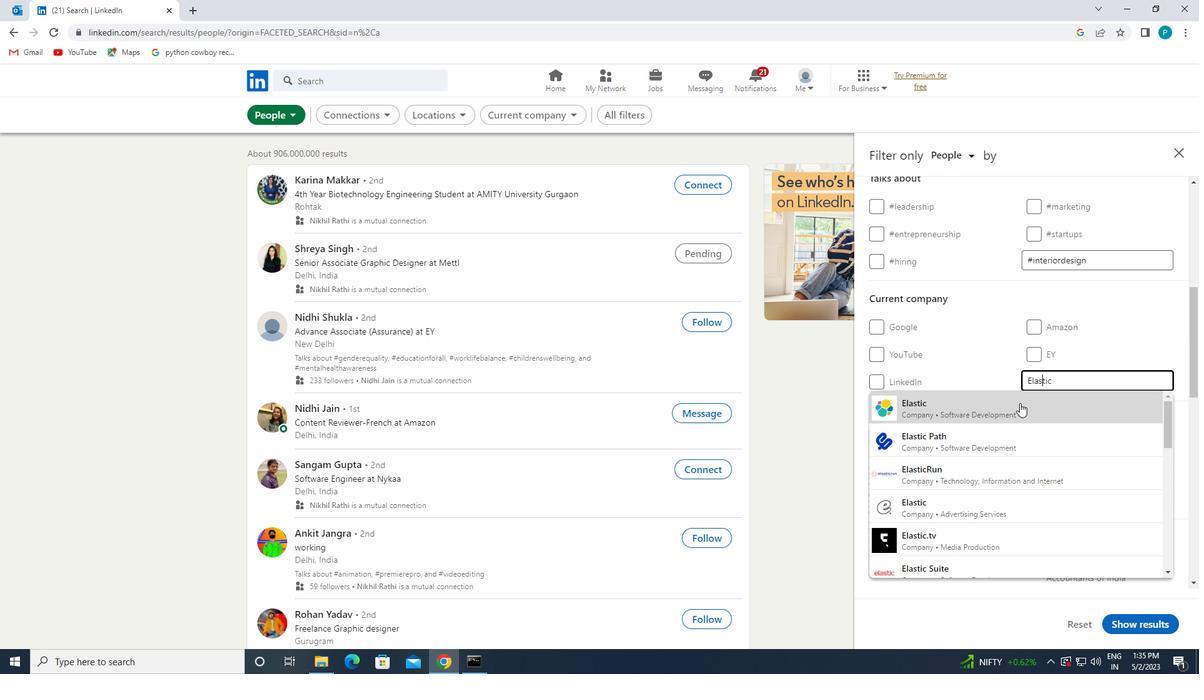 
Action: Mouse scrolled (1020, 403) with delta (0, 0)
Screenshot: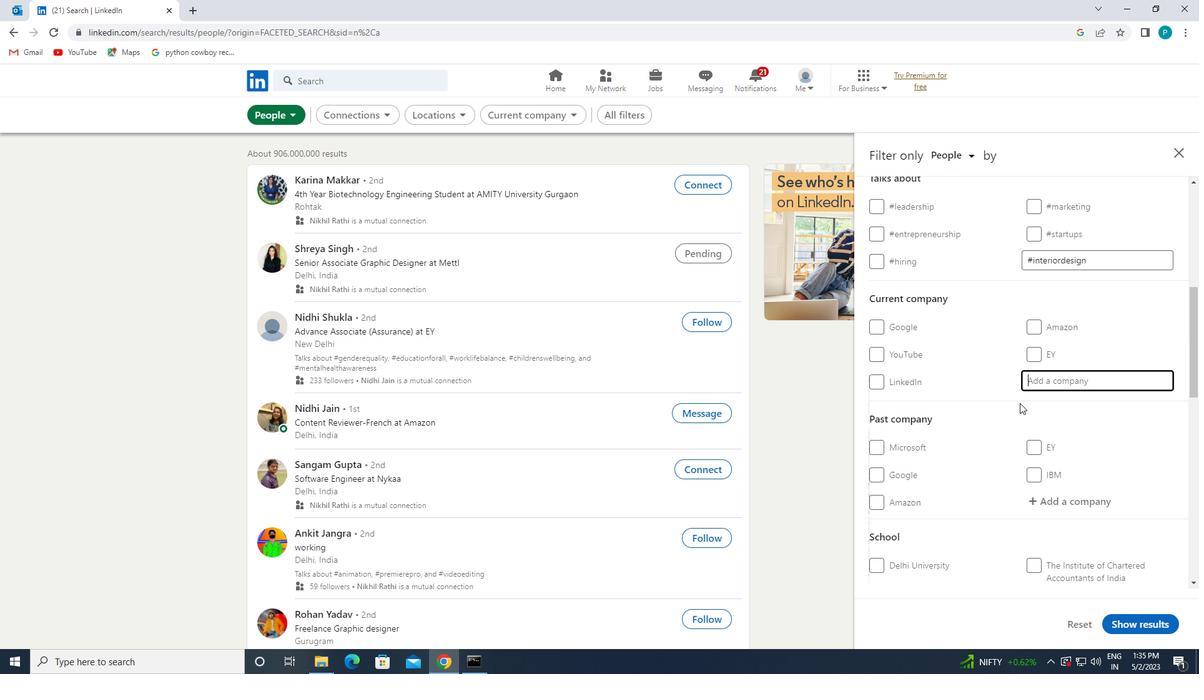 
Action: Mouse scrolled (1020, 403) with delta (0, 0)
Screenshot: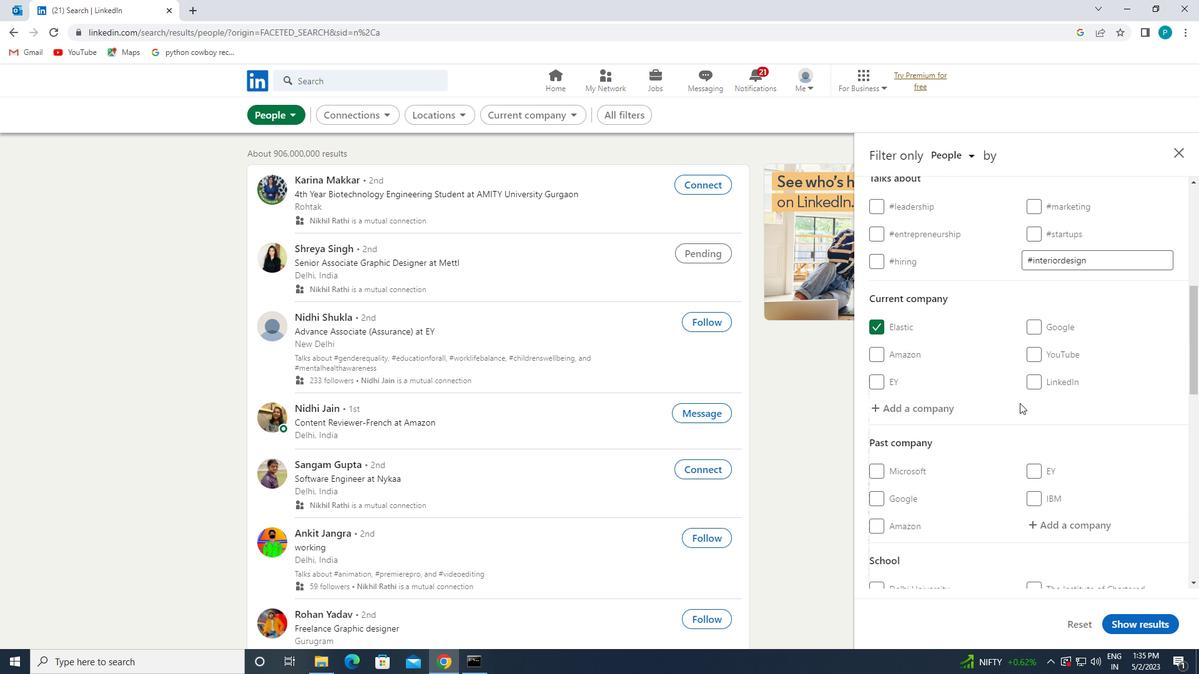 
Action: Mouse scrolled (1020, 403) with delta (0, 0)
Screenshot: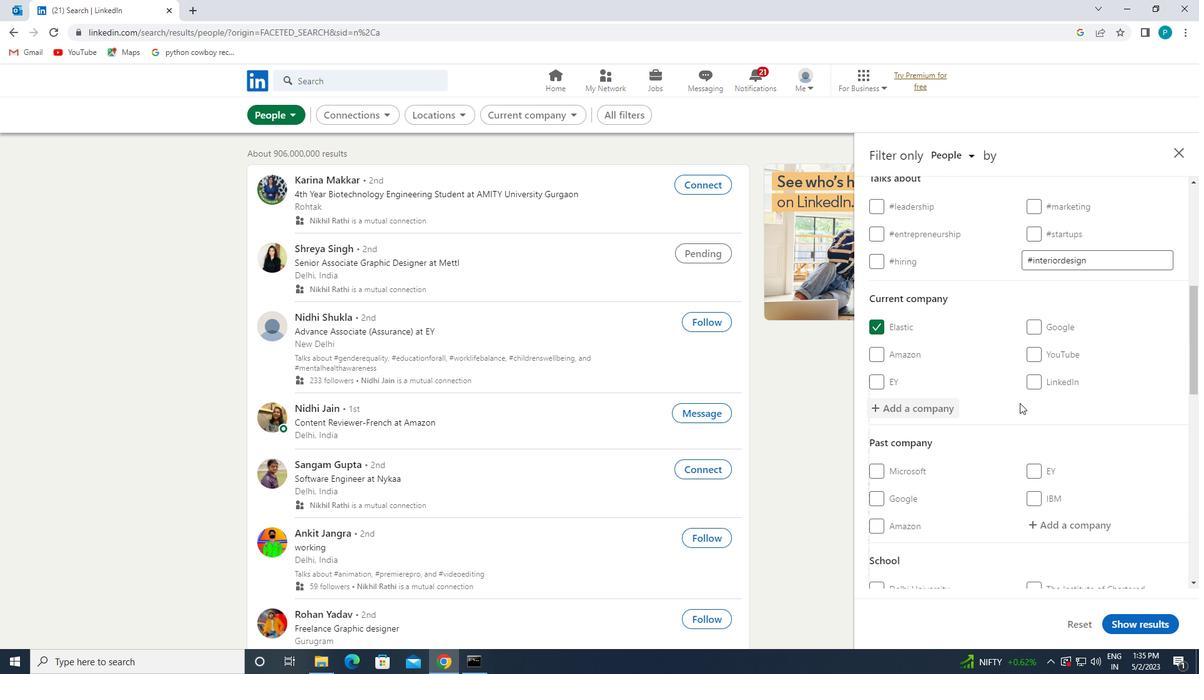 
Action: Mouse moved to (1082, 463)
Screenshot: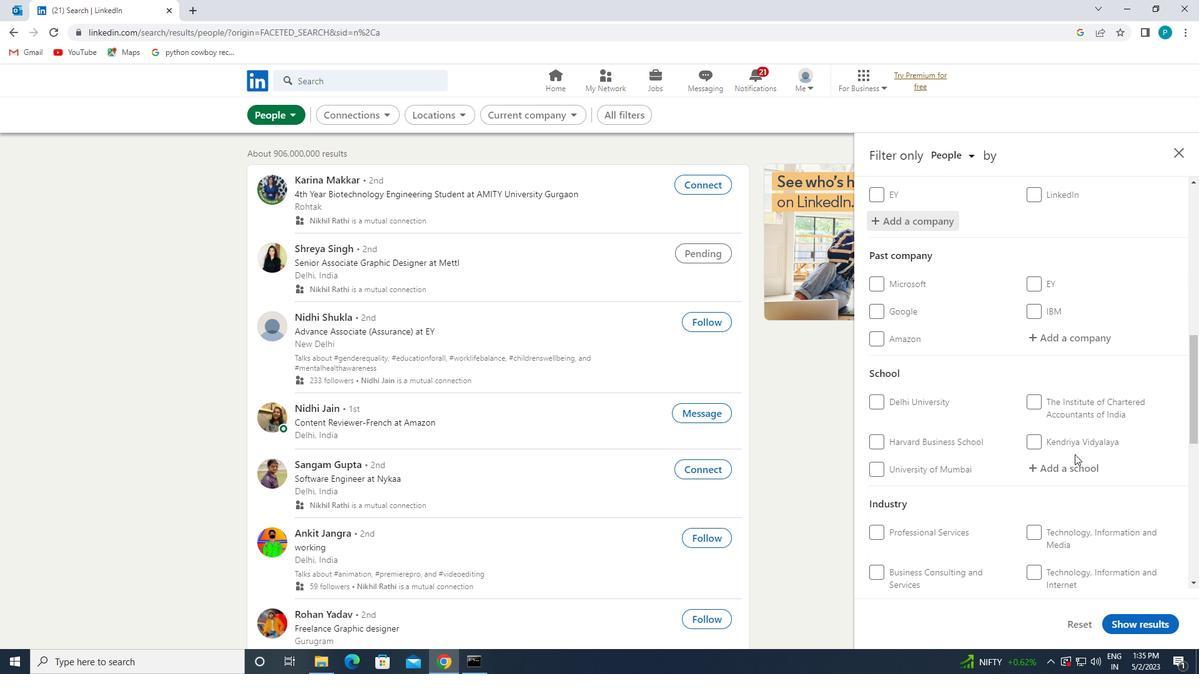 
Action: Mouse pressed left at (1082, 463)
Screenshot: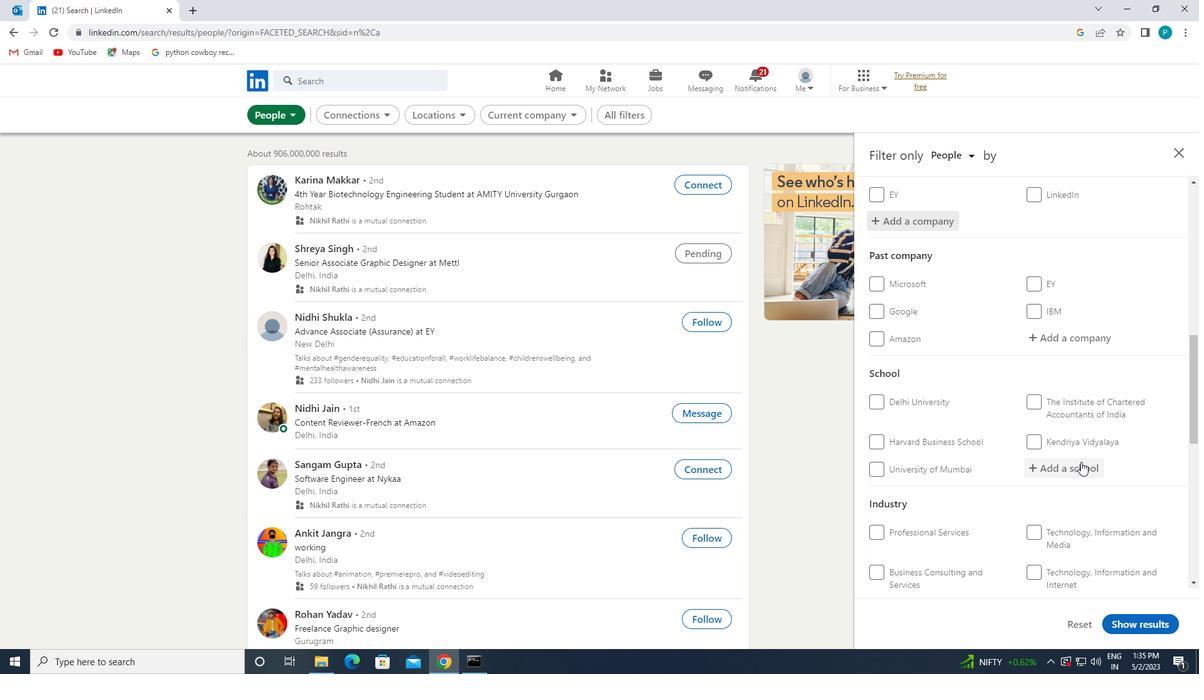 
Action: Mouse moved to (1086, 468)
Screenshot: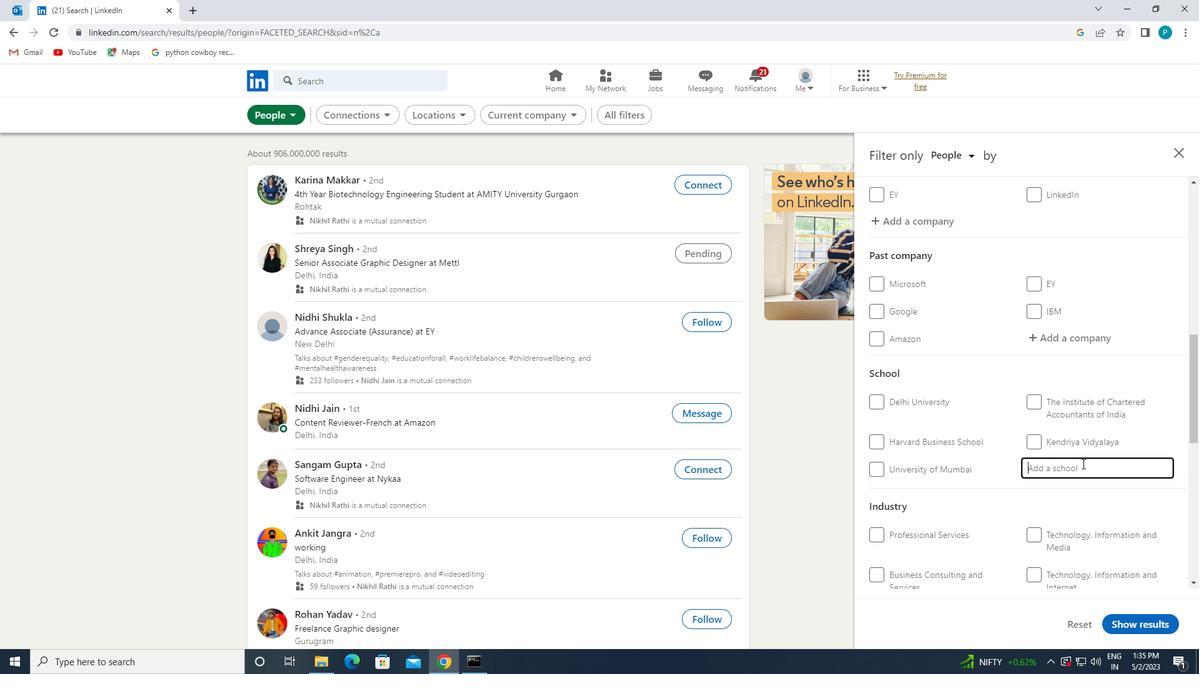 
Action: Key pressed <Key.caps_lock>N<Key.caps_lock>ATIONAL
Screenshot: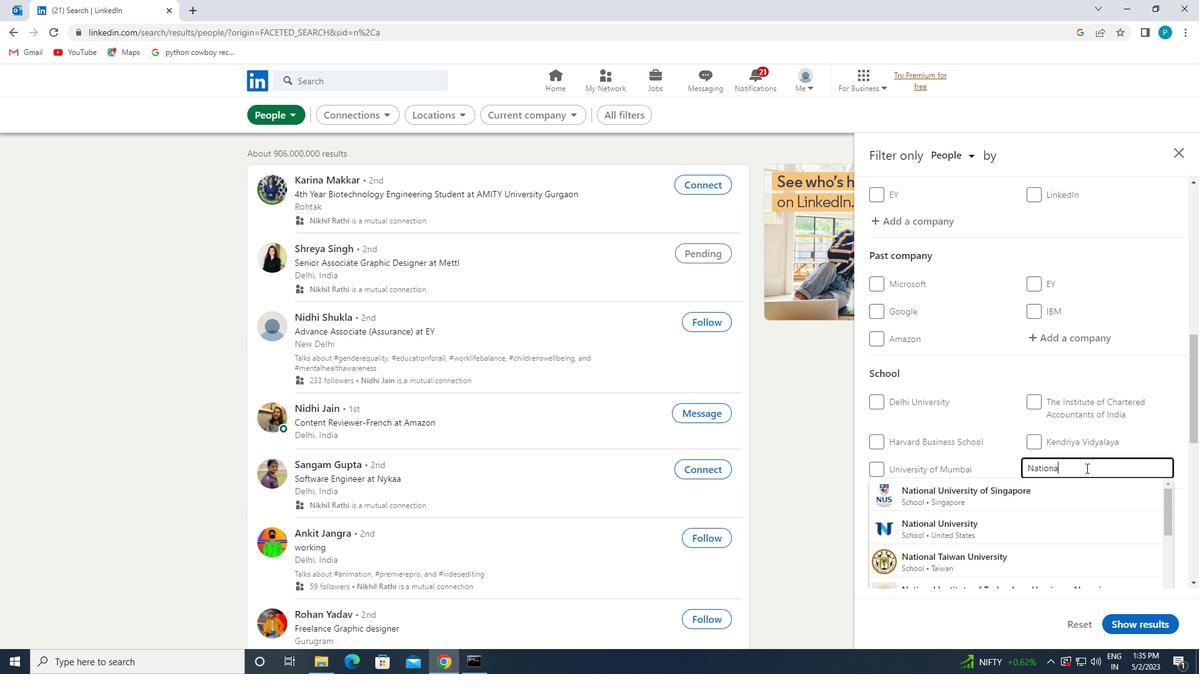 
Action: Mouse moved to (1122, 517)
Screenshot: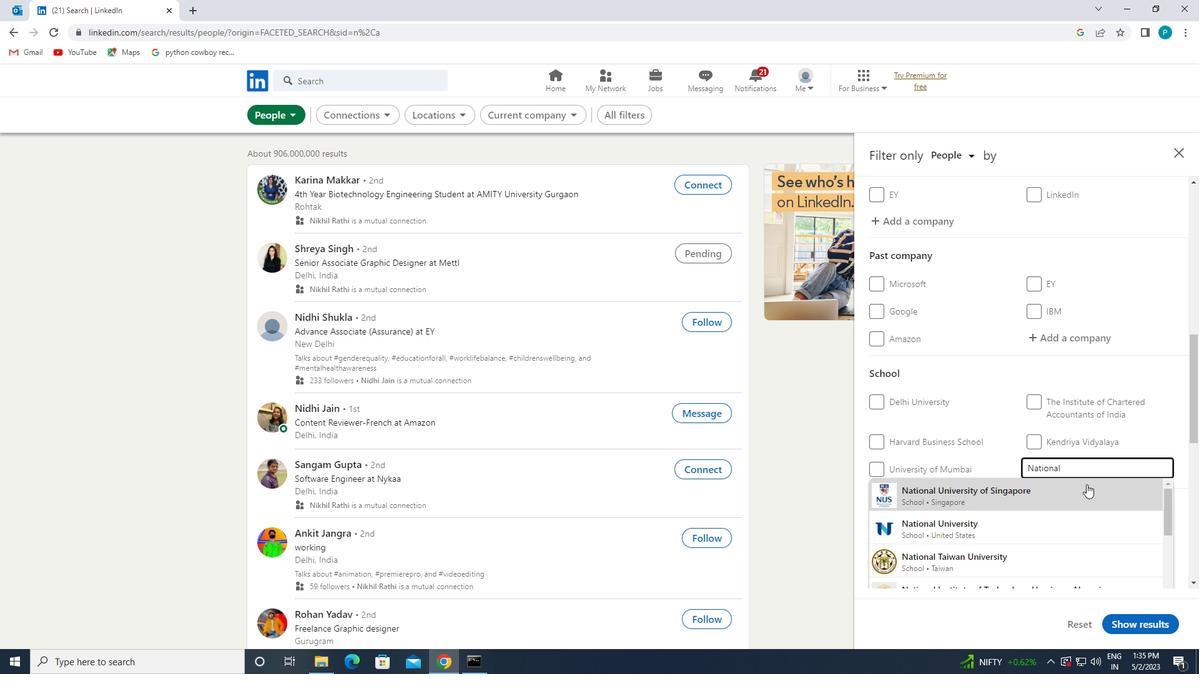 
Action: Key pressed <Key.space><Key.caps_lock>I<Key.caps_lock>NSTITUTE<Key.space>OF<Key.space><Key.caps_lock>M<Key.caps_lock>ANAGEMENT
Screenshot: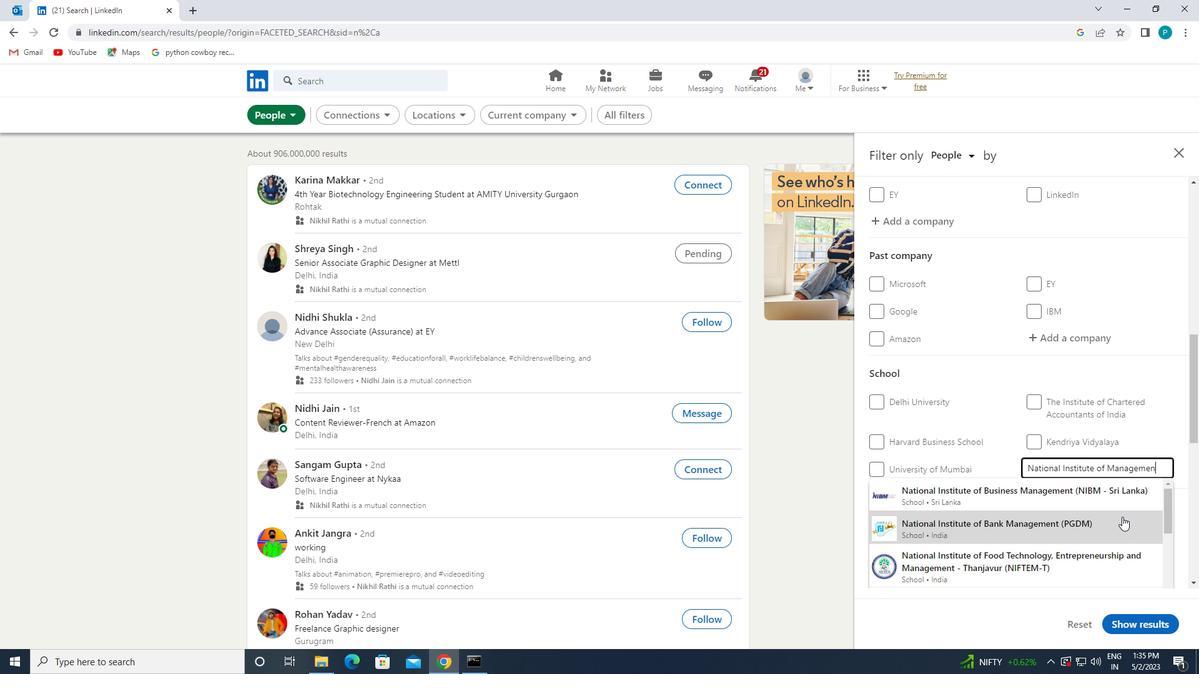 
Action: Mouse moved to (1095, 552)
Screenshot: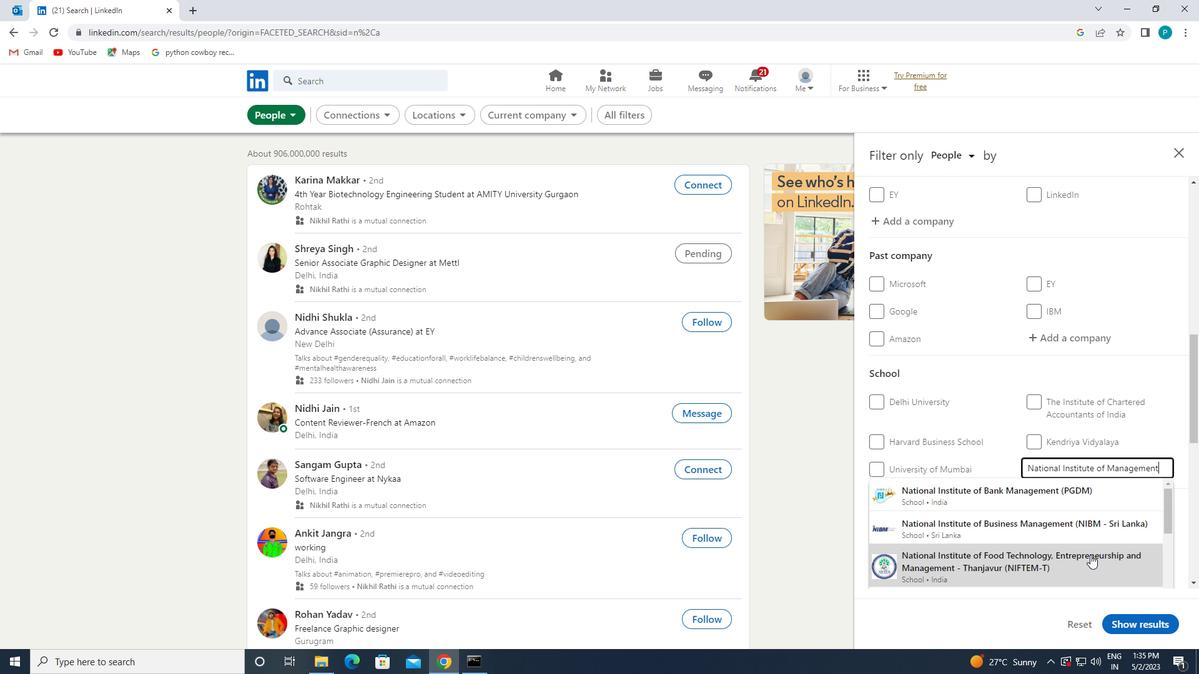 
Action: Mouse scrolled (1095, 551) with delta (0, 0)
Screenshot: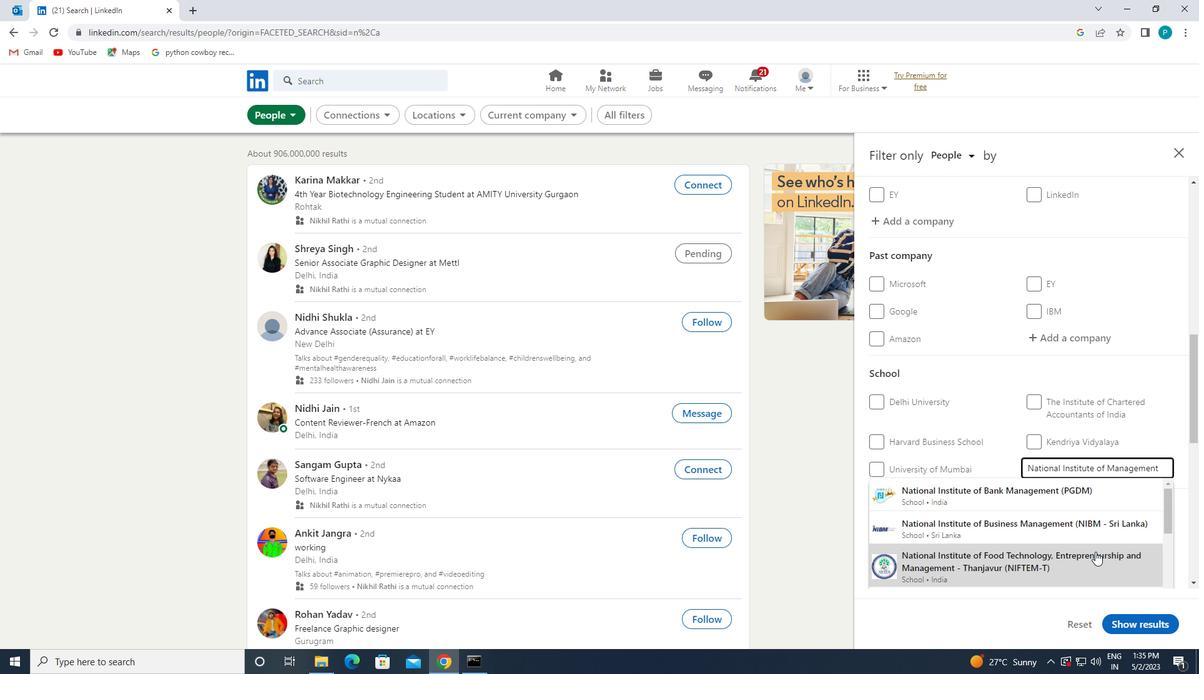 
Action: Mouse moved to (1095, 551)
Screenshot: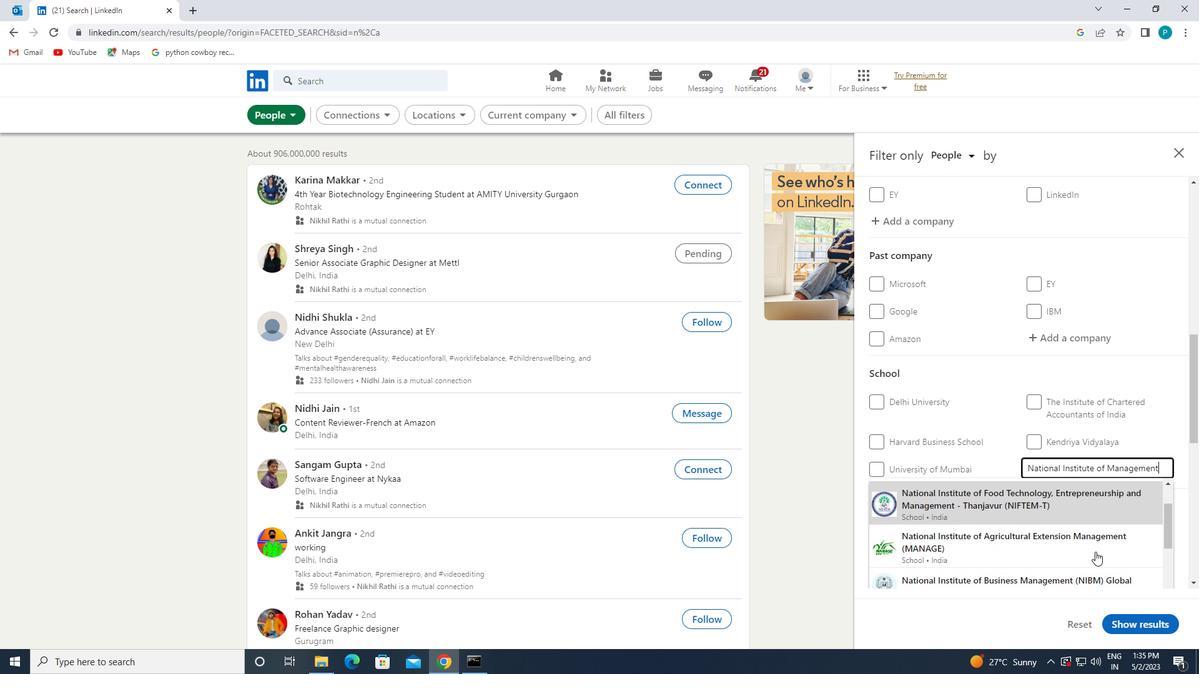 
Action: Mouse scrolled (1095, 551) with delta (0, 0)
Screenshot: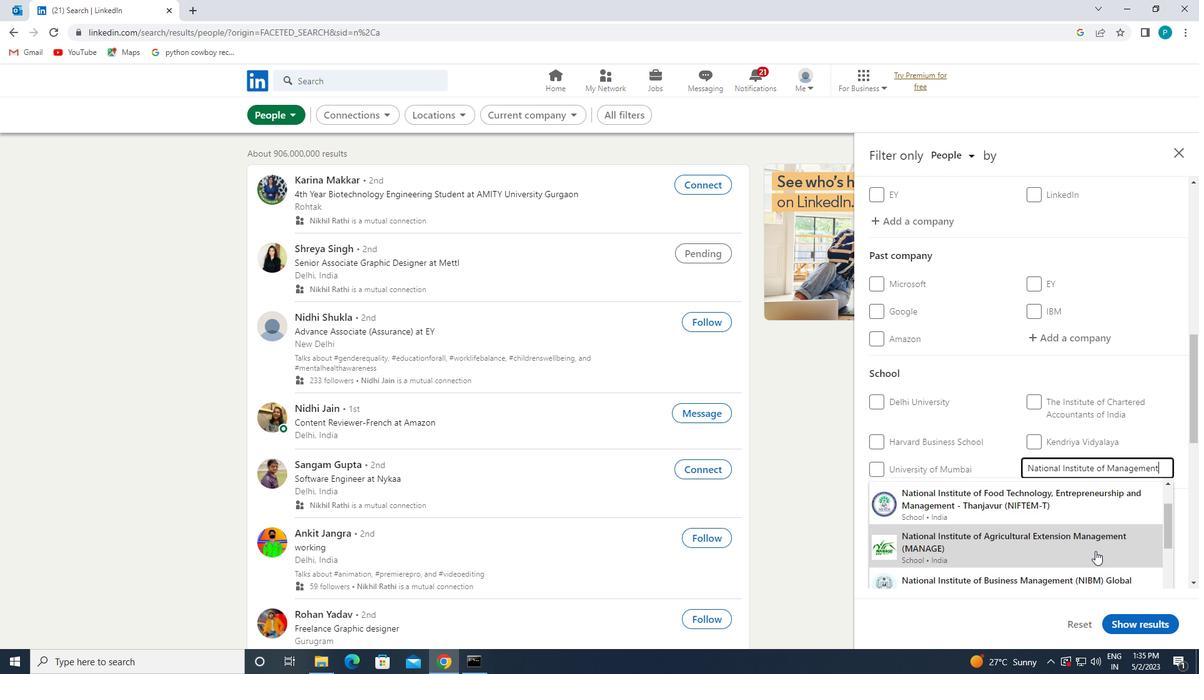 
Action: Mouse moved to (1120, 556)
Screenshot: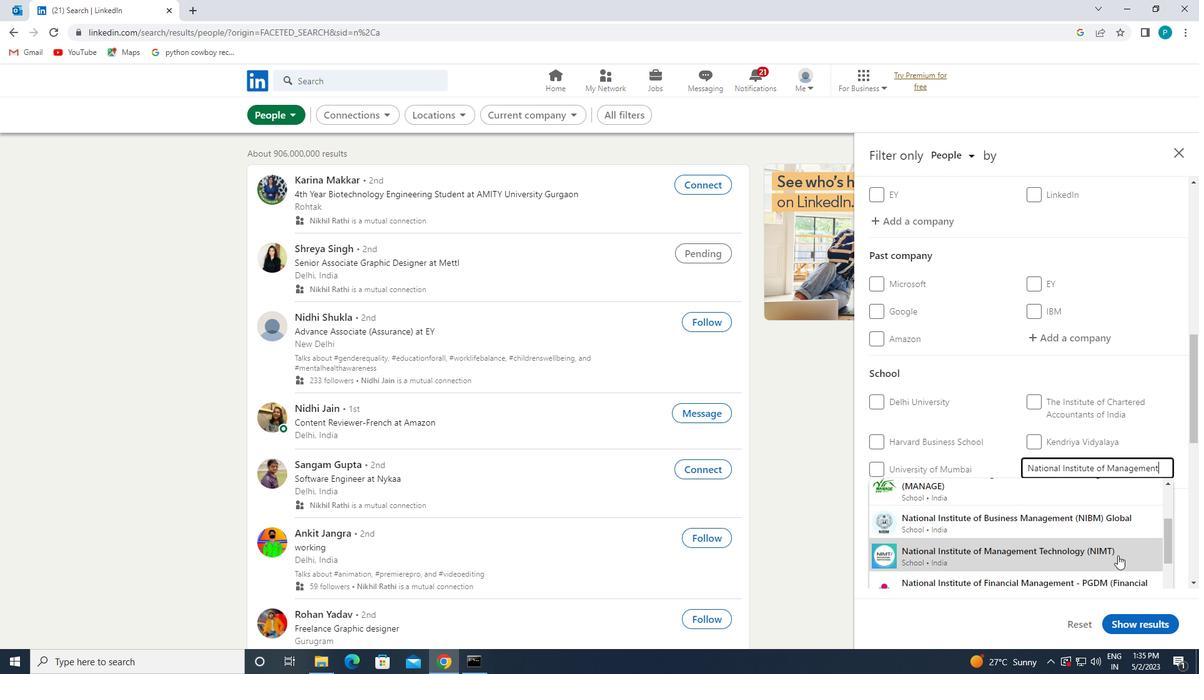 
Action: Mouse pressed left at (1120, 556)
Screenshot: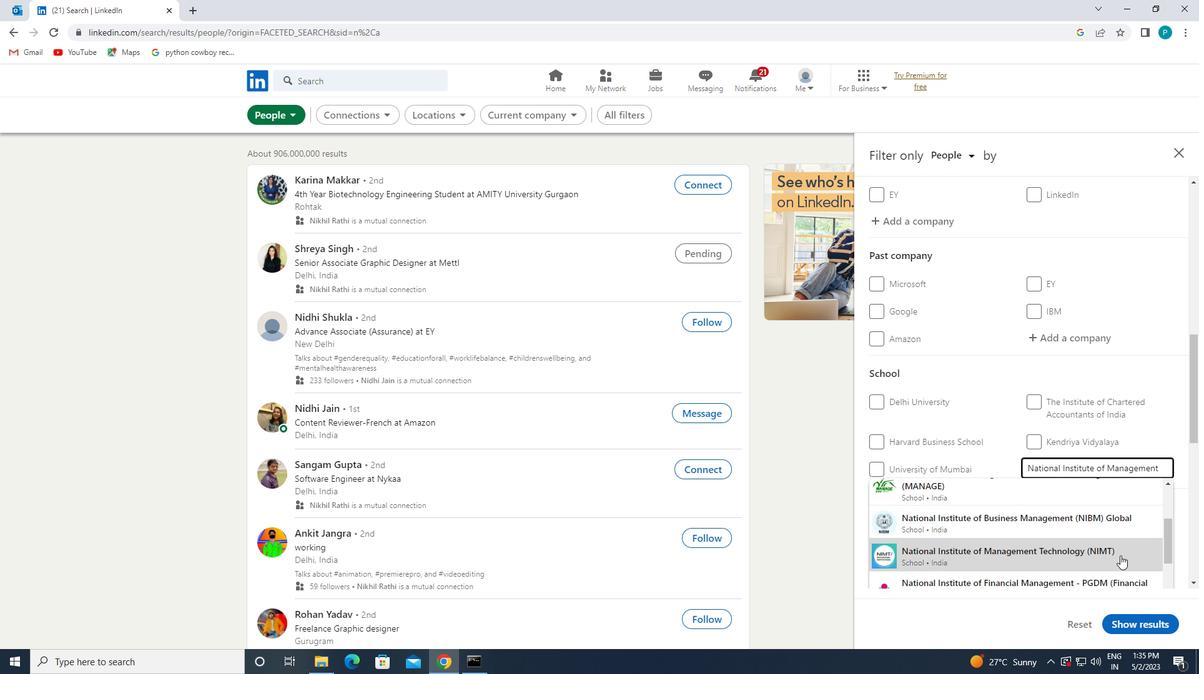 
Action: Mouse moved to (1114, 502)
Screenshot: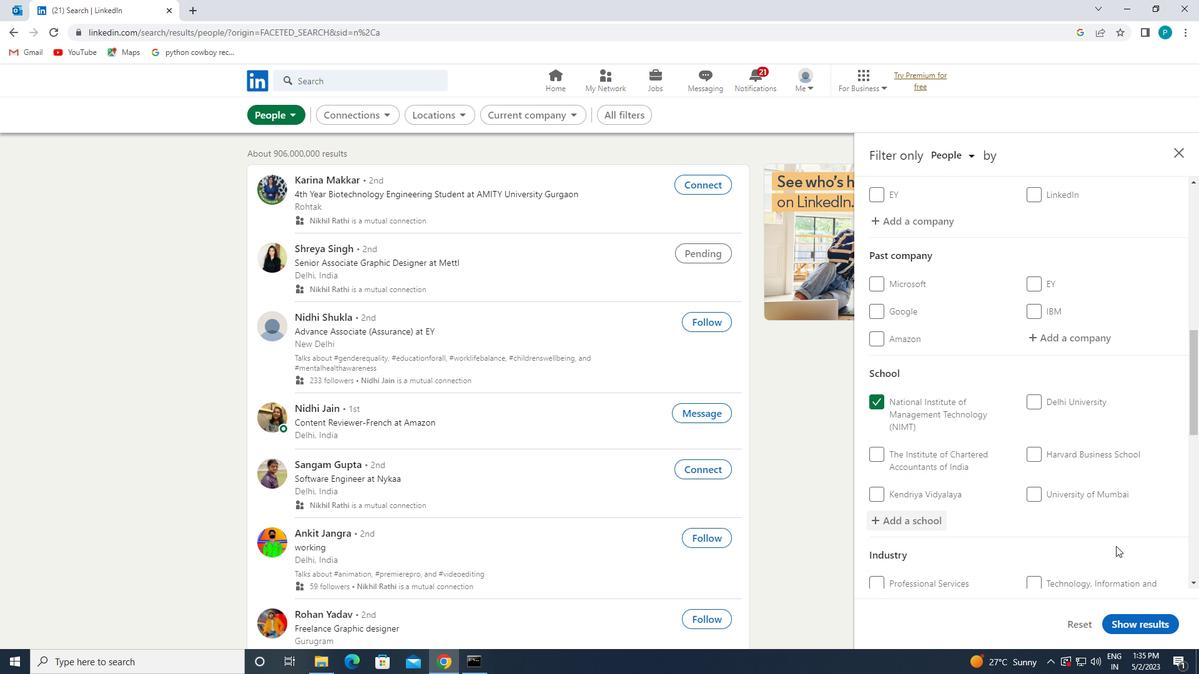 
Action: Mouse scrolled (1114, 501) with delta (0, 0)
Screenshot: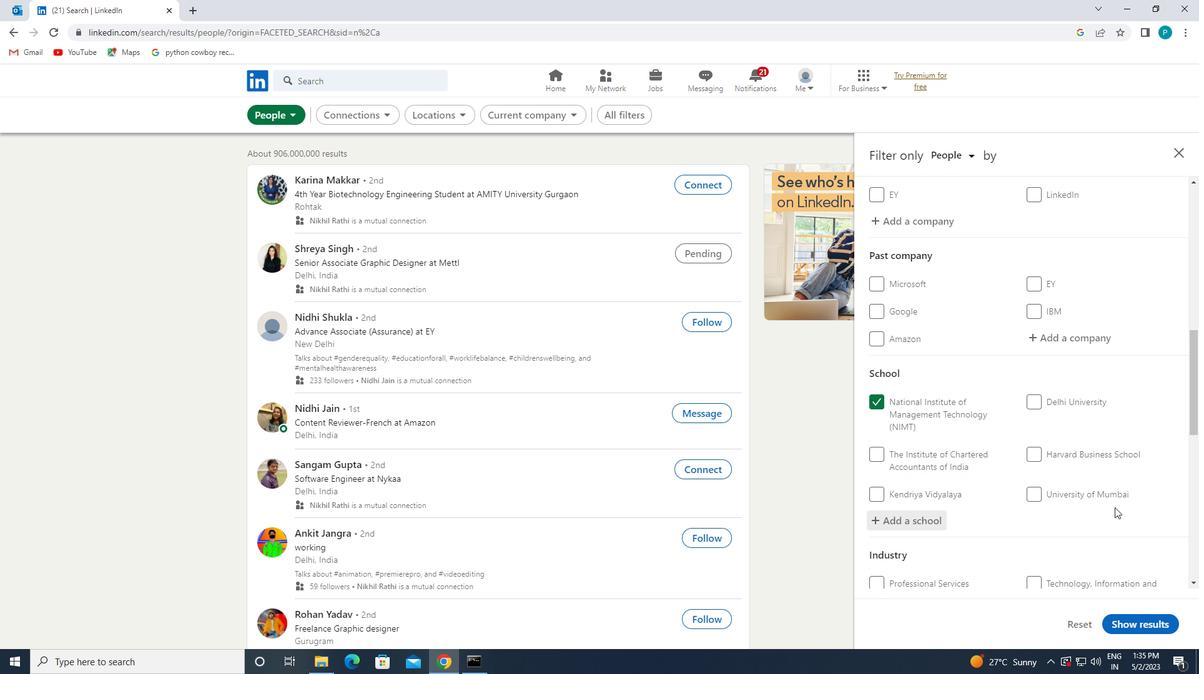 
Action: Mouse scrolled (1114, 501) with delta (0, 0)
Screenshot: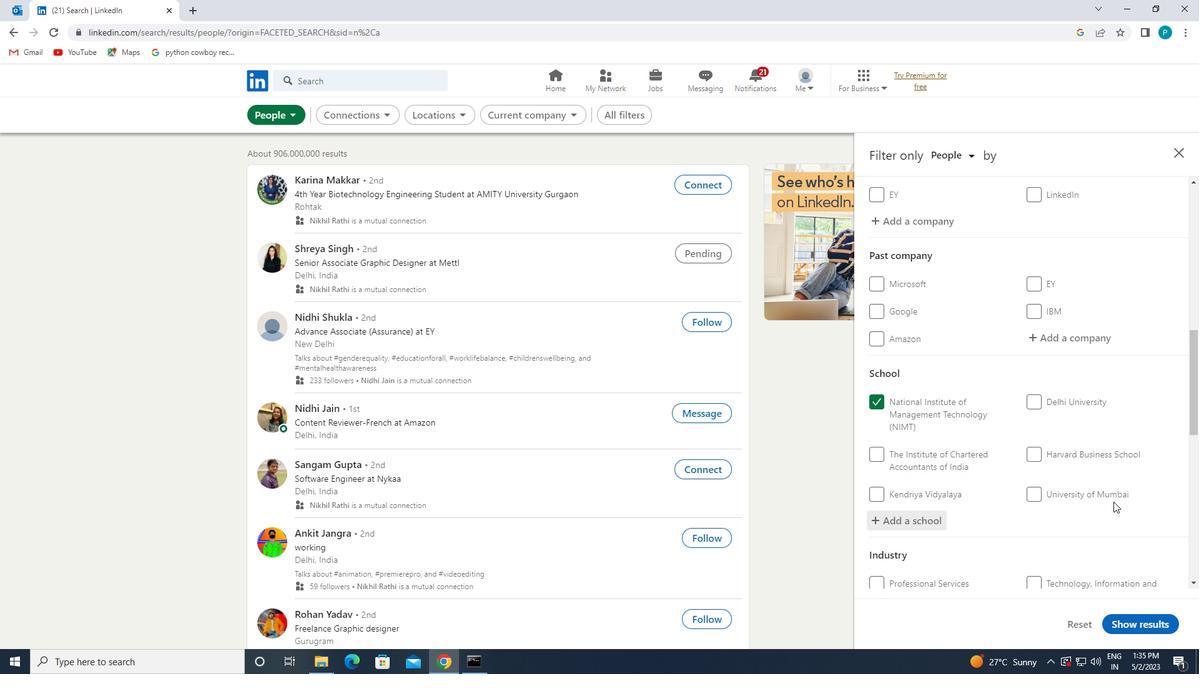 
Action: Mouse moved to (1105, 549)
Screenshot: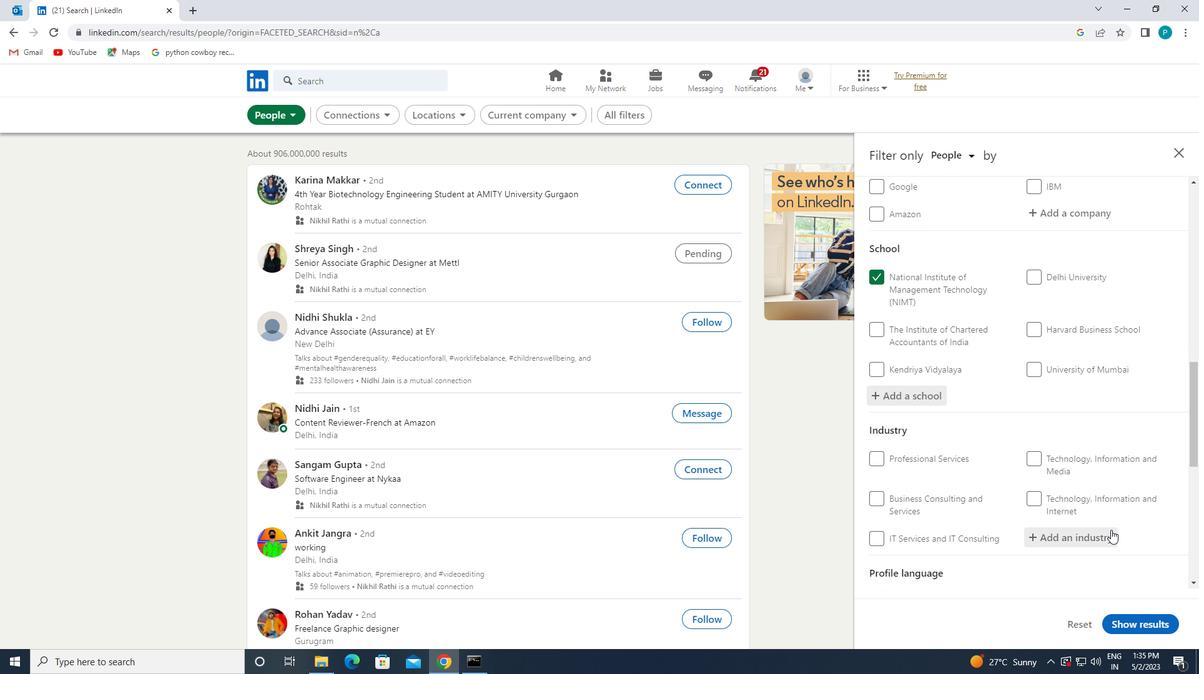 
Action: Mouse pressed left at (1105, 549)
Screenshot: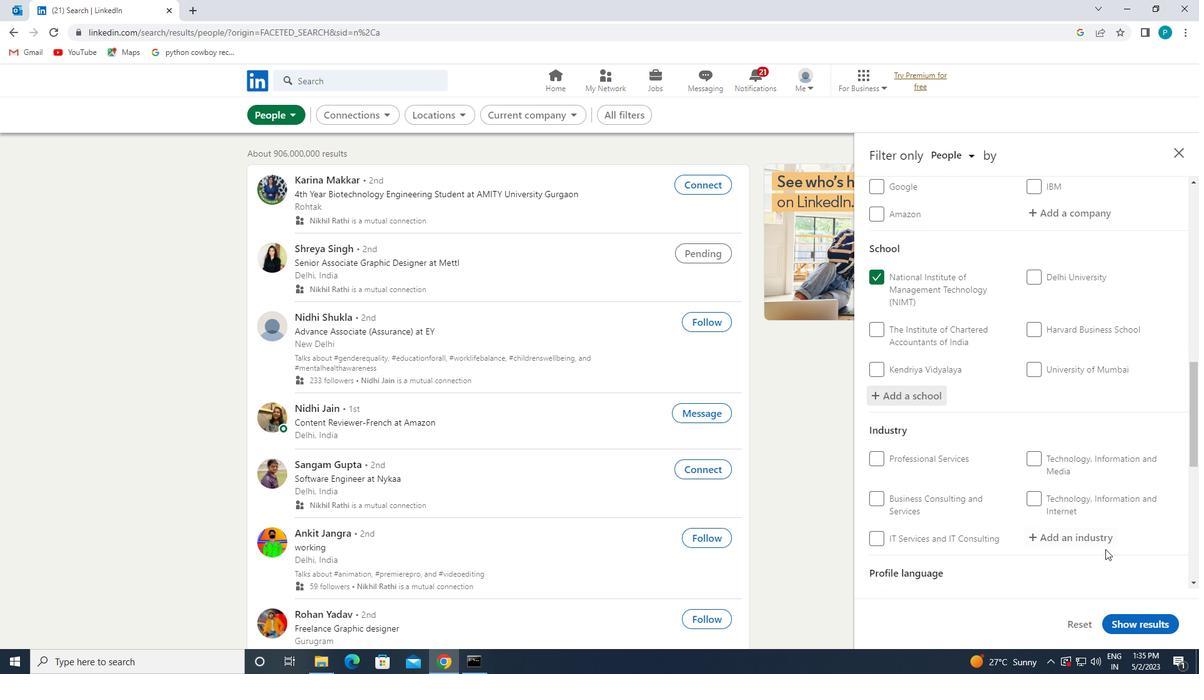
Action: Mouse moved to (1084, 536)
Screenshot: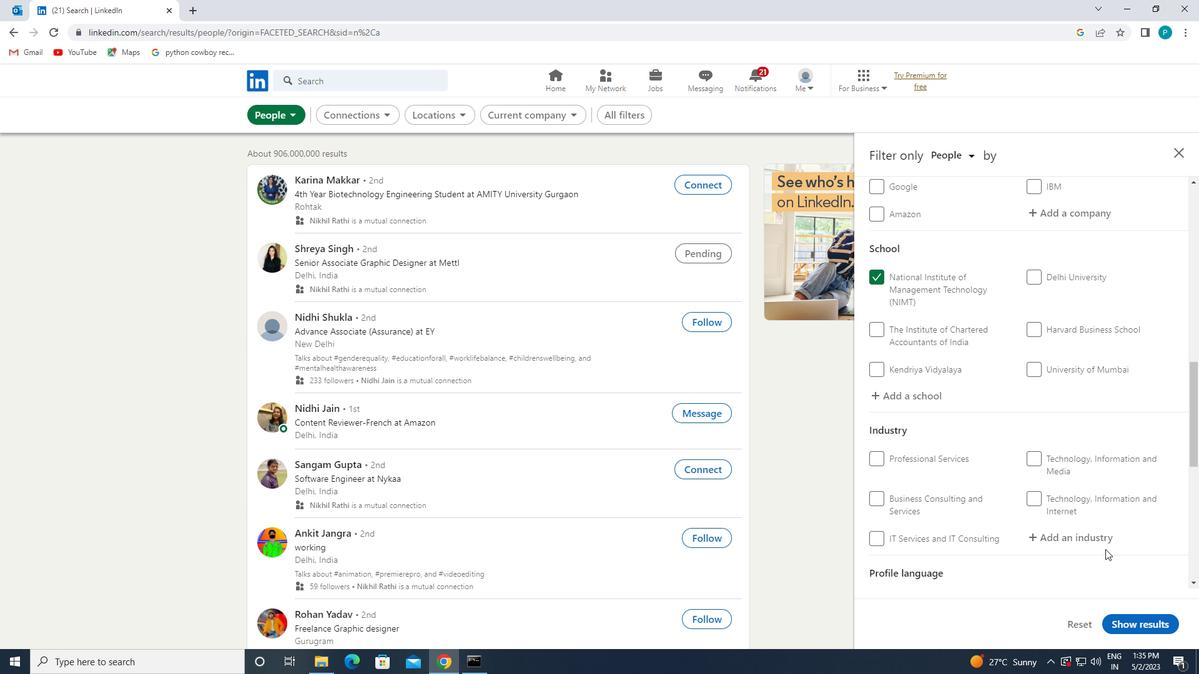 
Action: Mouse pressed left at (1084, 536)
Screenshot: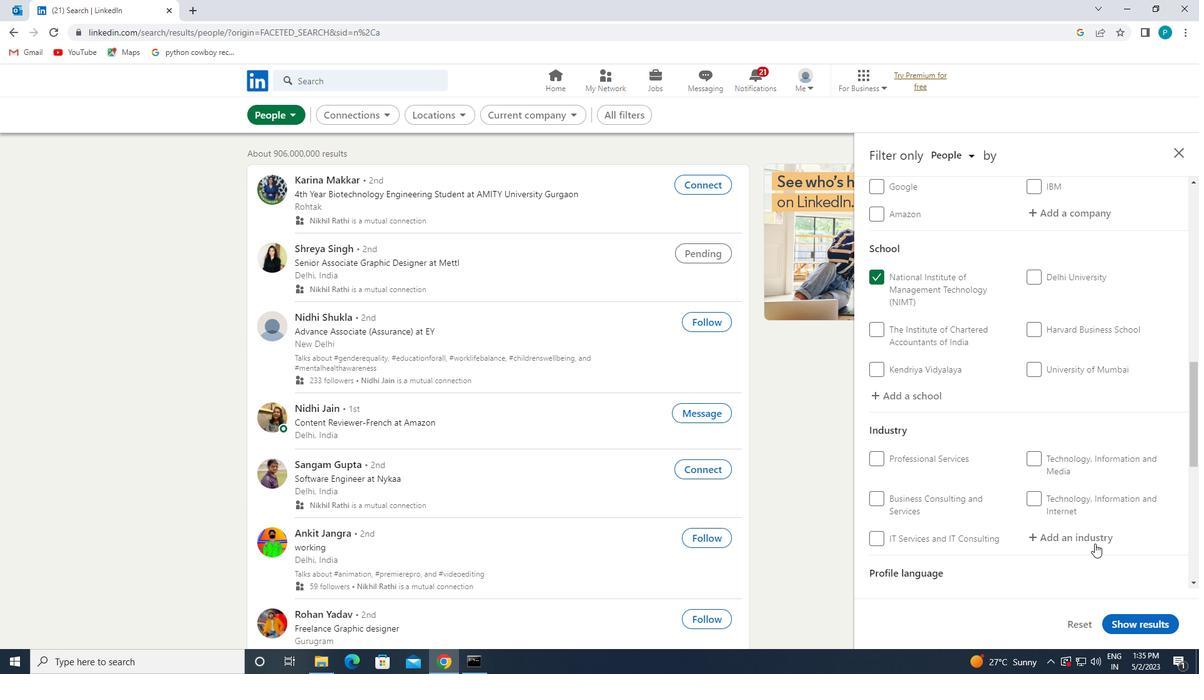 
Action: Key pressed <Key.caps_lock>C<Key.caps_lock>OURTS
Screenshot: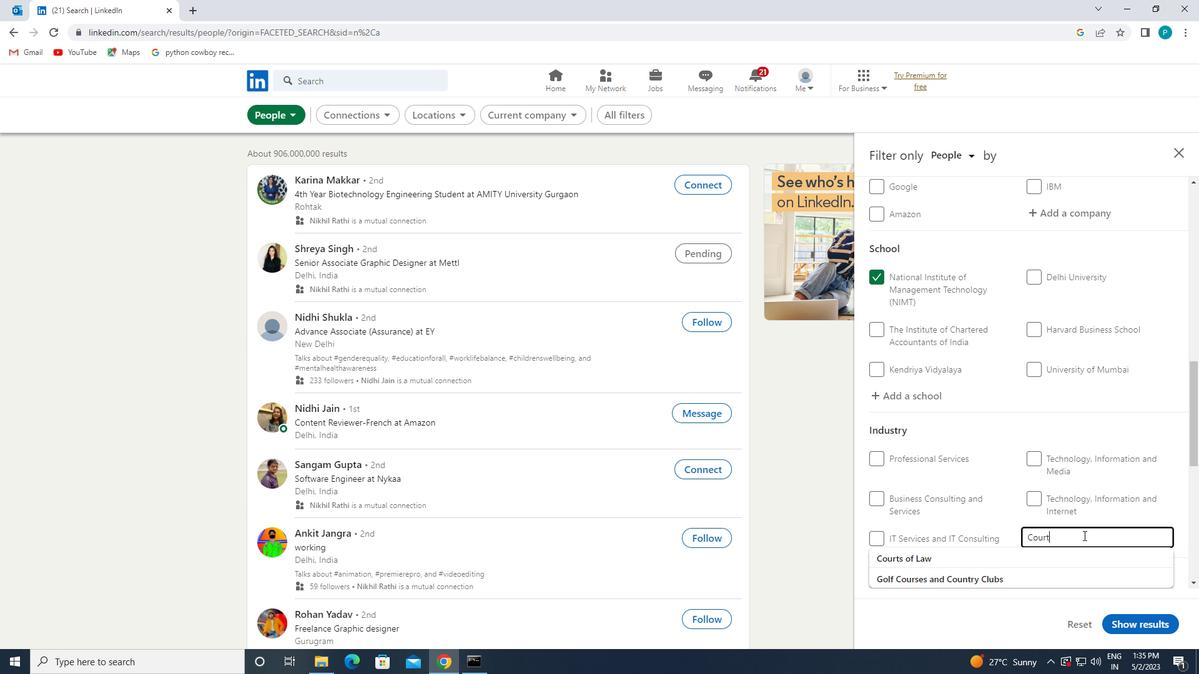 
Action: Mouse moved to (992, 554)
Screenshot: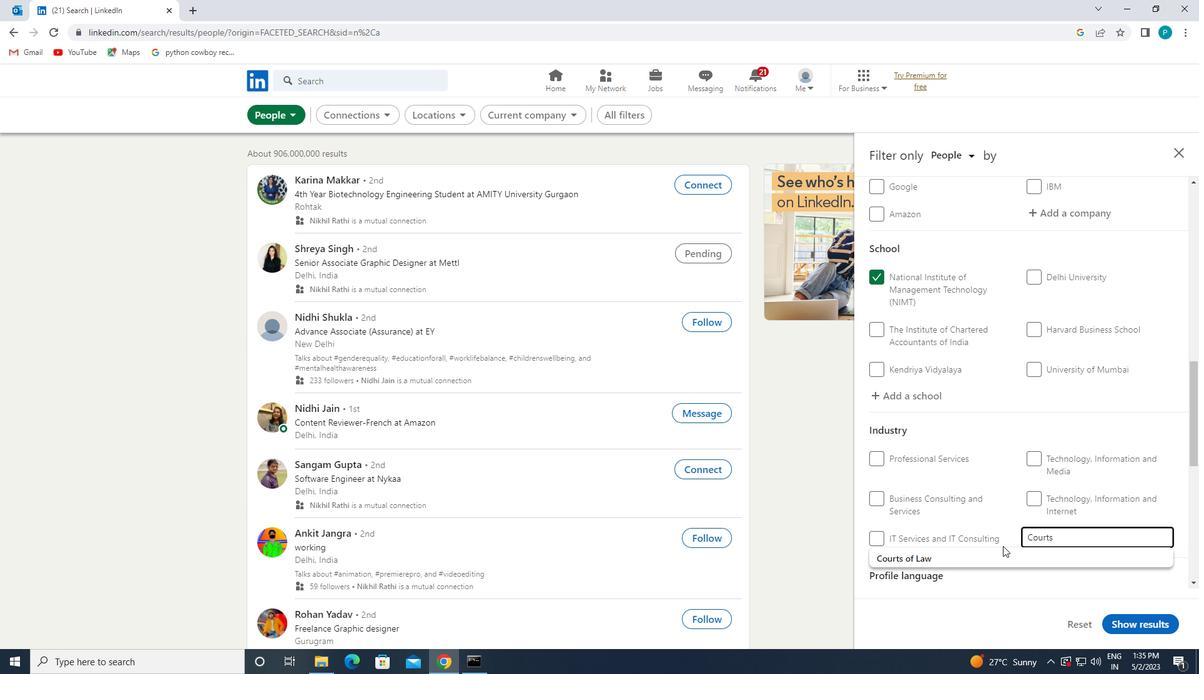 
Action: Mouse pressed left at (992, 554)
Screenshot: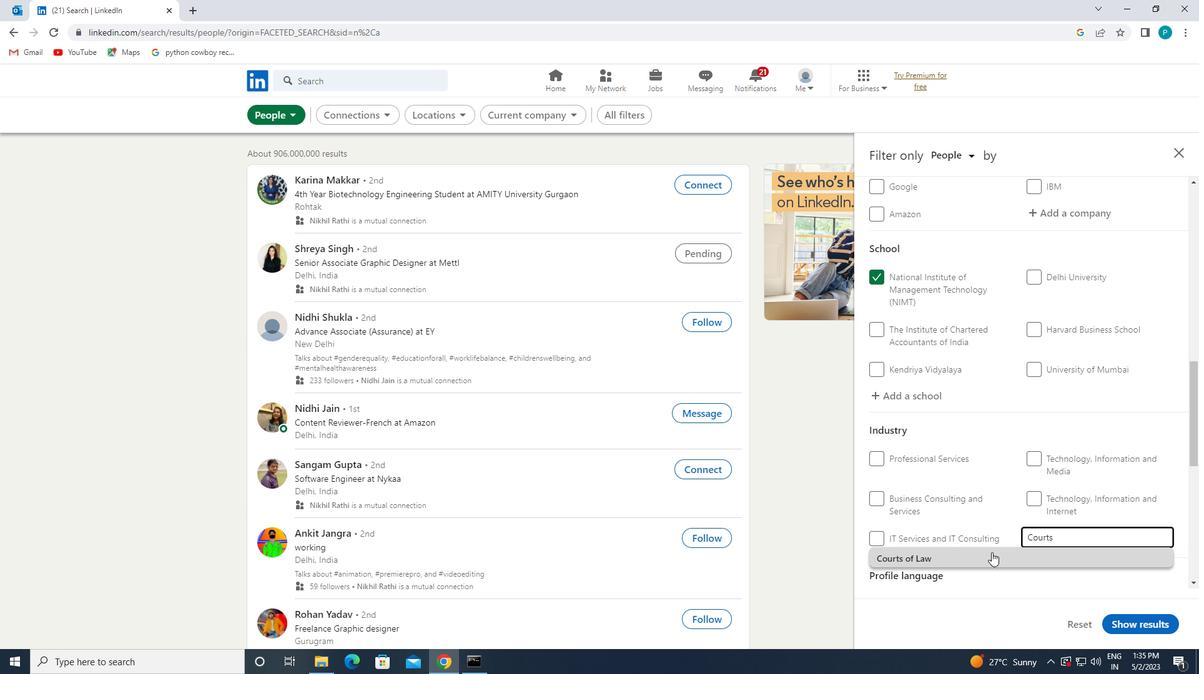 
Action: Mouse moved to (1000, 553)
Screenshot: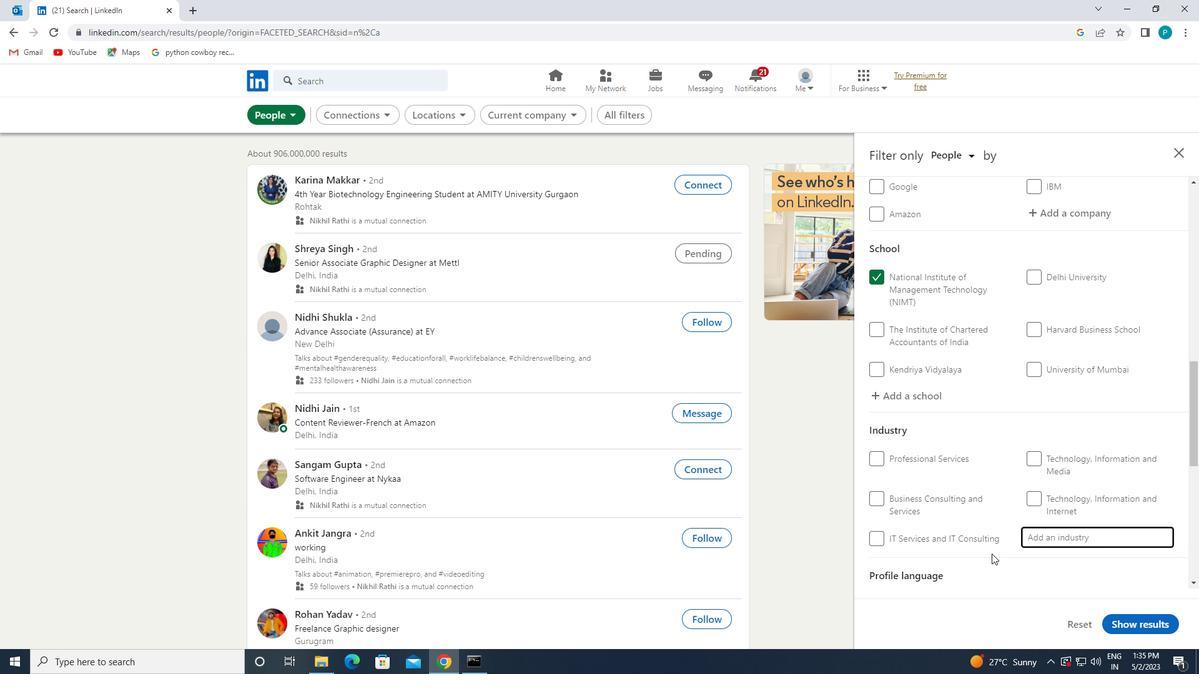 
Action: Mouse scrolled (1000, 552) with delta (0, 0)
Screenshot: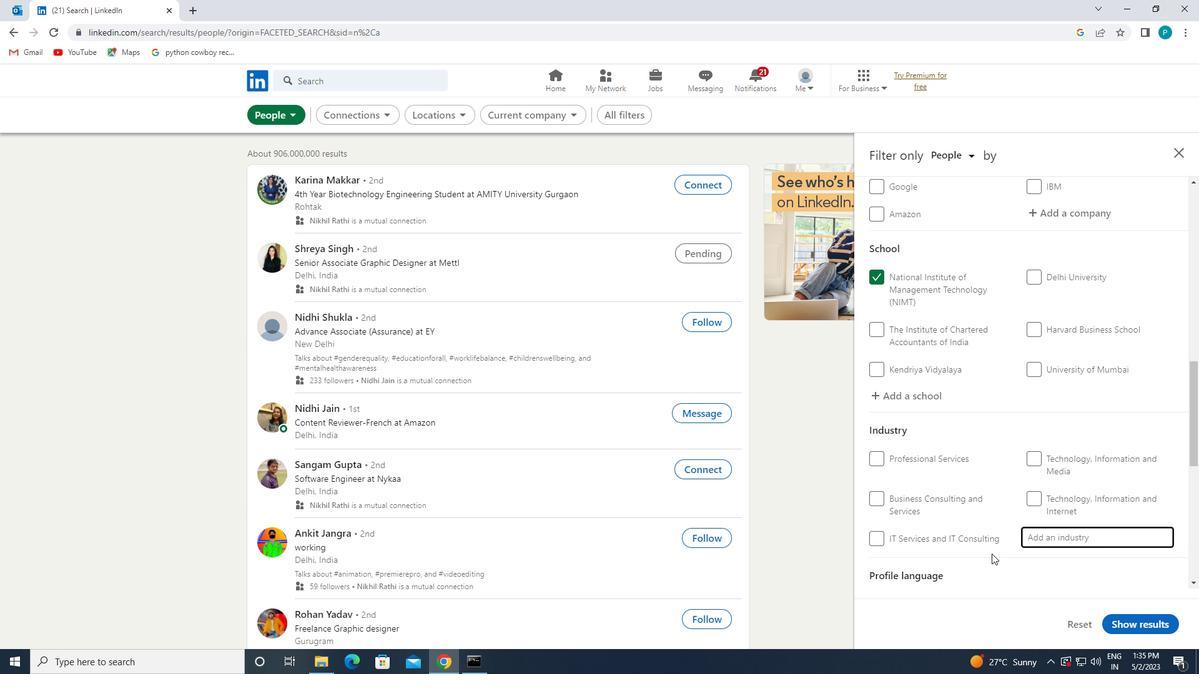 
Action: Mouse moved to (1001, 552)
Screenshot: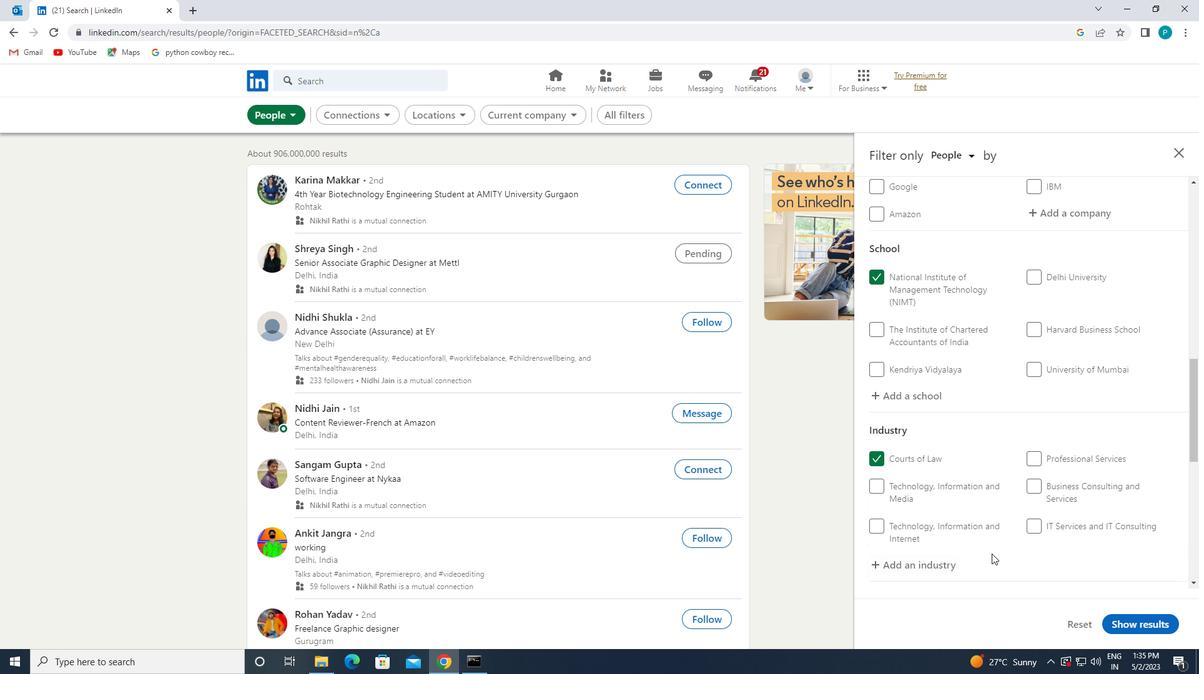 
Action: Mouse scrolled (1001, 552) with delta (0, 0)
Screenshot: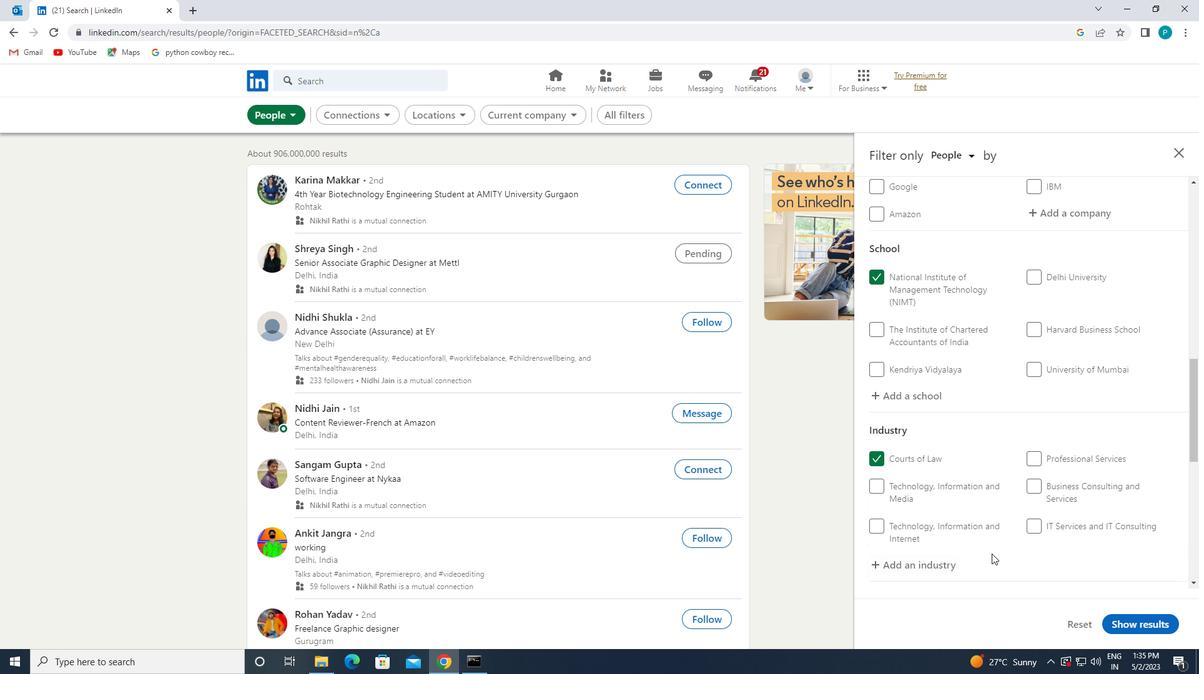 
Action: Mouse moved to (1005, 549)
Screenshot: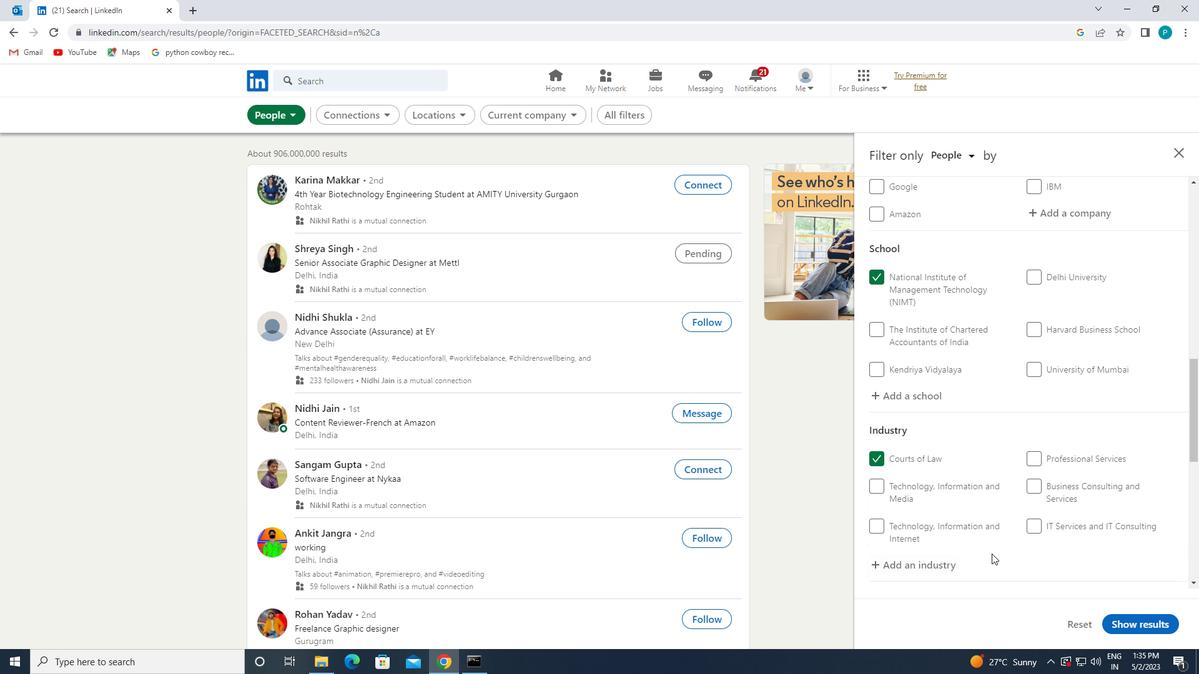 
Action: Mouse scrolled (1005, 549) with delta (0, 0)
Screenshot: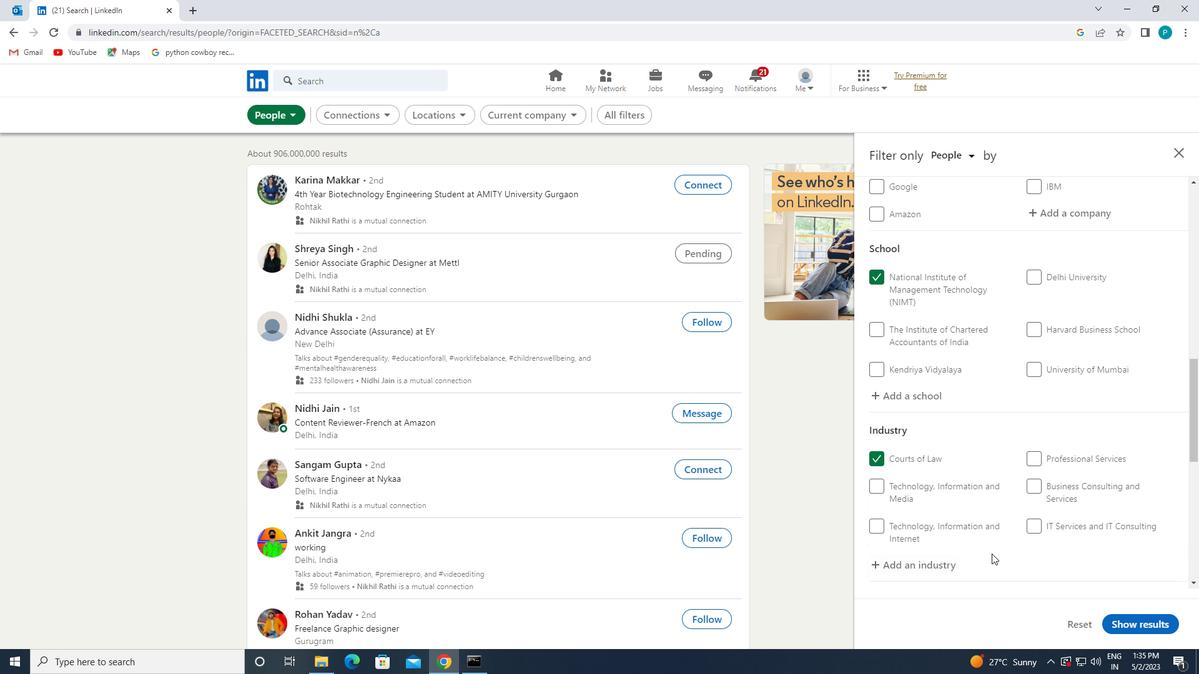 
Action: Mouse moved to (1011, 546)
Screenshot: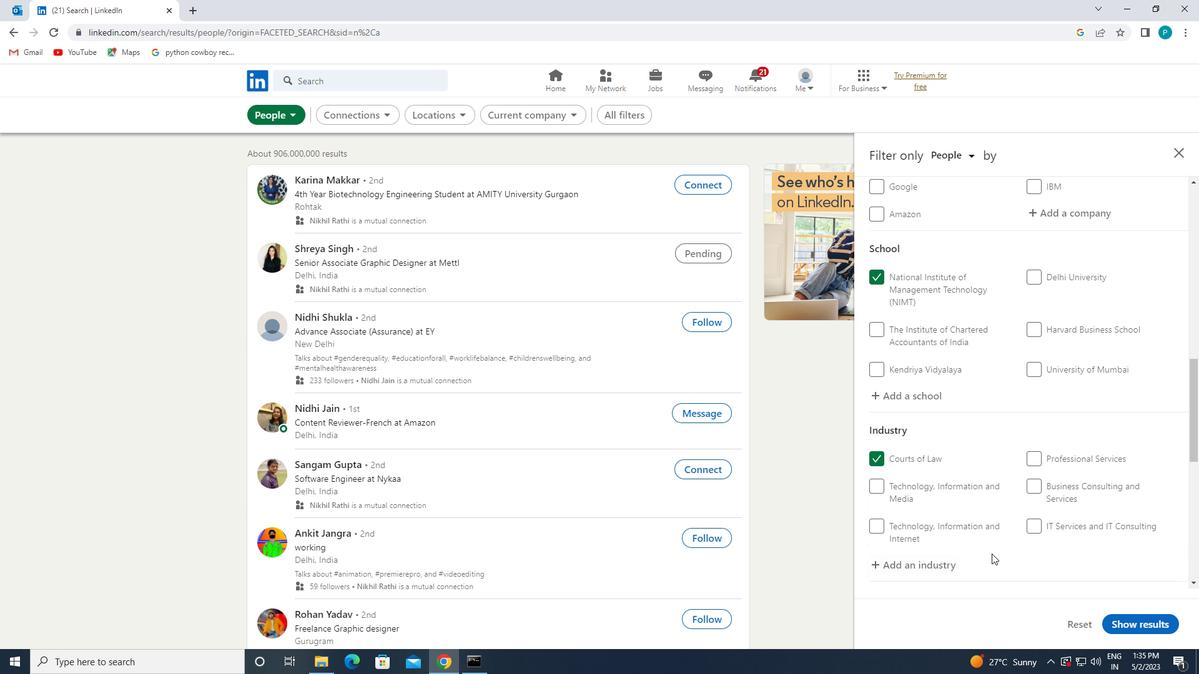 
Action: Mouse scrolled (1011, 545) with delta (0, 0)
Screenshot: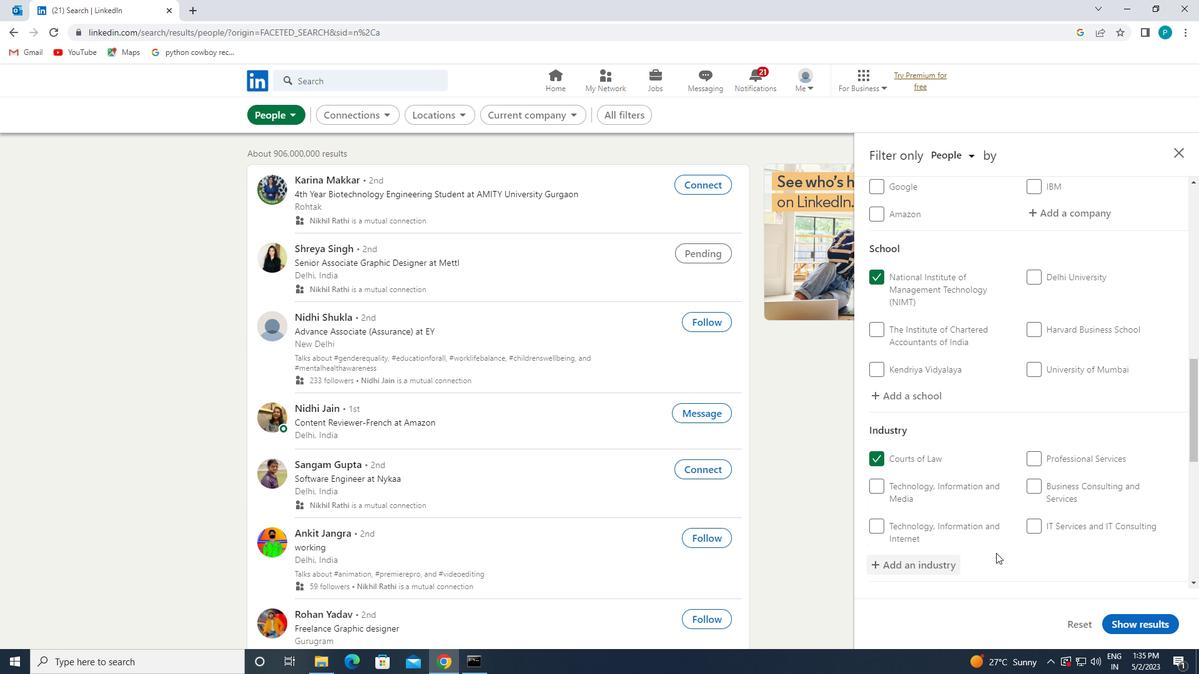 
Action: Mouse moved to (1055, 528)
Screenshot: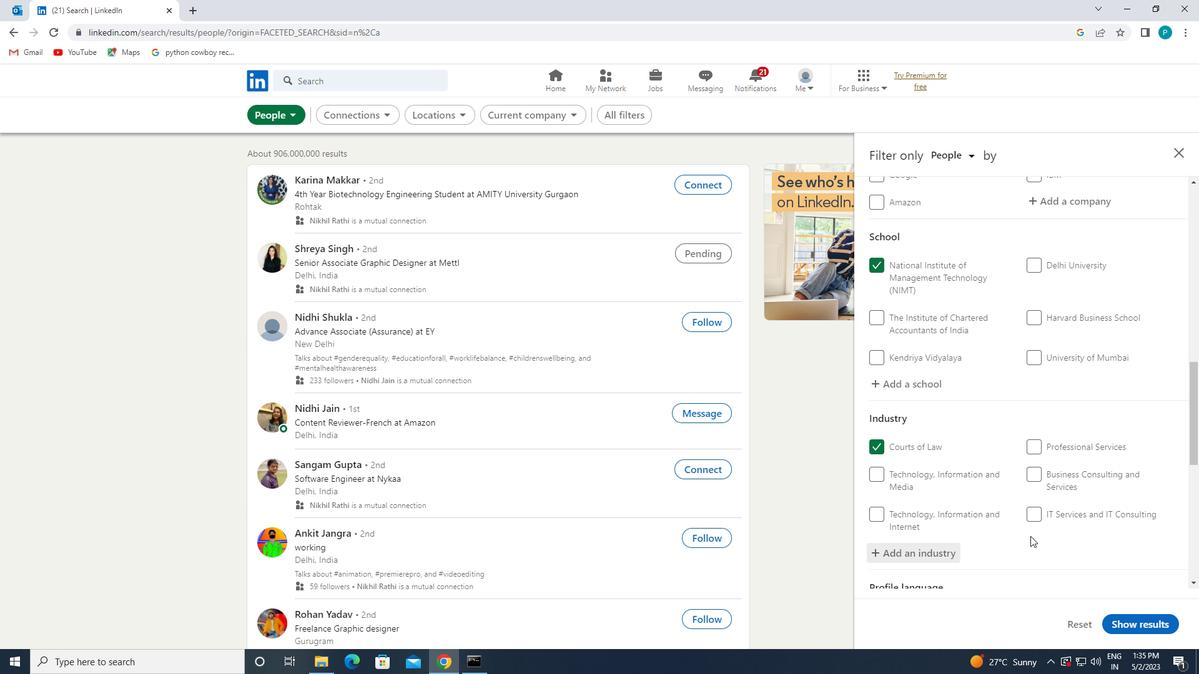 
Action: Mouse scrolled (1055, 527) with delta (0, 0)
Screenshot: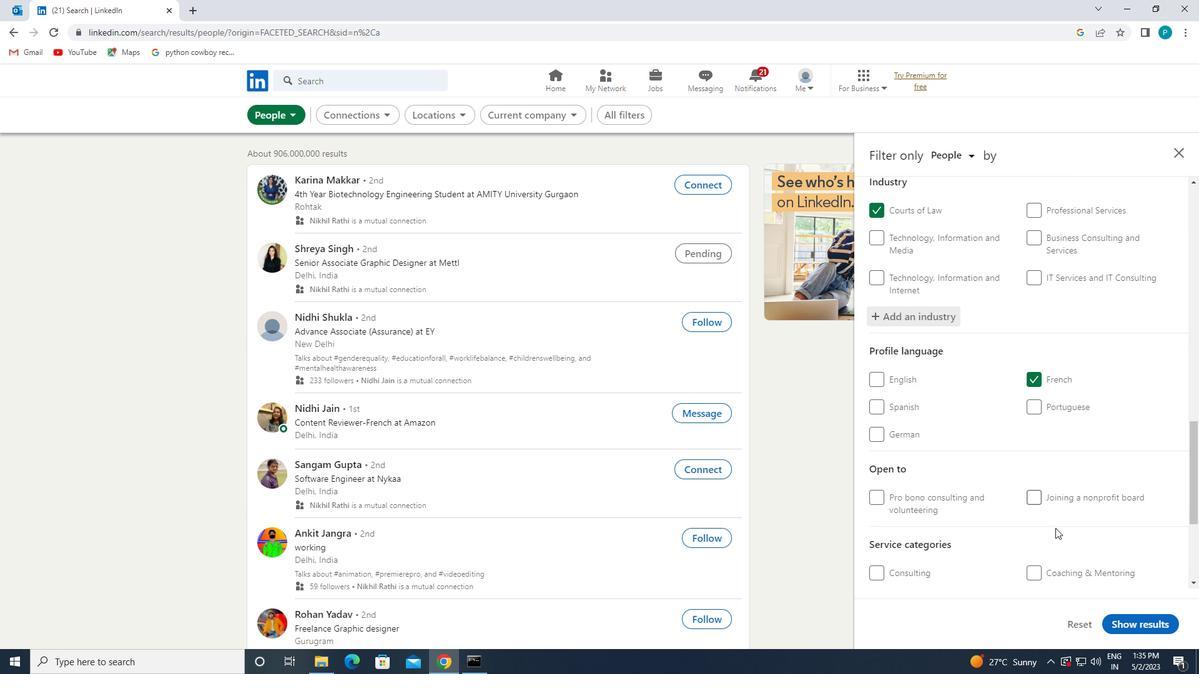 
Action: Mouse scrolled (1055, 527) with delta (0, 0)
Screenshot: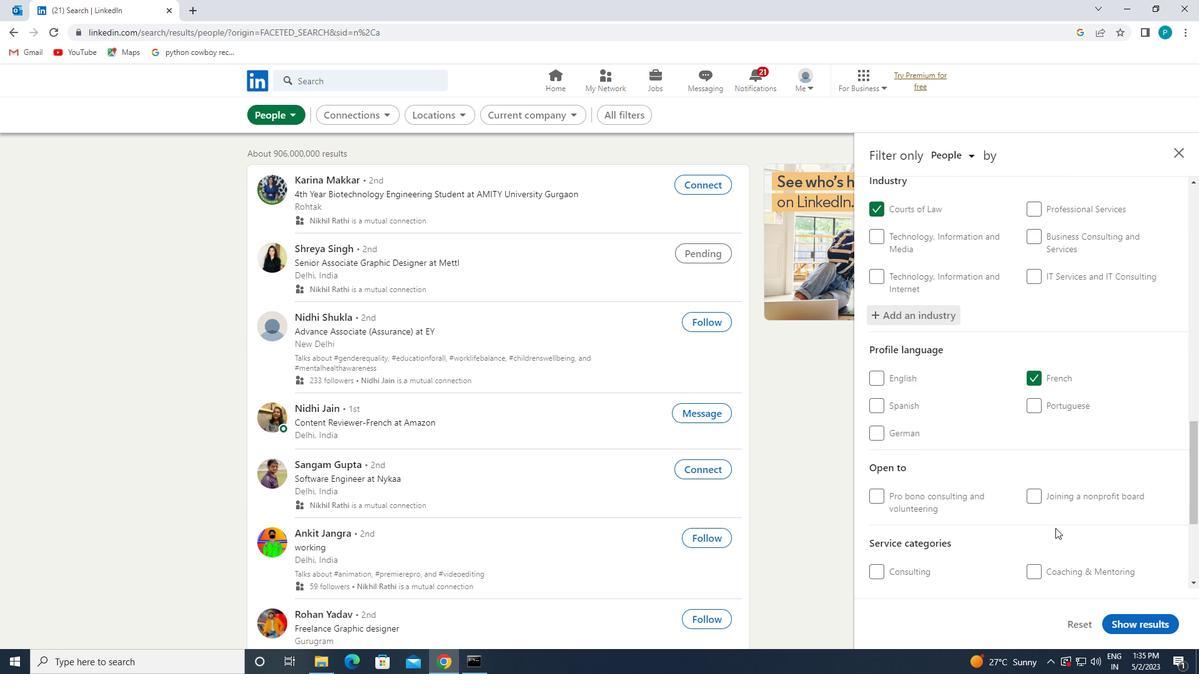 
Action: Mouse scrolled (1055, 527) with delta (0, 0)
Screenshot: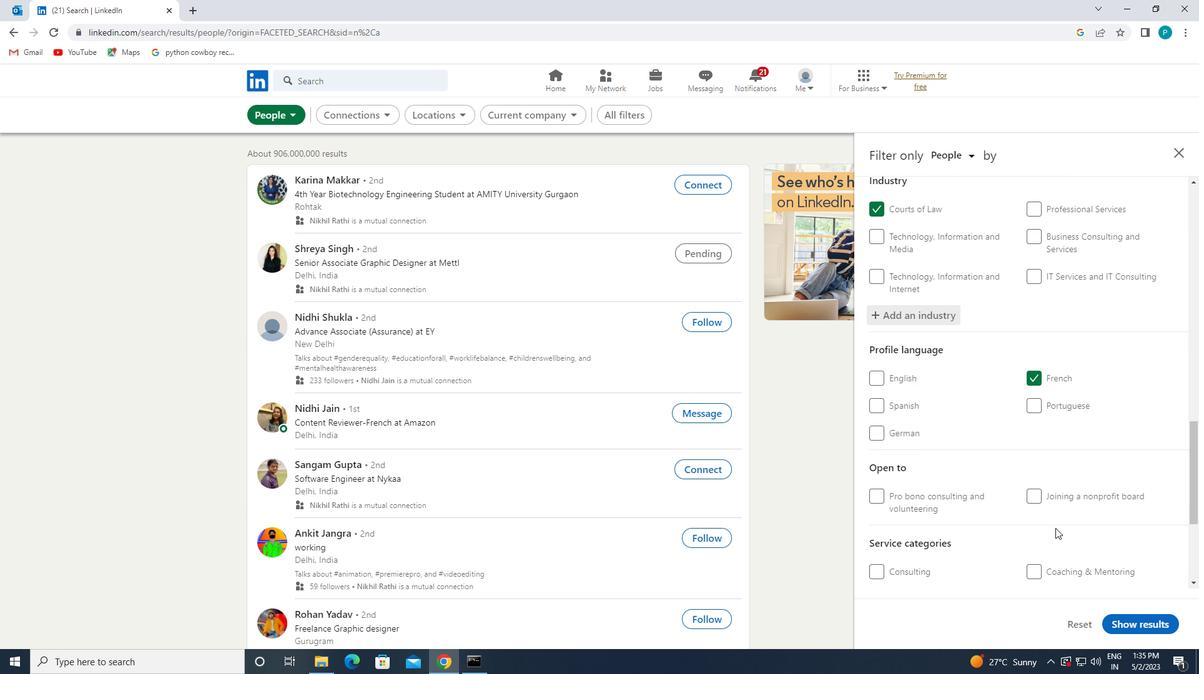 
Action: Mouse moved to (1045, 444)
Screenshot: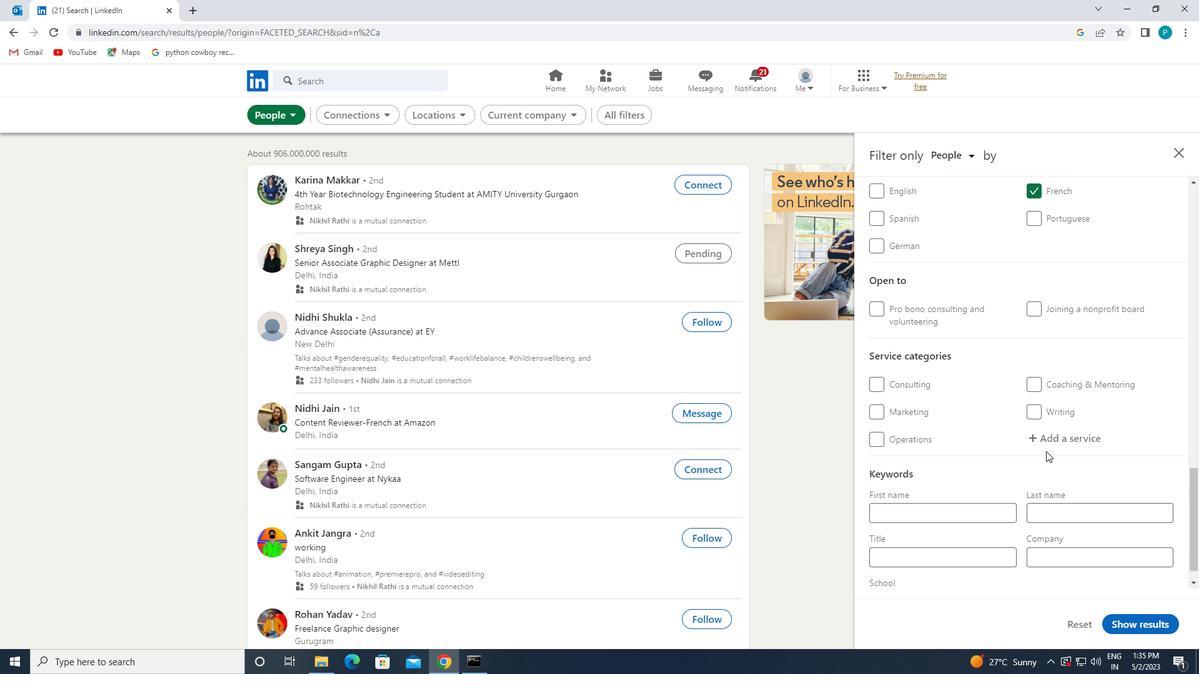 
Action: Mouse pressed left at (1045, 444)
Screenshot: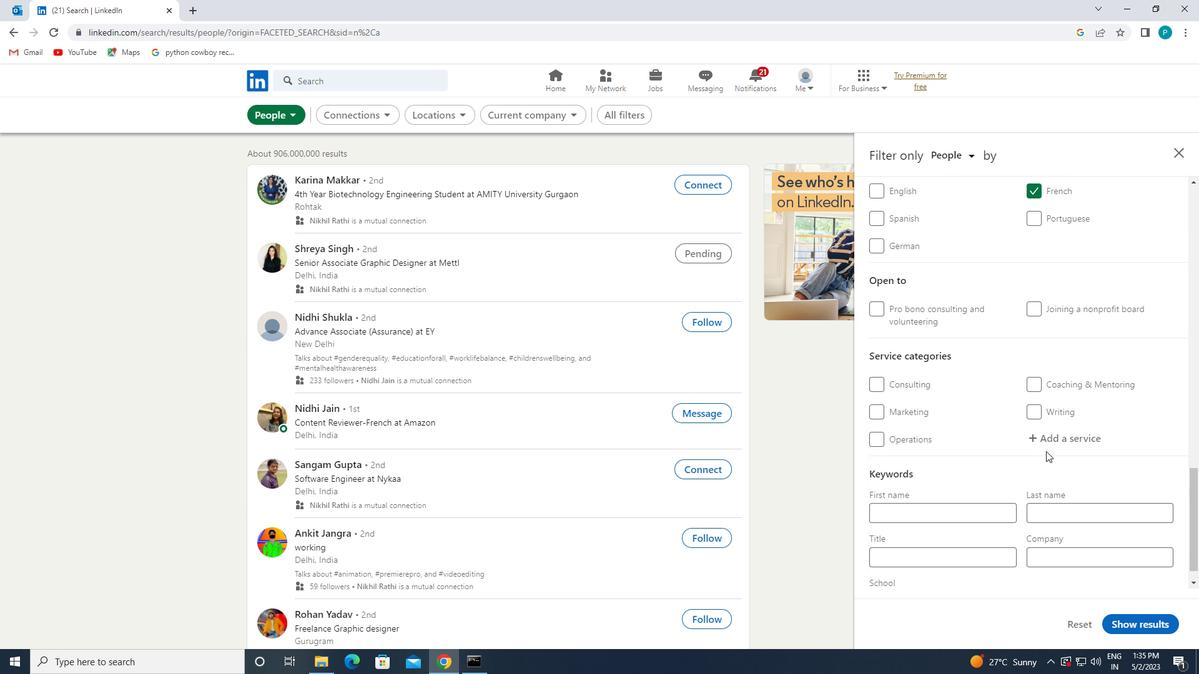 
Action: Key pressed <Key.caps_lock>DJ
Screenshot: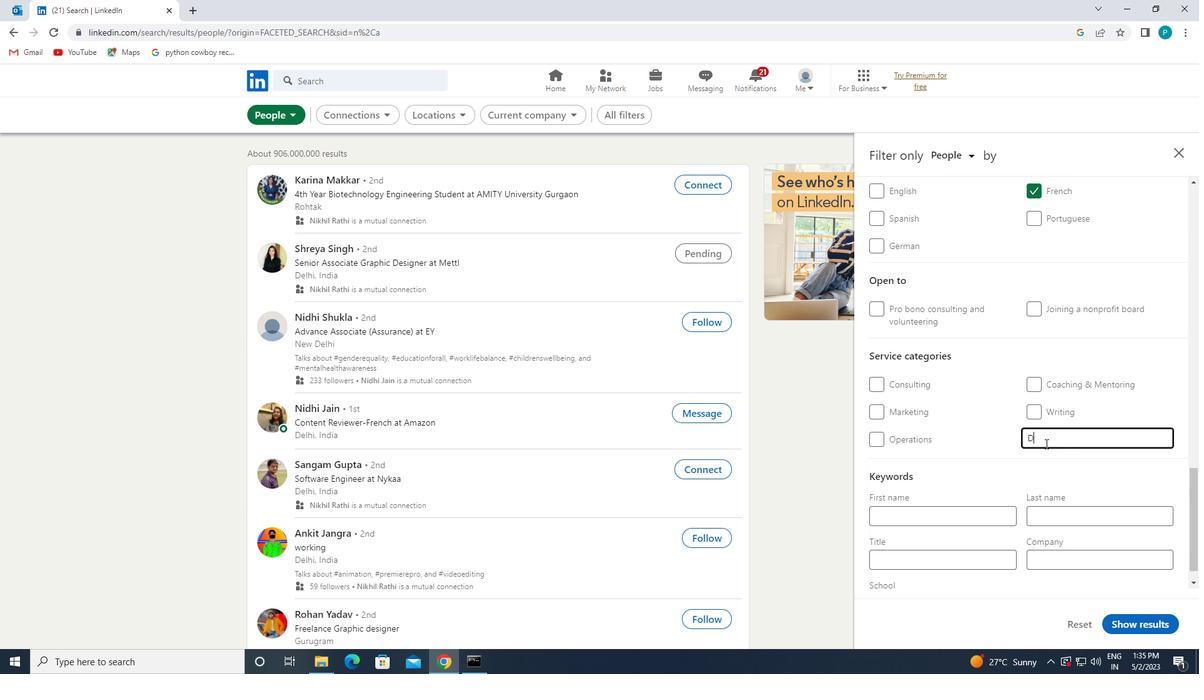 
Action: Mouse moved to (998, 459)
Screenshot: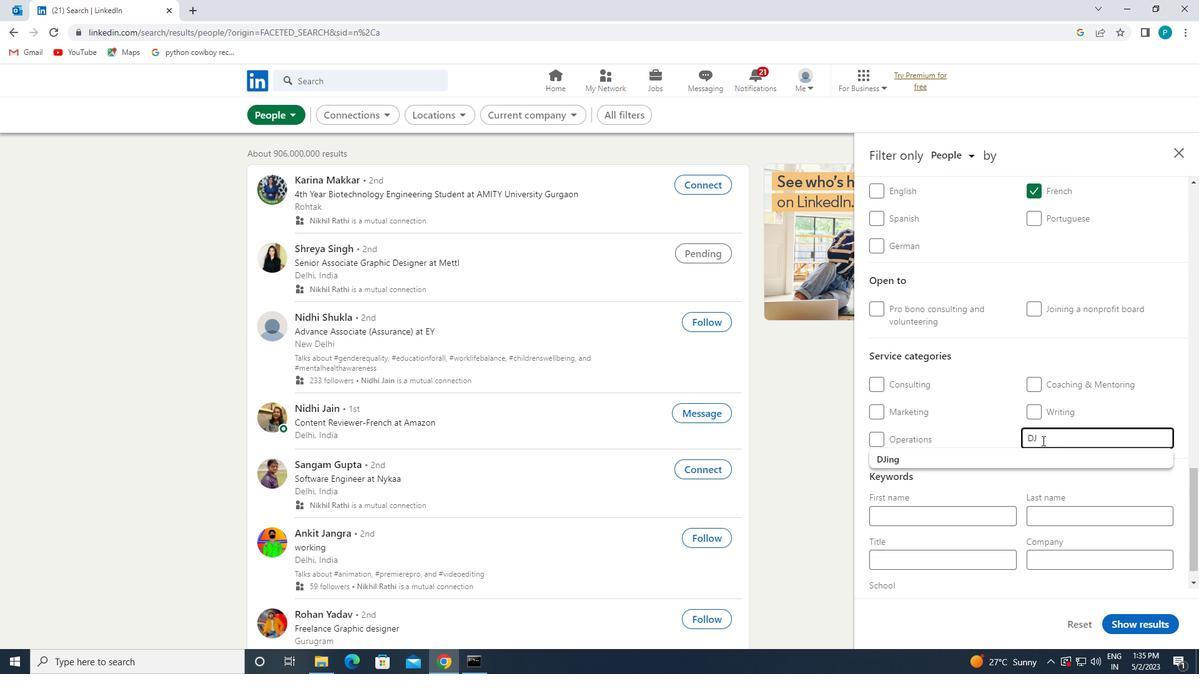 
Action: Mouse pressed left at (998, 459)
Screenshot: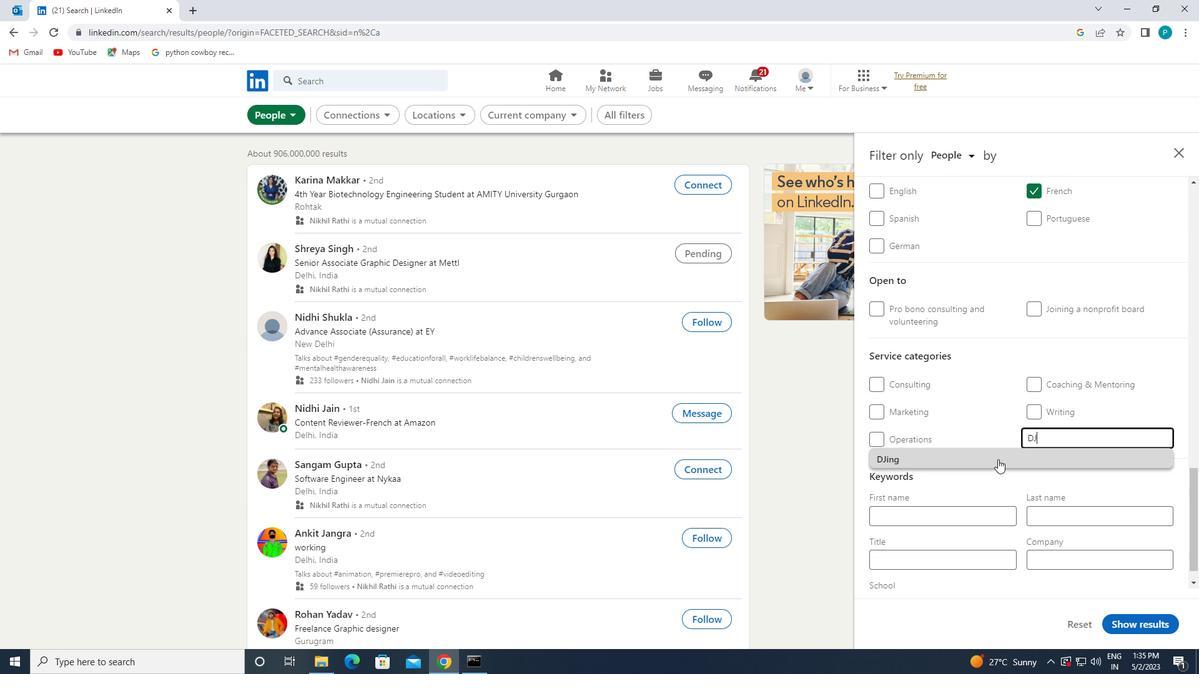 
Action: Mouse moved to (994, 469)
Screenshot: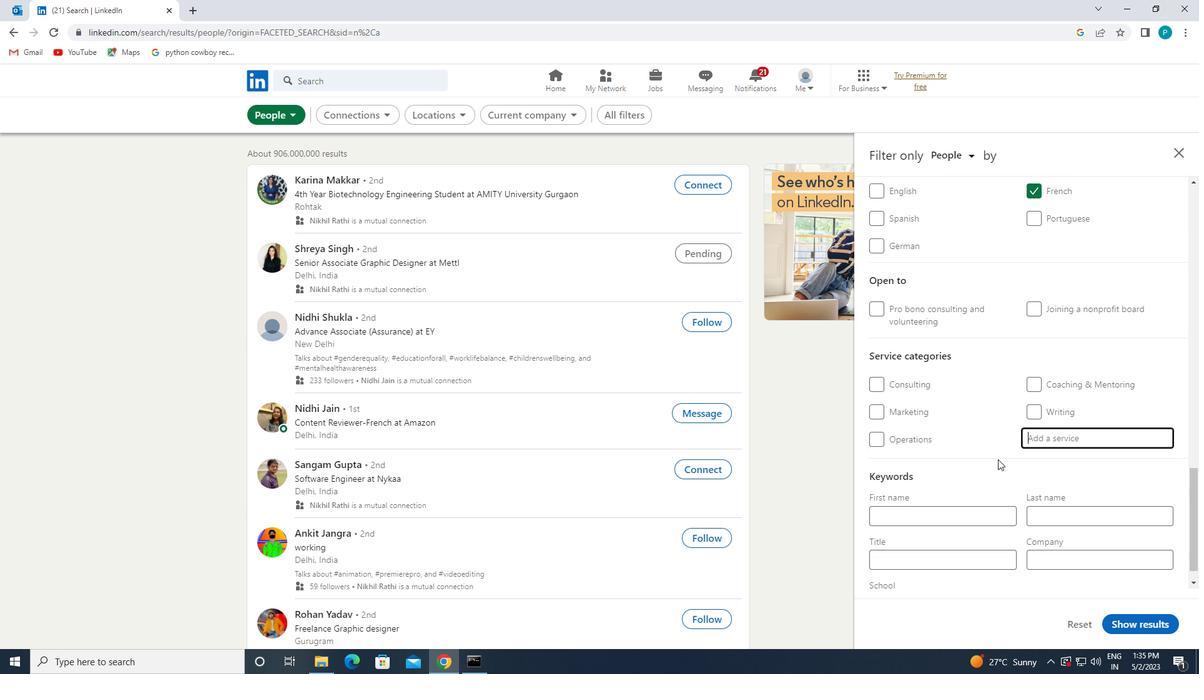 
Action: Mouse scrolled (994, 468) with delta (0, 0)
Screenshot: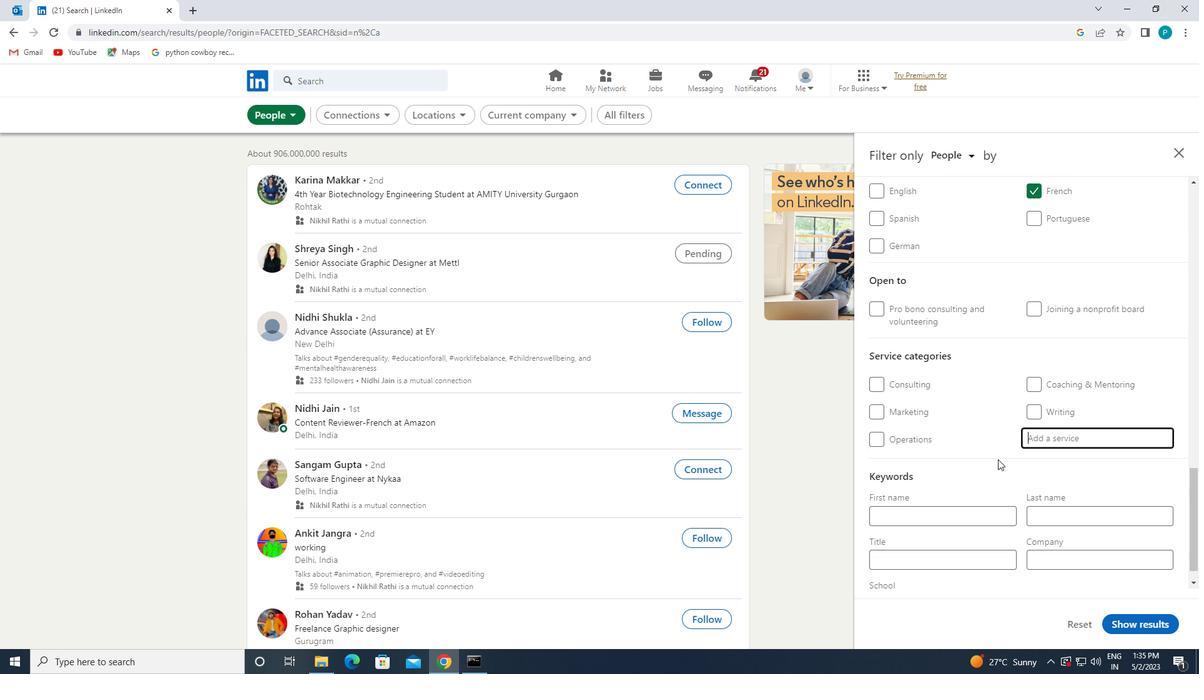 
Action: Mouse moved to (988, 477)
Screenshot: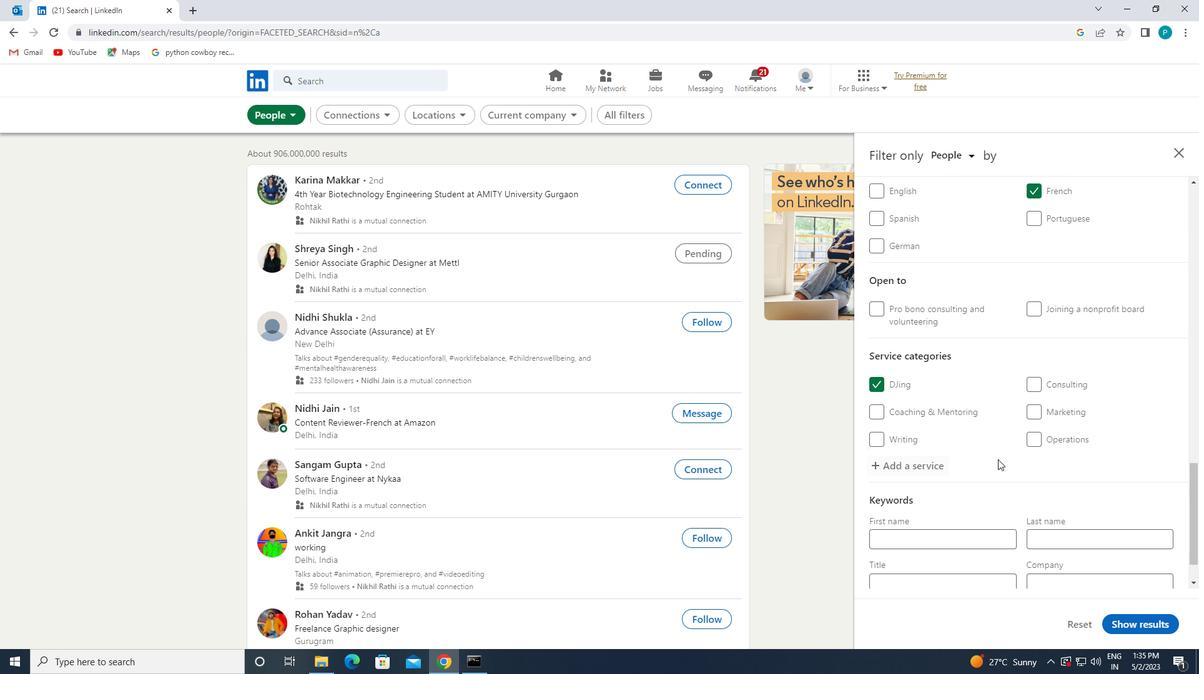 
Action: Mouse scrolled (988, 476) with delta (0, 0)
Screenshot: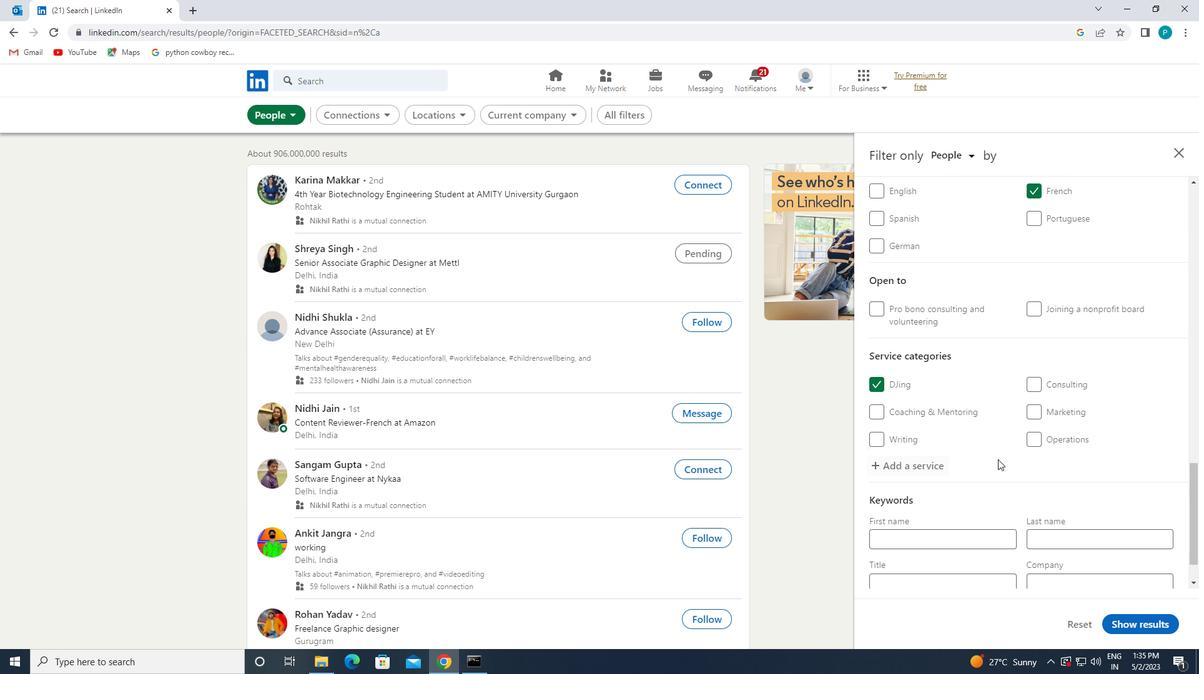 
Action: Mouse moved to (962, 527)
Screenshot: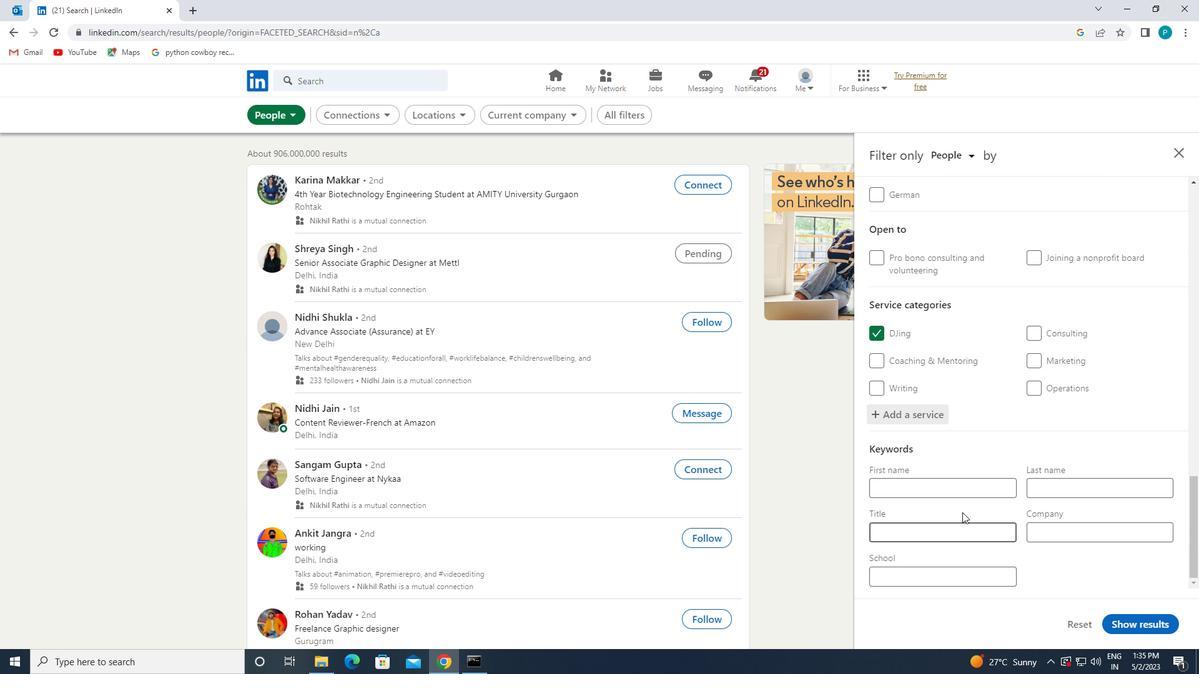 
Action: Mouse pressed left at (962, 527)
Screenshot: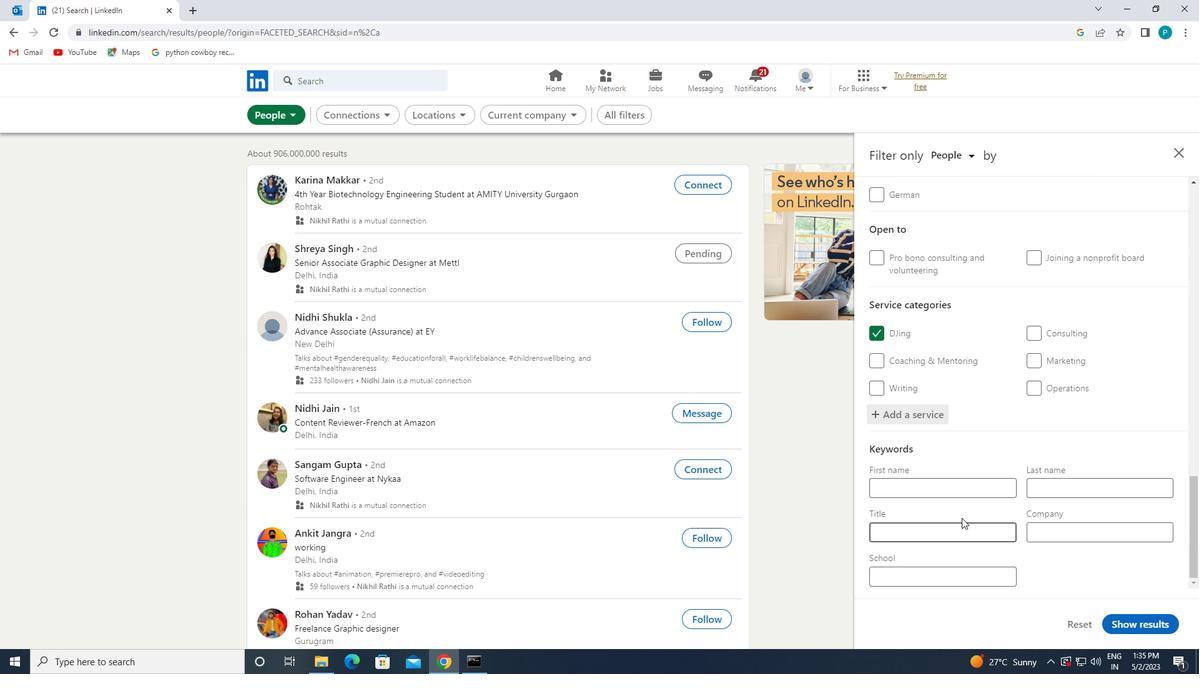 
Action: Mouse moved to (979, 539)
Screenshot: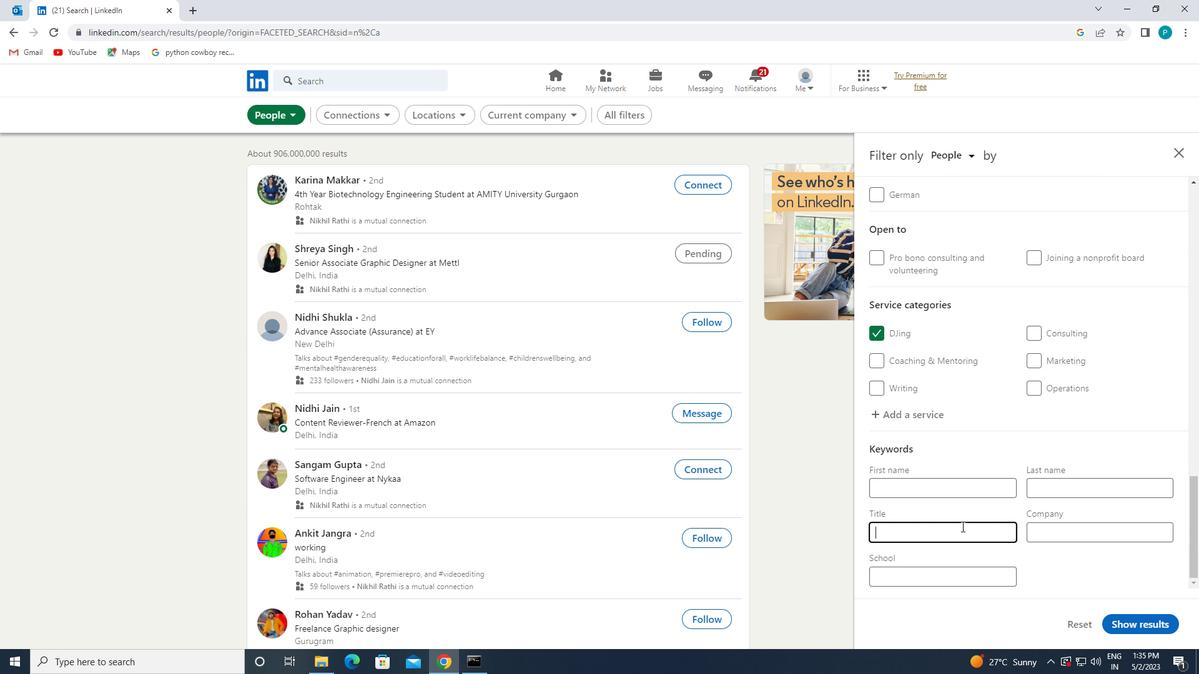 
Action: Key pressed T<Key.caps_lock>ECHNICAL<Key.space><Key.caps_lock>W<Key.caps_lock>RITER
Screenshot: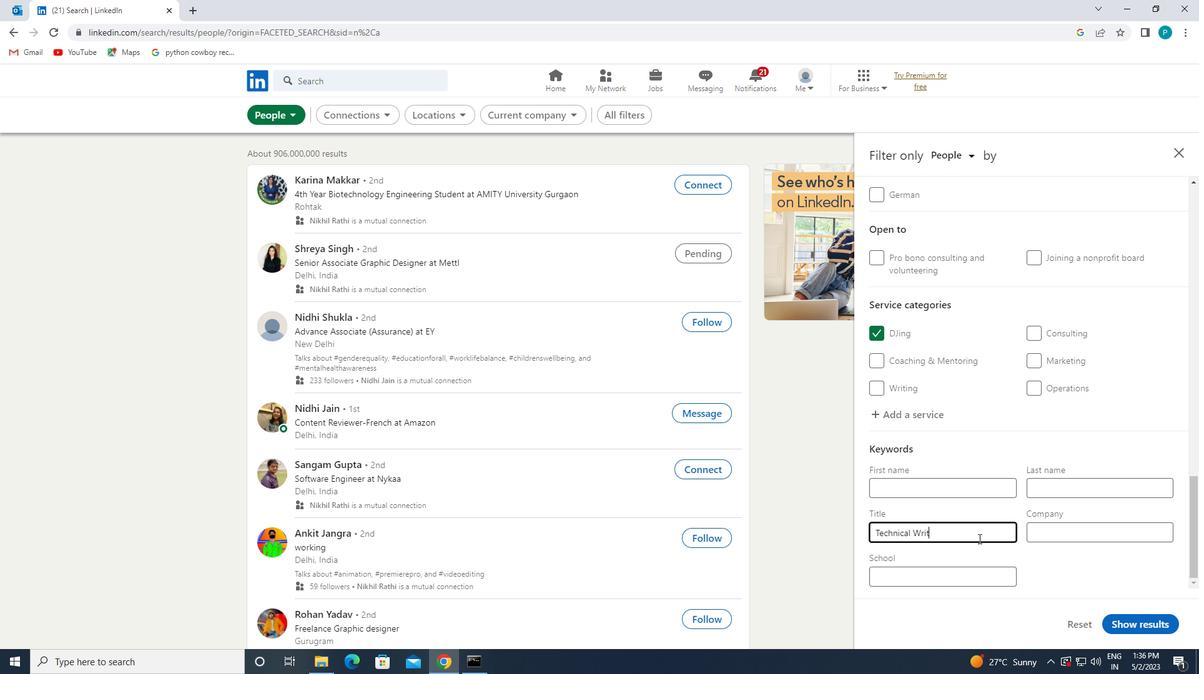 
Action: Mouse moved to (1133, 616)
Screenshot: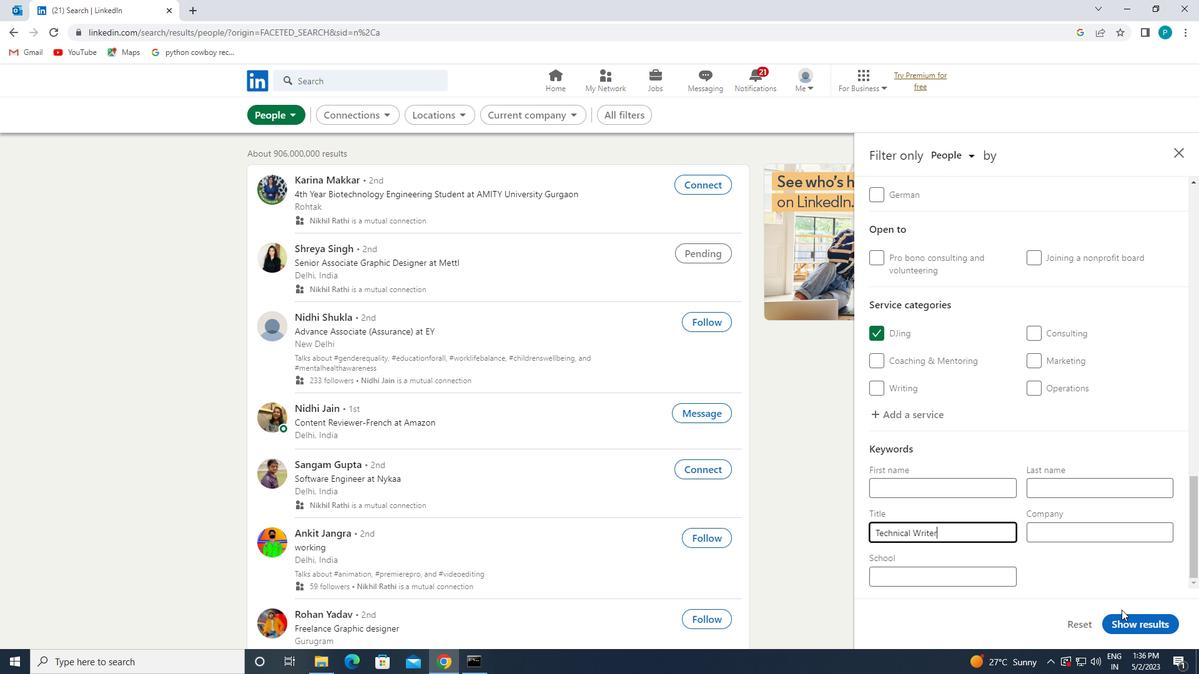 
Action: Mouse pressed left at (1133, 616)
Screenshot: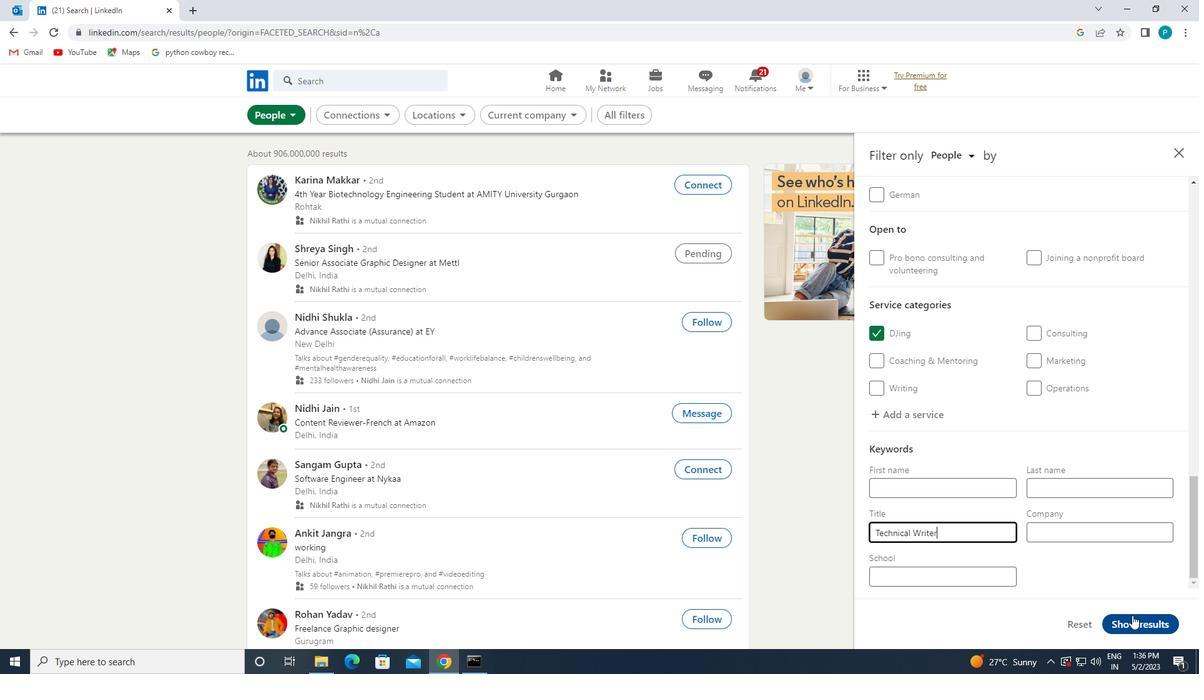 
